 Task: Look for space in Feicheng, China from 5th June, 2023 to 16th June, 2023 for 2 adults in price range Rs.14000 to Rs.18000. Place can be entire place with 1  bedroom having 1 bed and 1 bathroom. Property type can be house, flat, guest house, hotel. Amenities needed are: wifi, washing machine. Booking option can be shelf check-in. Required host language is Chinese (Simplified).
Action: Mouse moved to (391, 184)
Screenshot: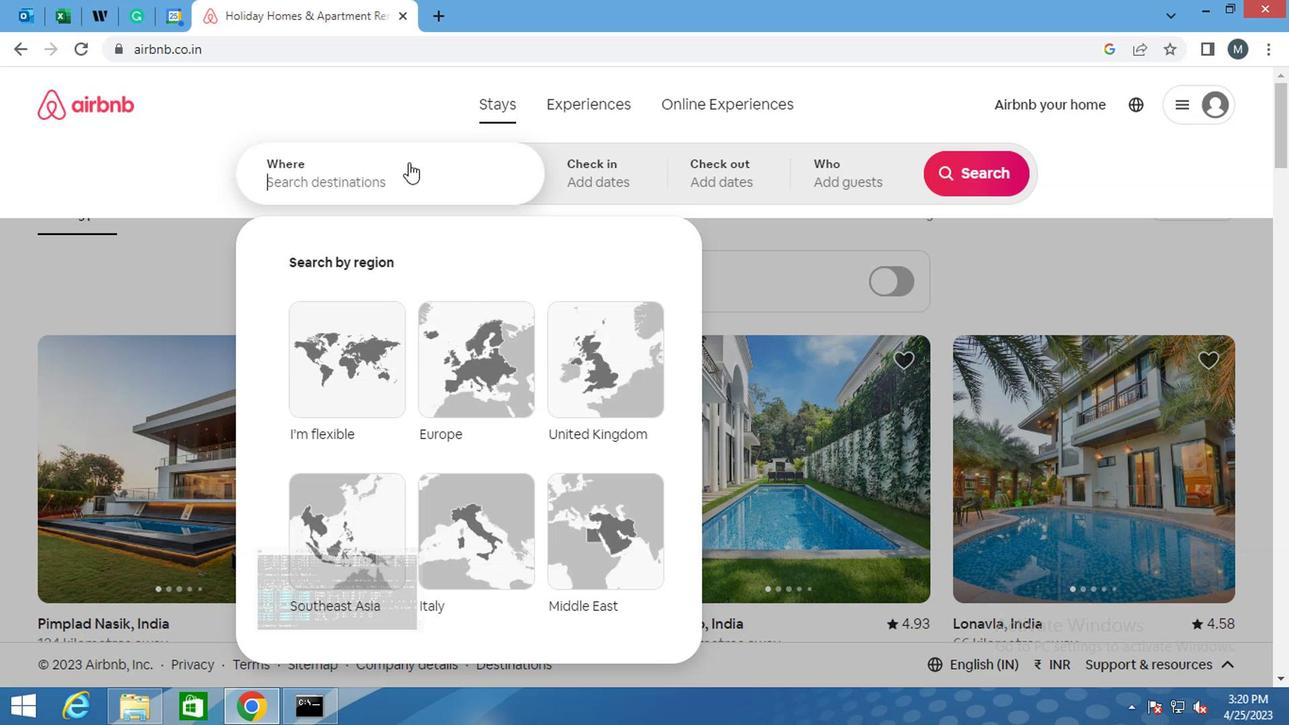 
Action: Mouse pressed left at (391, 184)
Screenshot: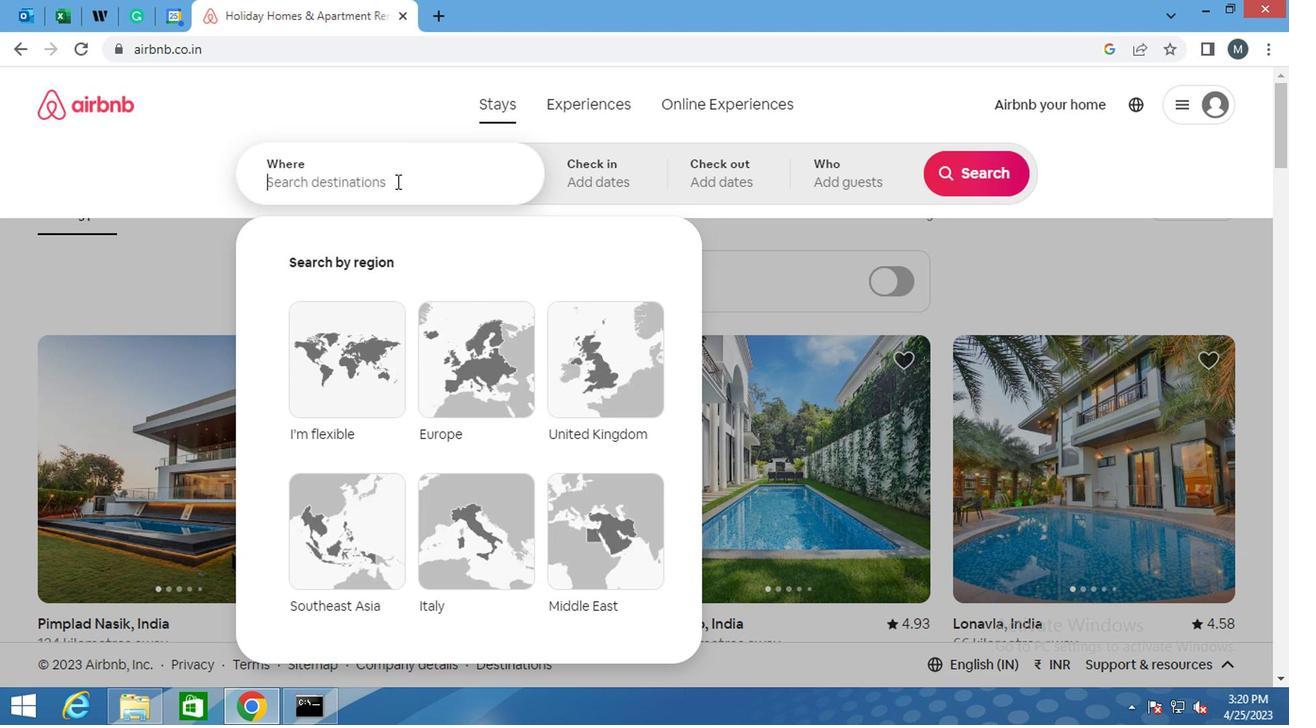 
Action: Key pressed <Key.shift><Key.shift><Key.shift><Key.shift><Key.shift>FEICHENG,<Key.shift>CHINA<Key.enter>
Screenshot: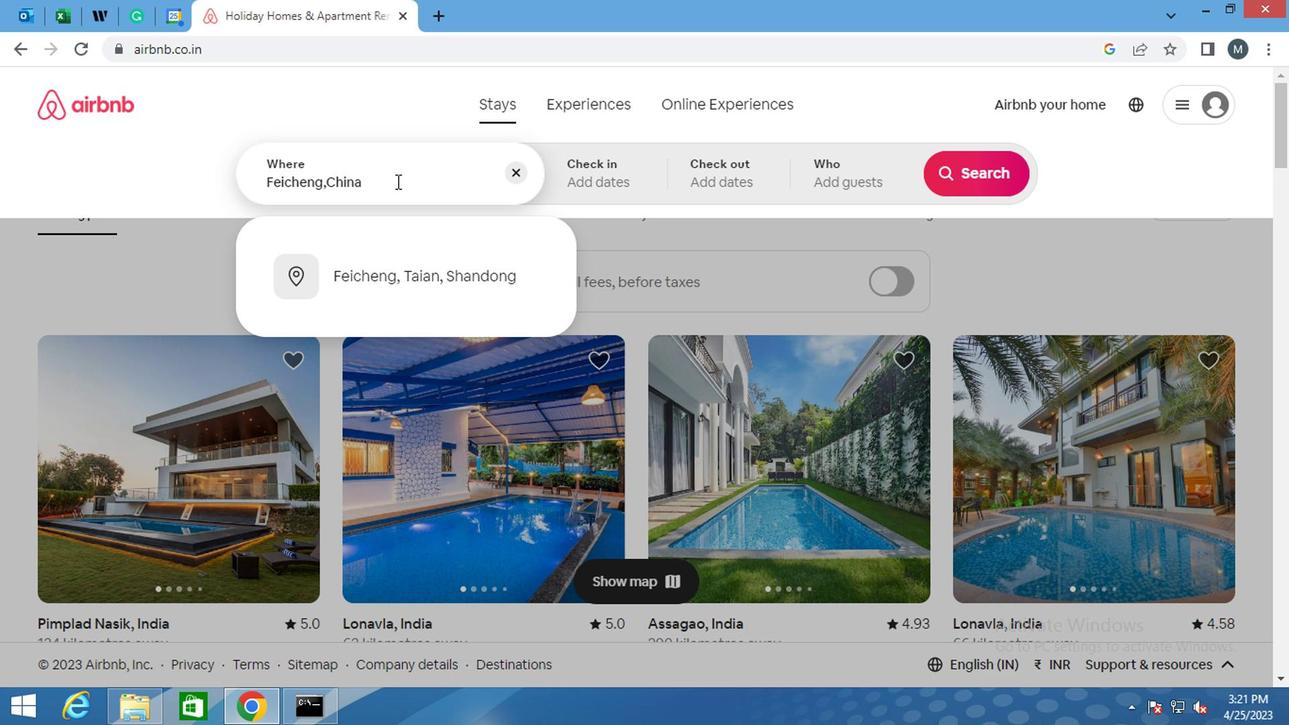 
Action: Mouse moved to (957, 329)
Screenshot: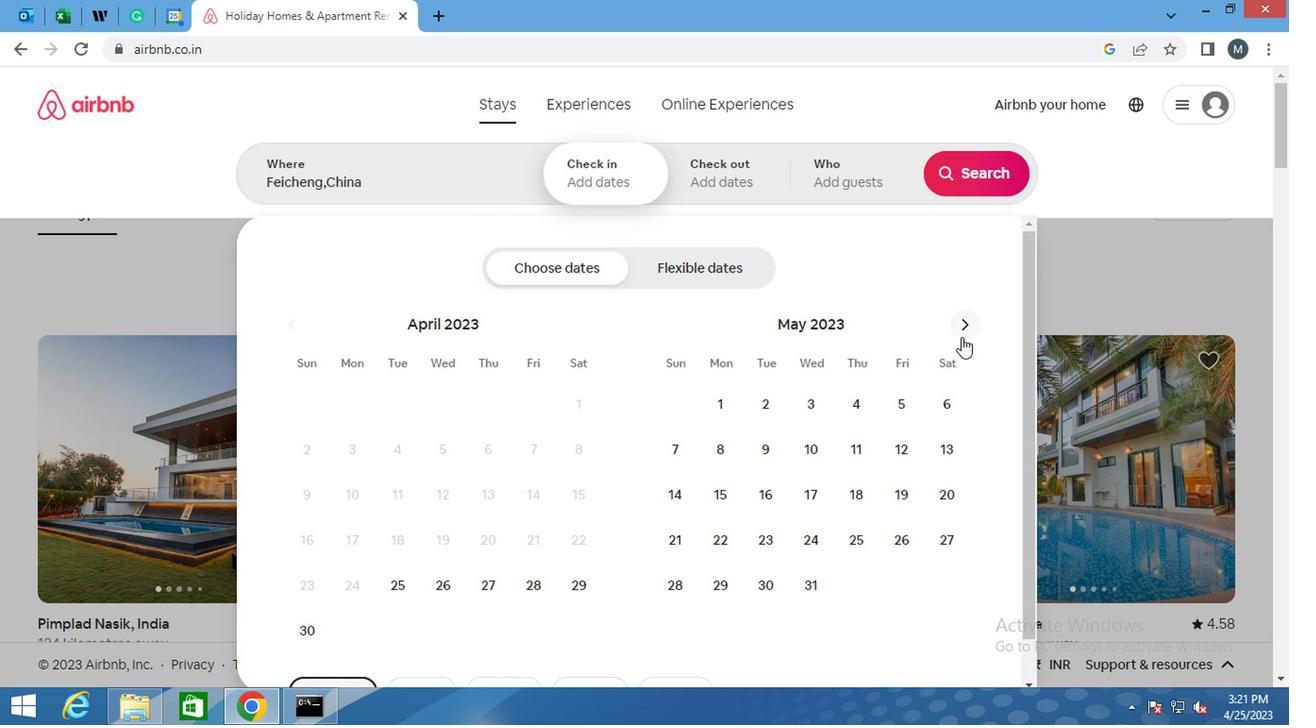 
Action: Mouse pressed left at (957, 329)
Screenshot: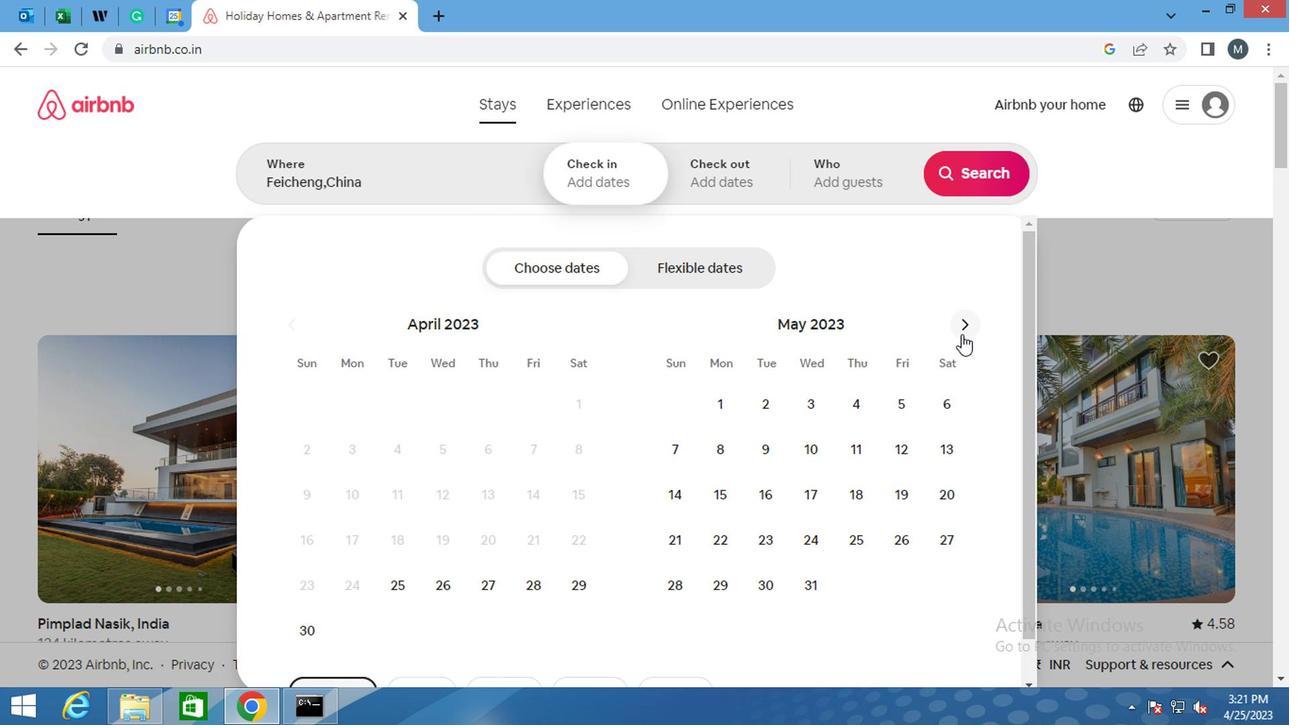 
Action: Mouse pressed left at (957, 329)
Screenshot: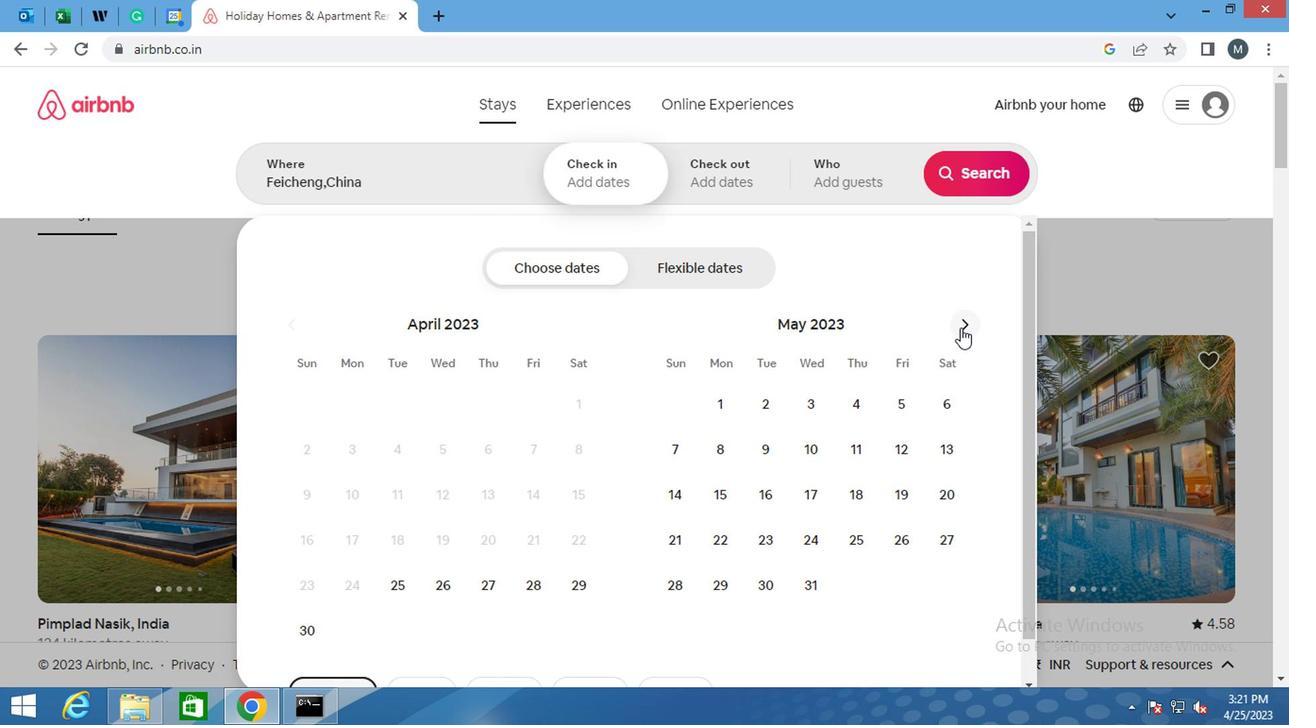 
Action: Mouse moved to (337, 446)
Screenshot: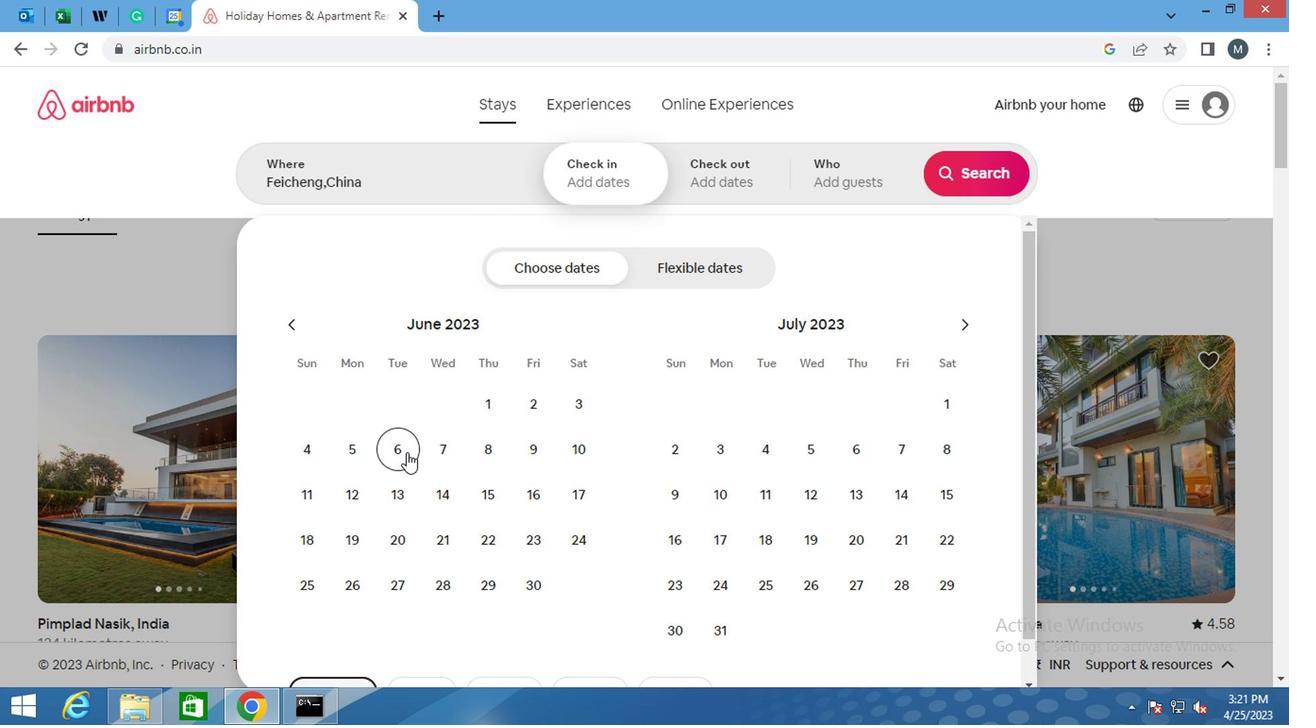 
Action: Mouse pressed left at (337, 446)
Screenshot: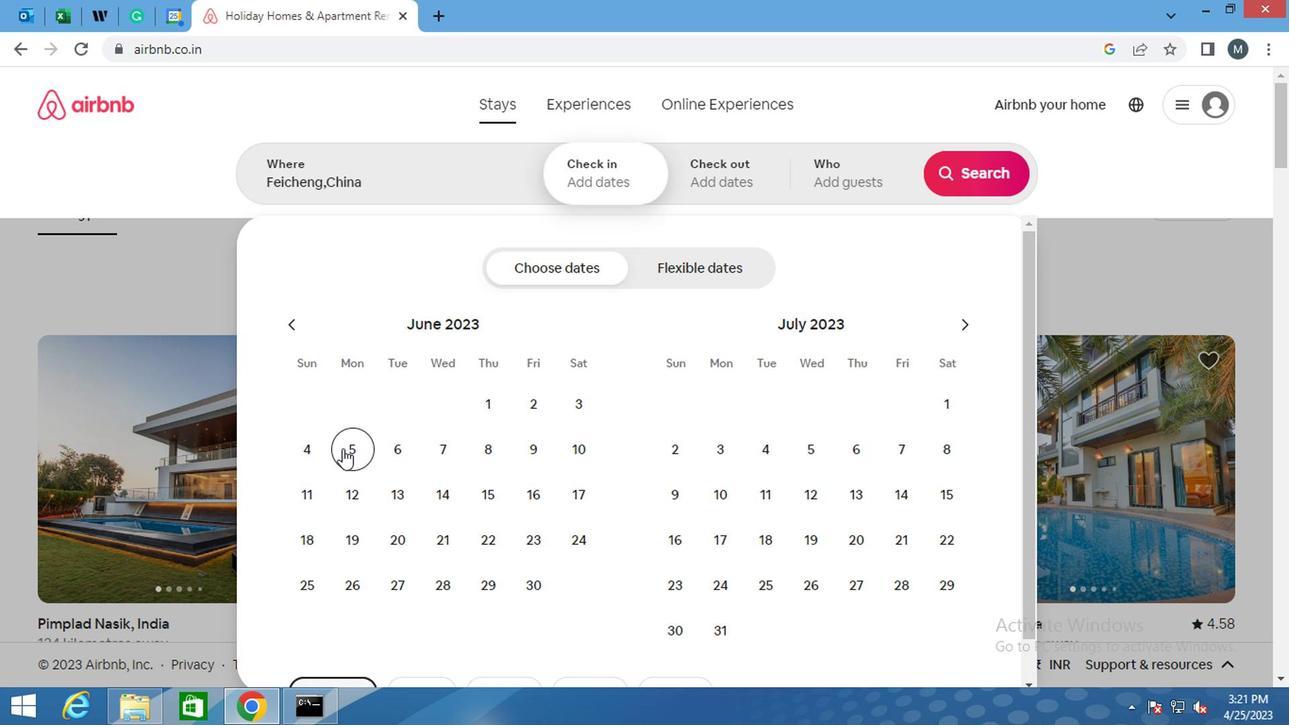 
Action: Mouse moved to (519, 487)
Screenshot: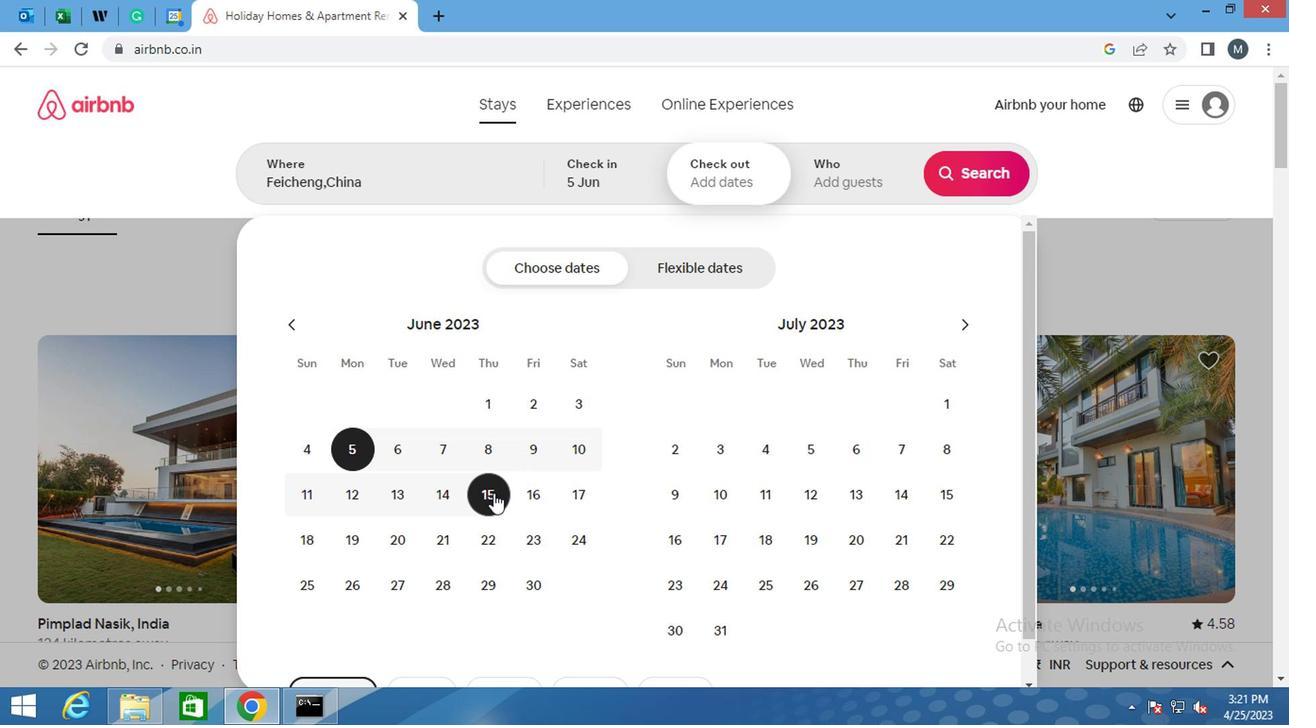 
Action: Mouse pressed left at (519, 487)
Screenshot: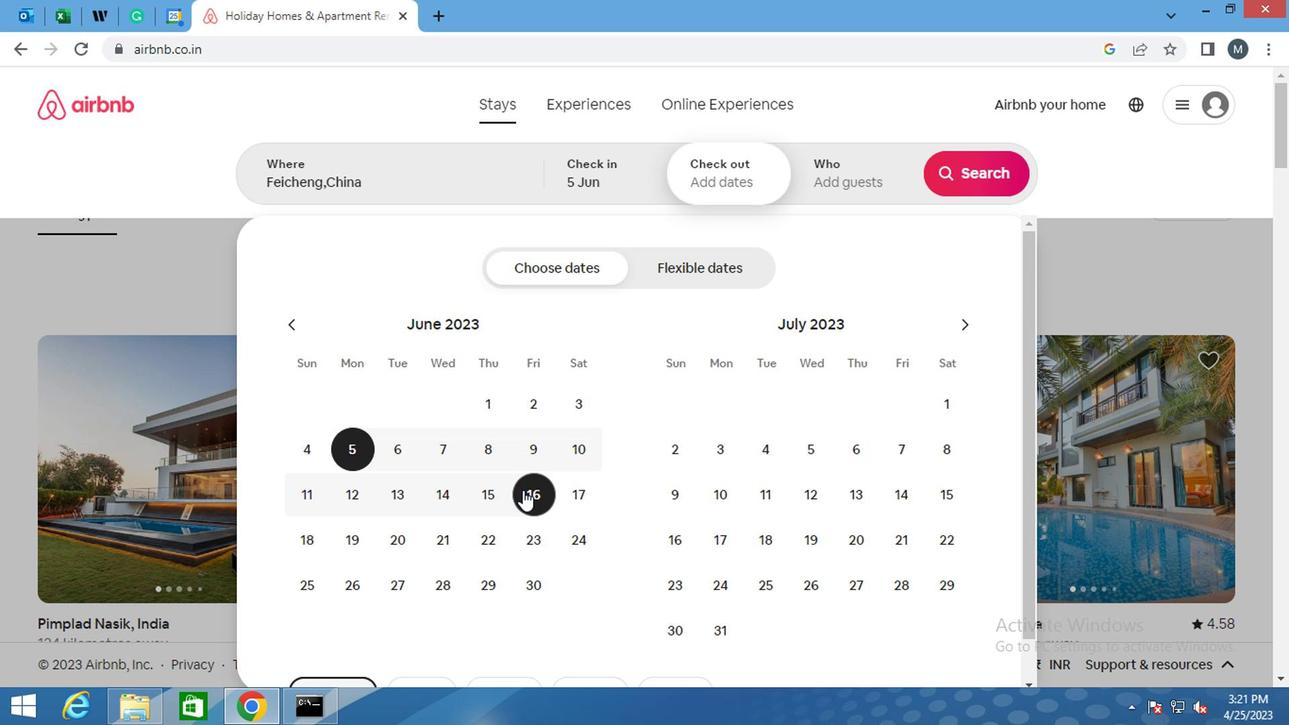 
Action: Mouse moved to (841, 169)
Screenshot: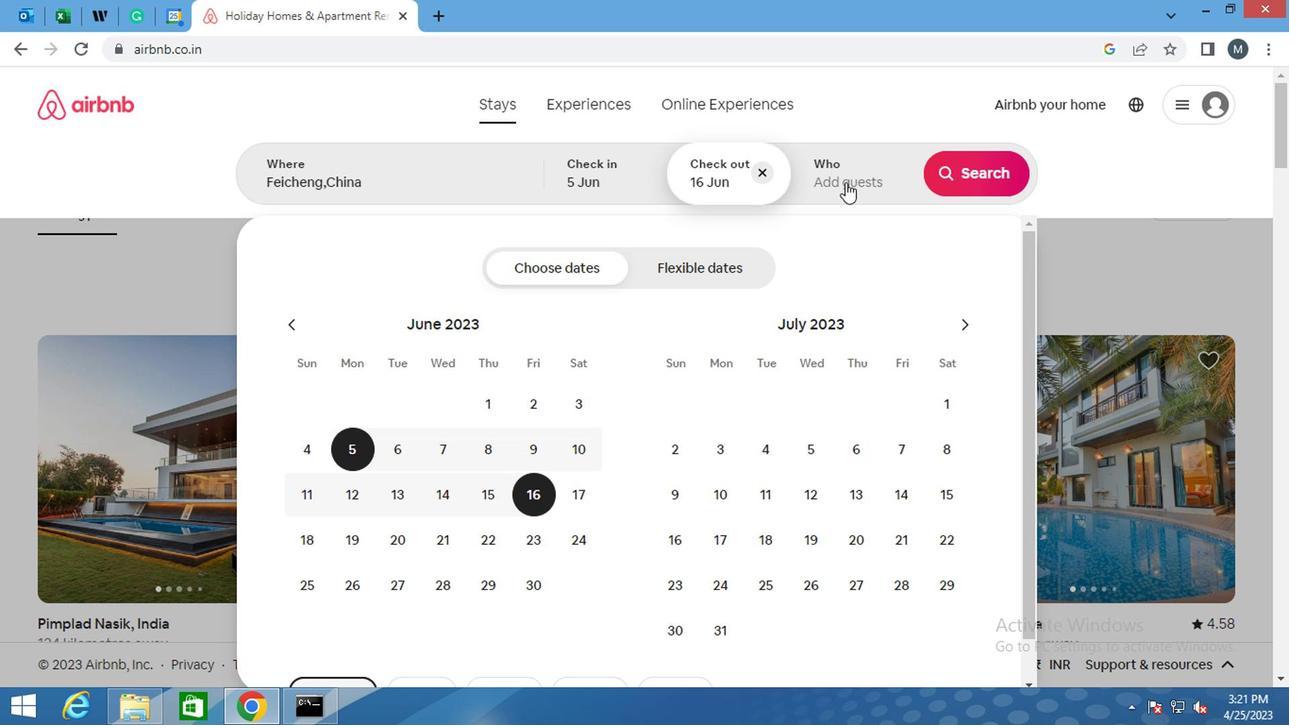 
Action: Mouse pressed left at (841, 169)
Screenshot: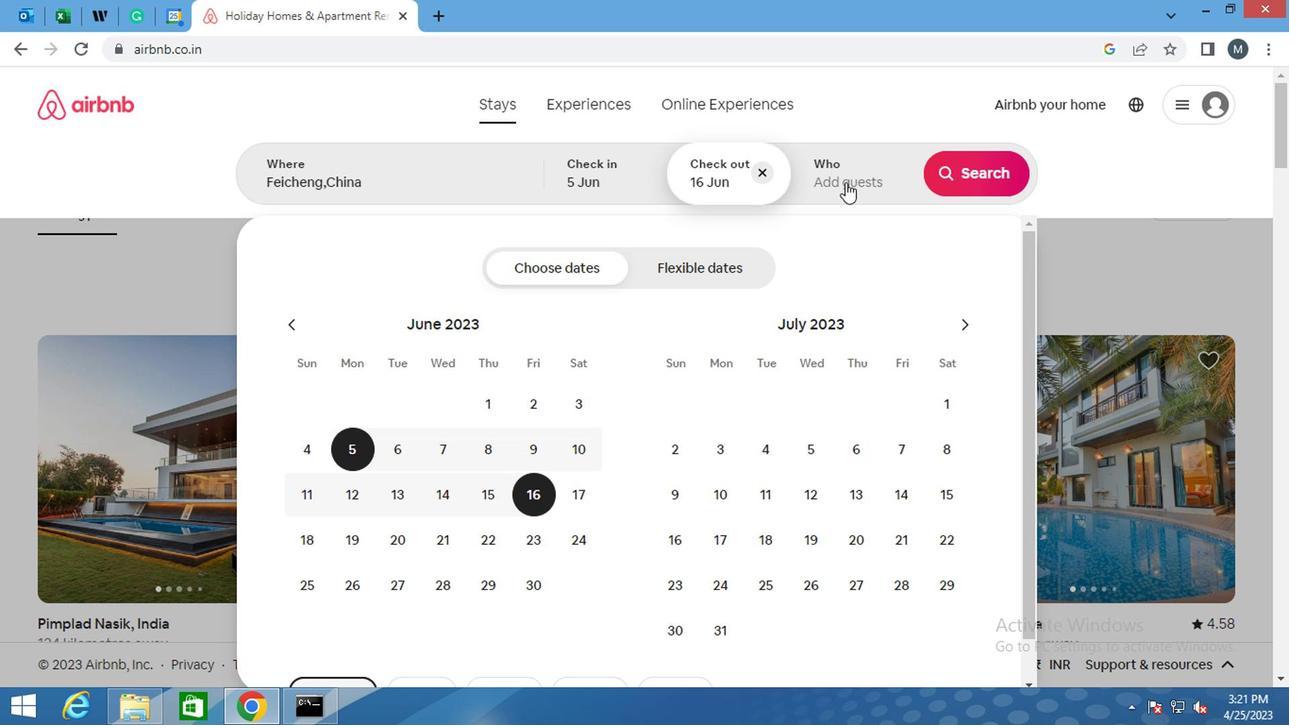 
Action: Mouse moved to (964, 276)
Screenshot: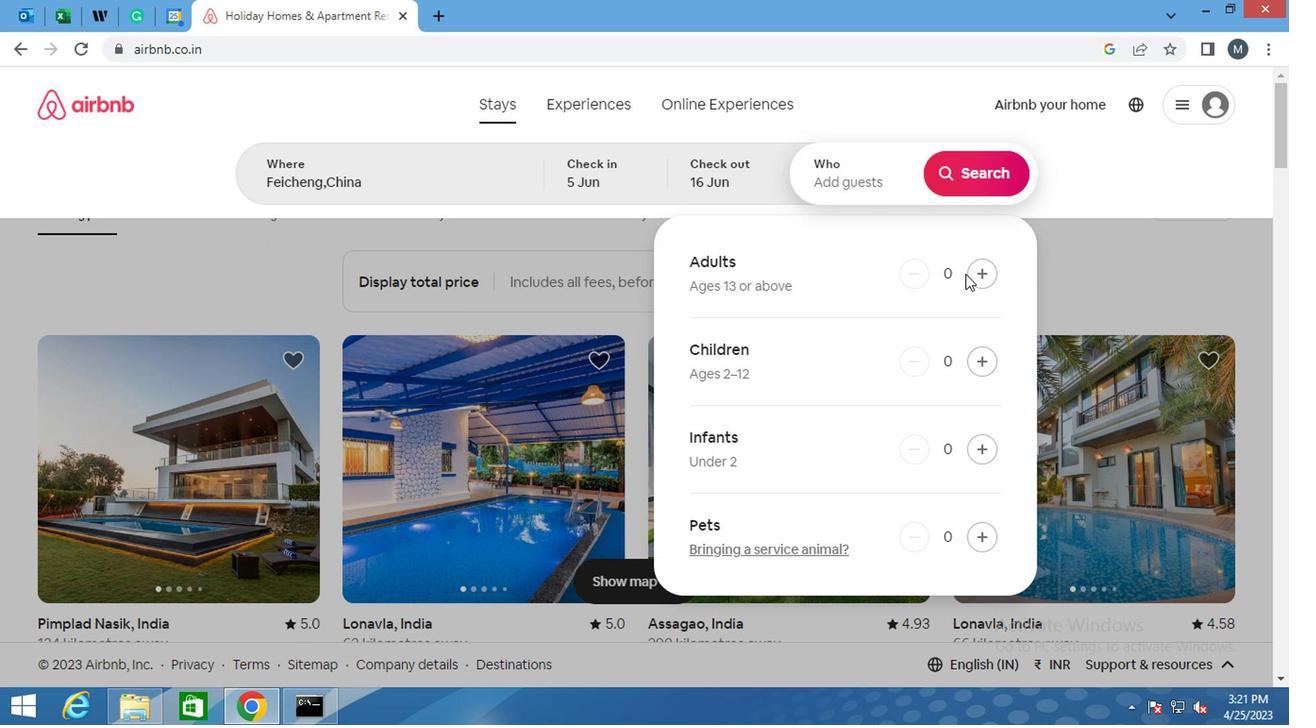 
Action: Mouse pressed left at (964, 276)
Screenshot: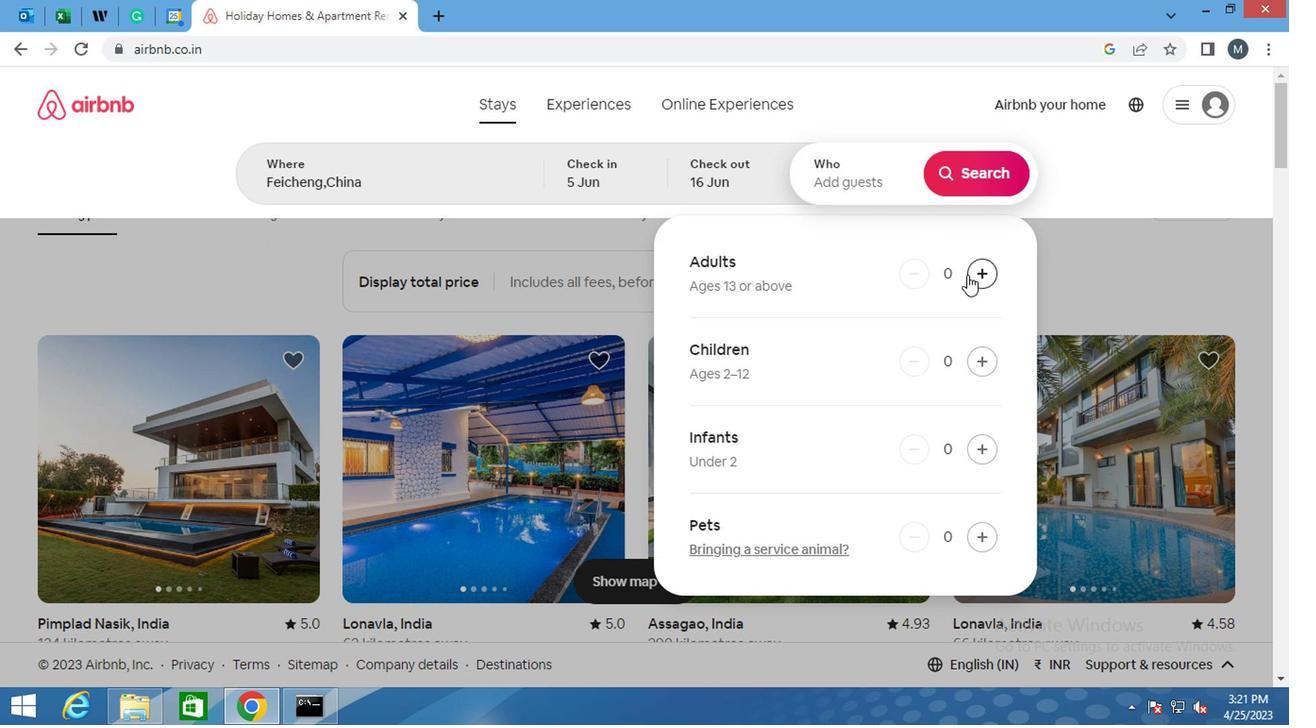
Action: Mouse moved to (964, 274)
Screenshot: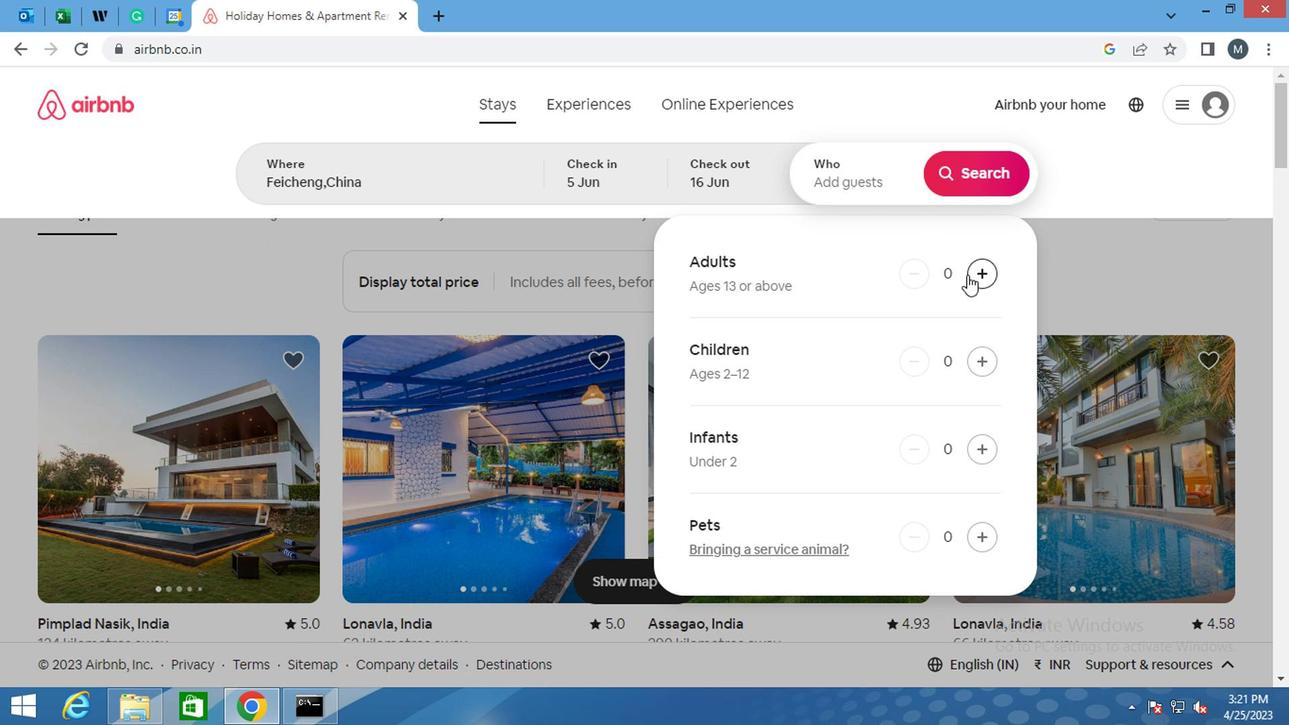 
Action: Mouse pressed left at (964, 274)
Screenshot: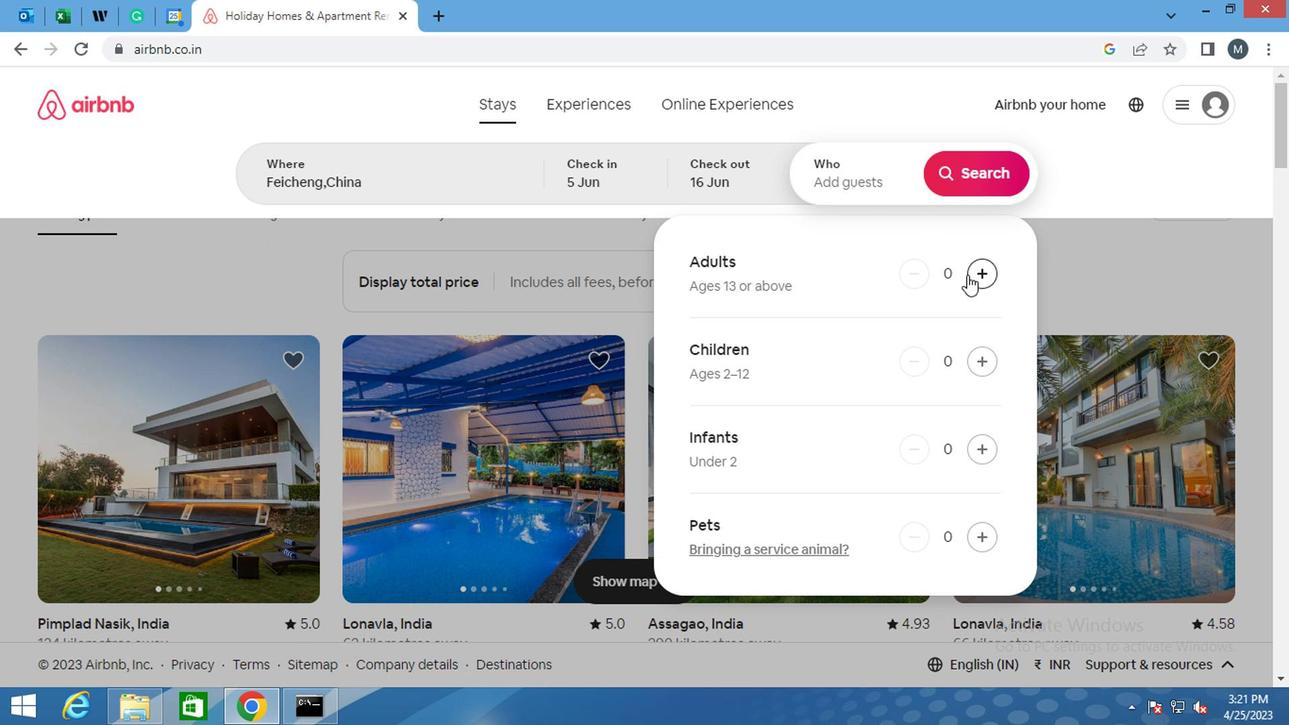 
Action: Mouse moved to (967, 184)
Screenshot: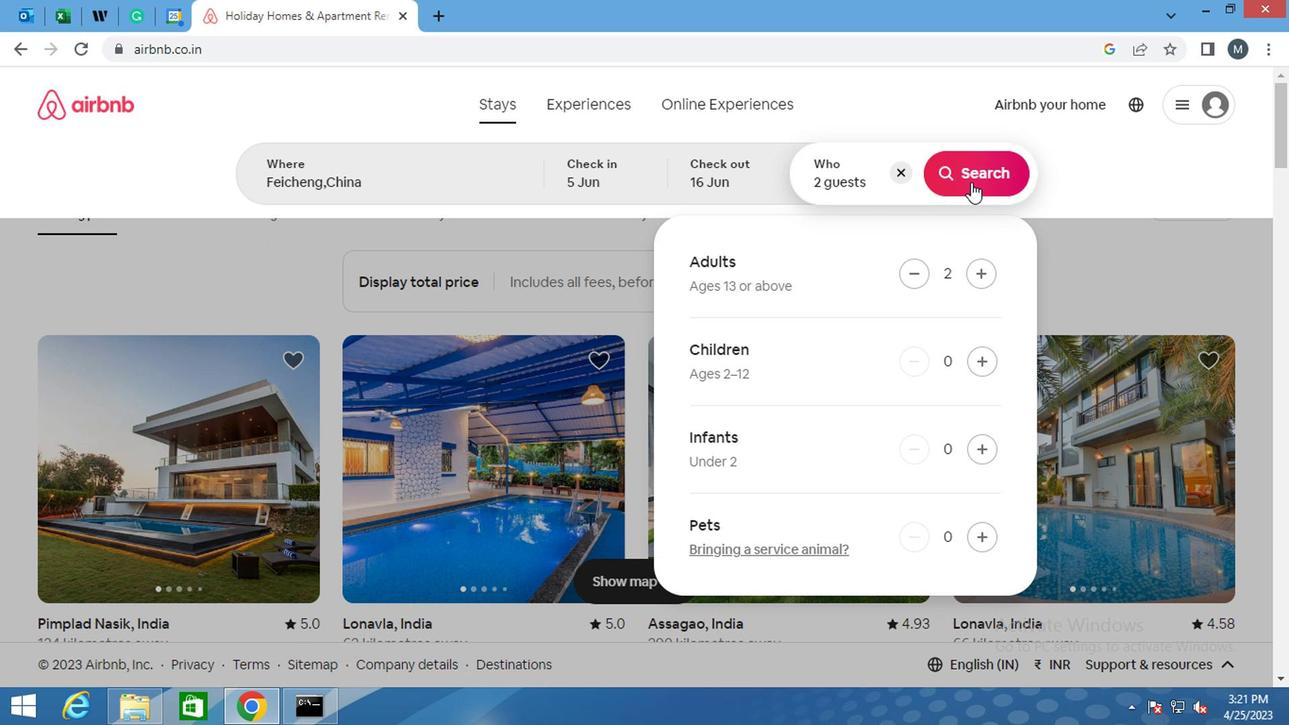 
Action: Mouse pressed left at (967, 184)
Screenshot: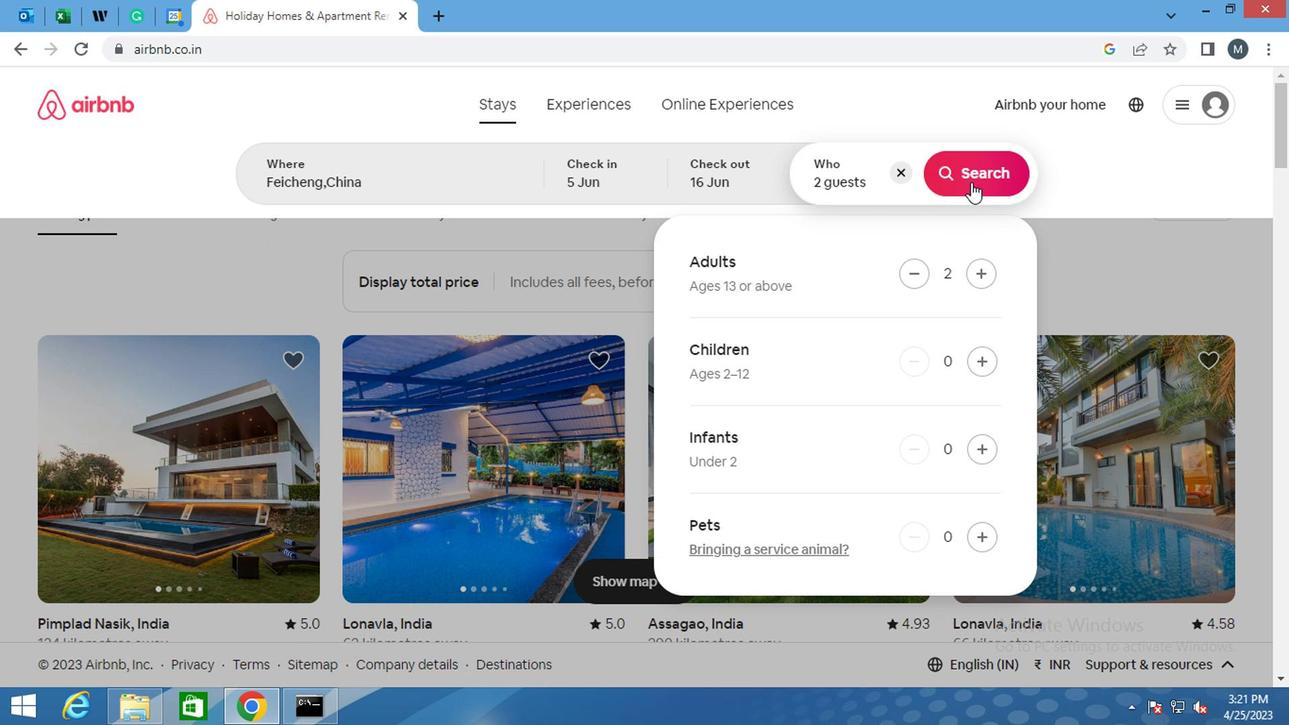 
Action: Mouse moved to (1195, 183)
Screenshot: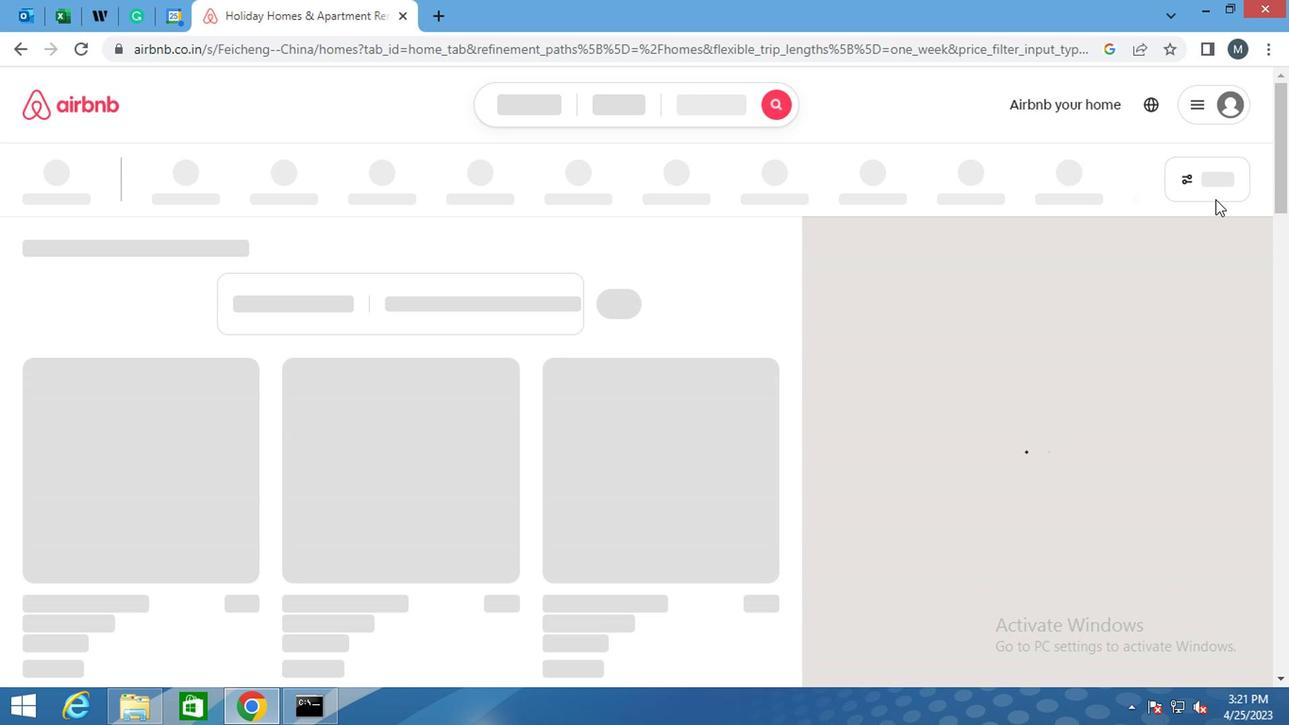 
Action: Mouse pressed left at (1195, 183)
Screenshot: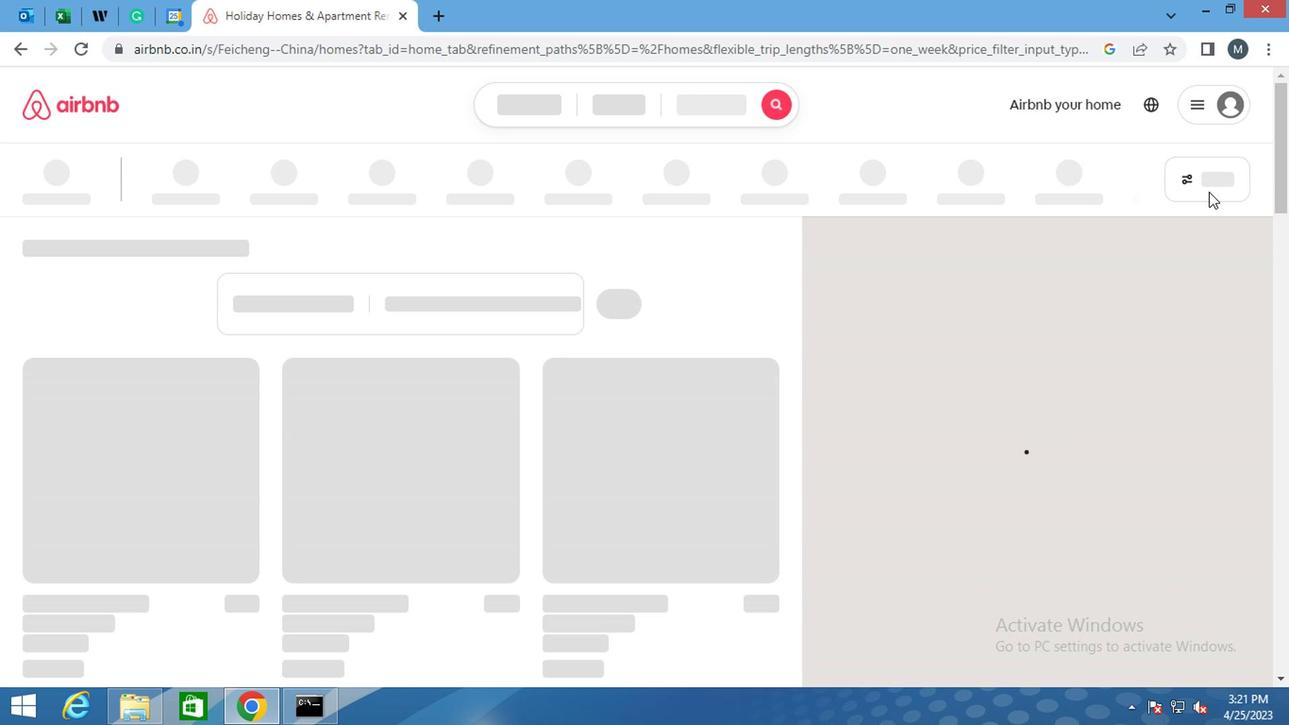 
Action: Mouse moved to (412, 301)
Screenshot: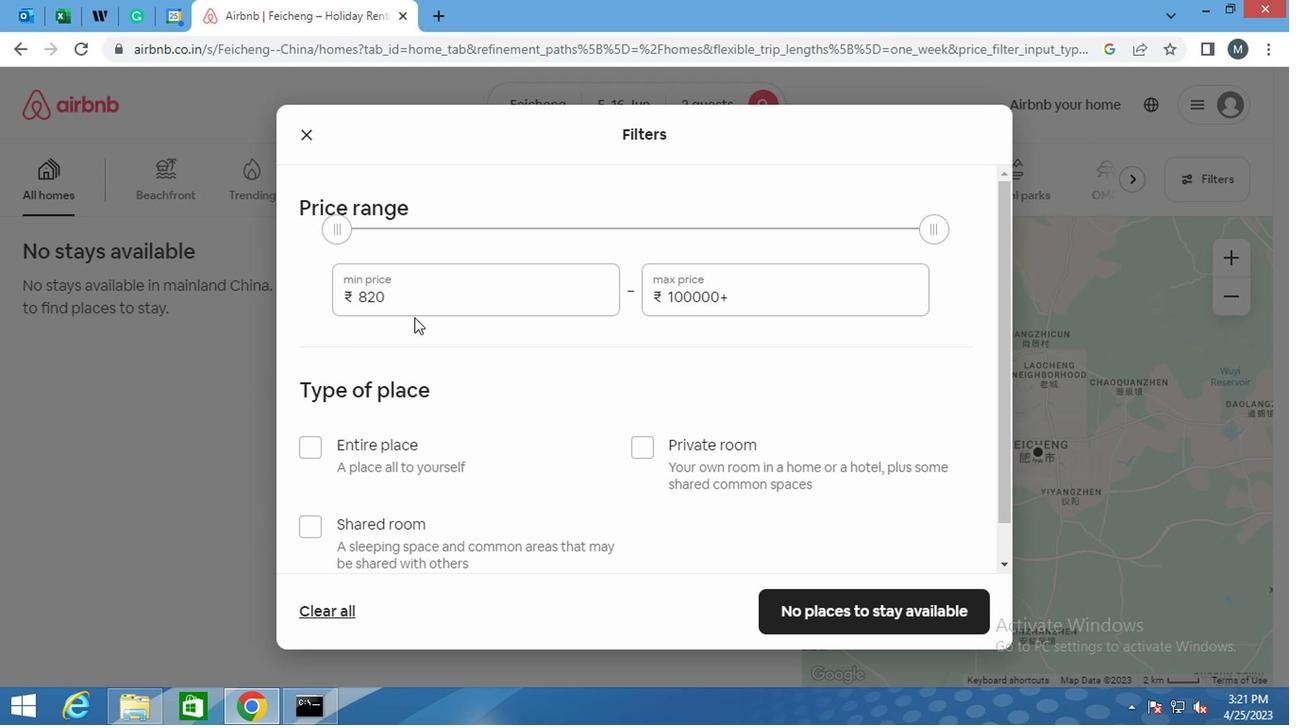 
Action: Mouse pressed left at (412, 301)
Screenshot: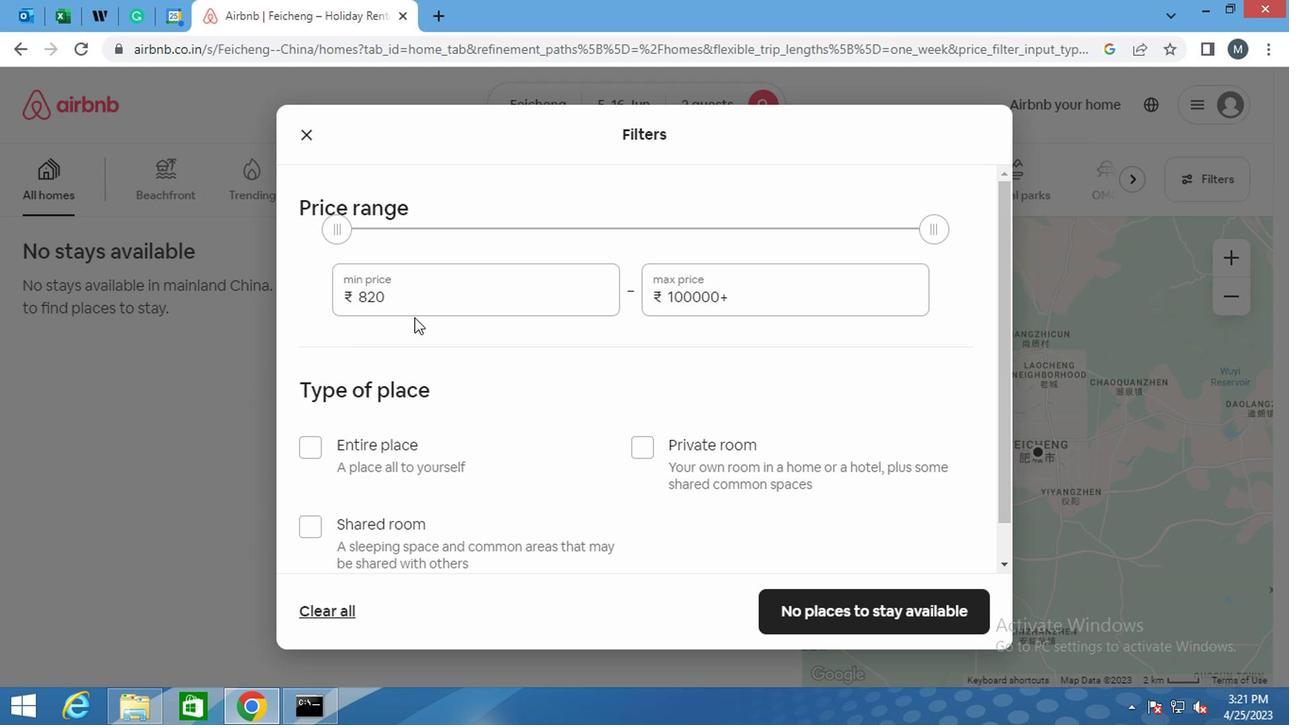 
Action: Key pressed <Key.backspace>
Screenshot: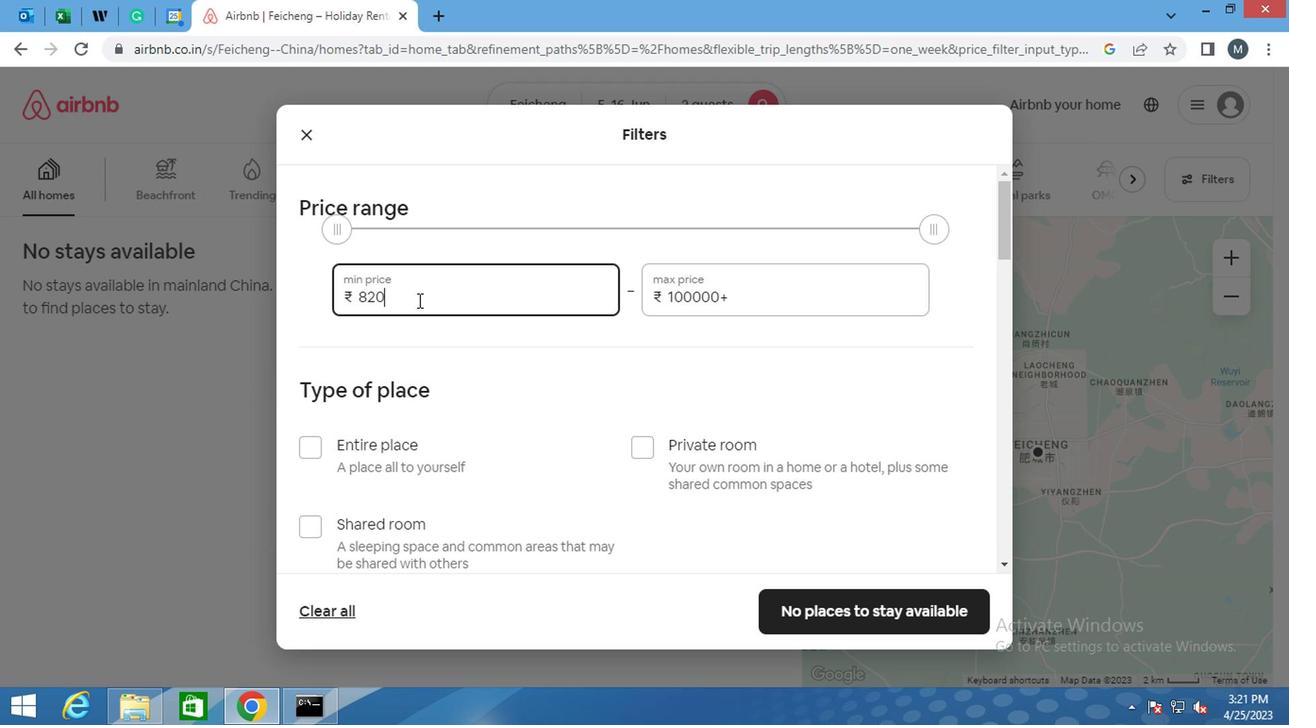 
Action: Mouse moved to (412, 301)
Screenshot: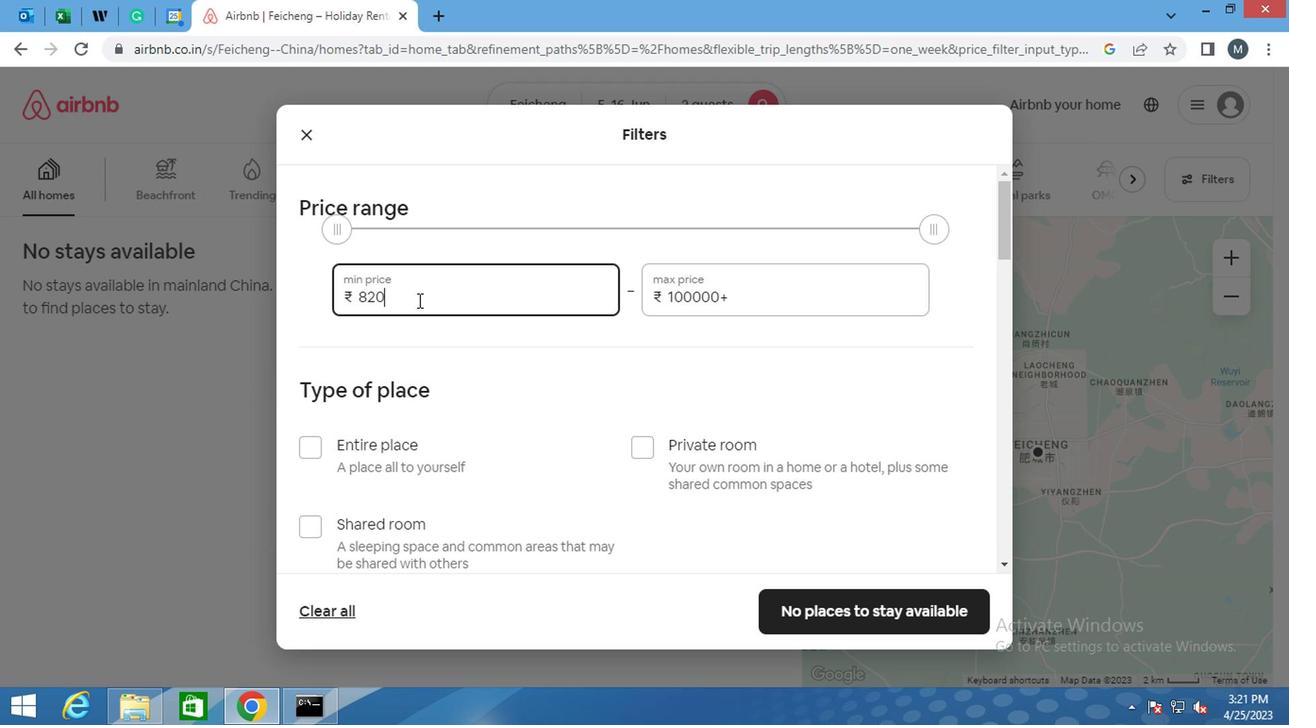 
Action: Key pressed <Key.backspace>
Screenshot: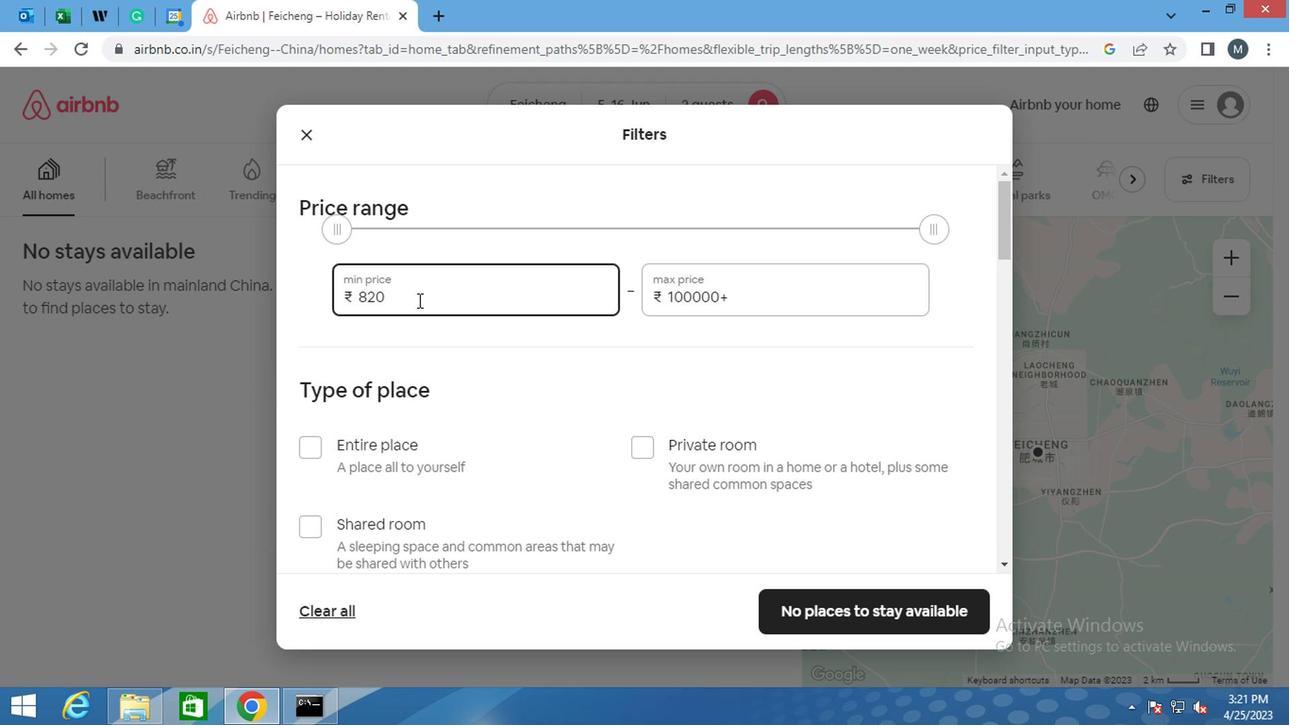 
Action: Mouse moved to (412, 301)
Screenshot: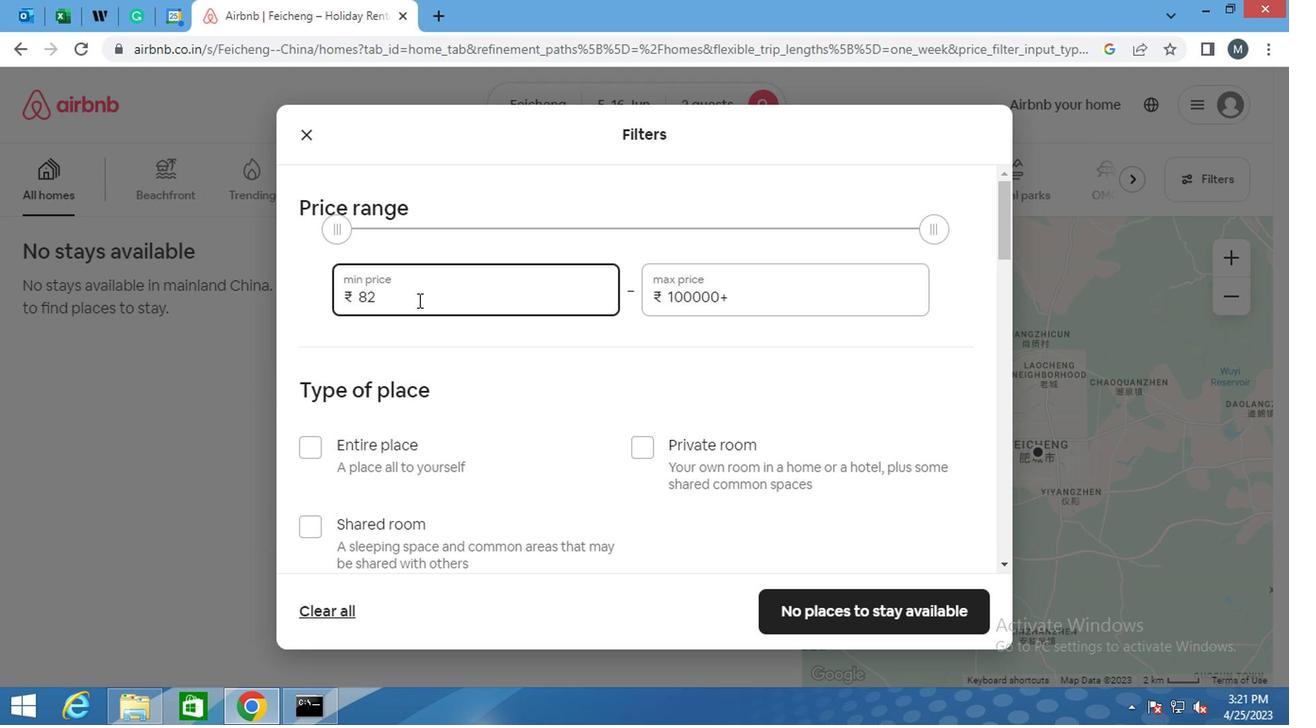 
Action: Key pressed <Key.backspace>
Screenshot: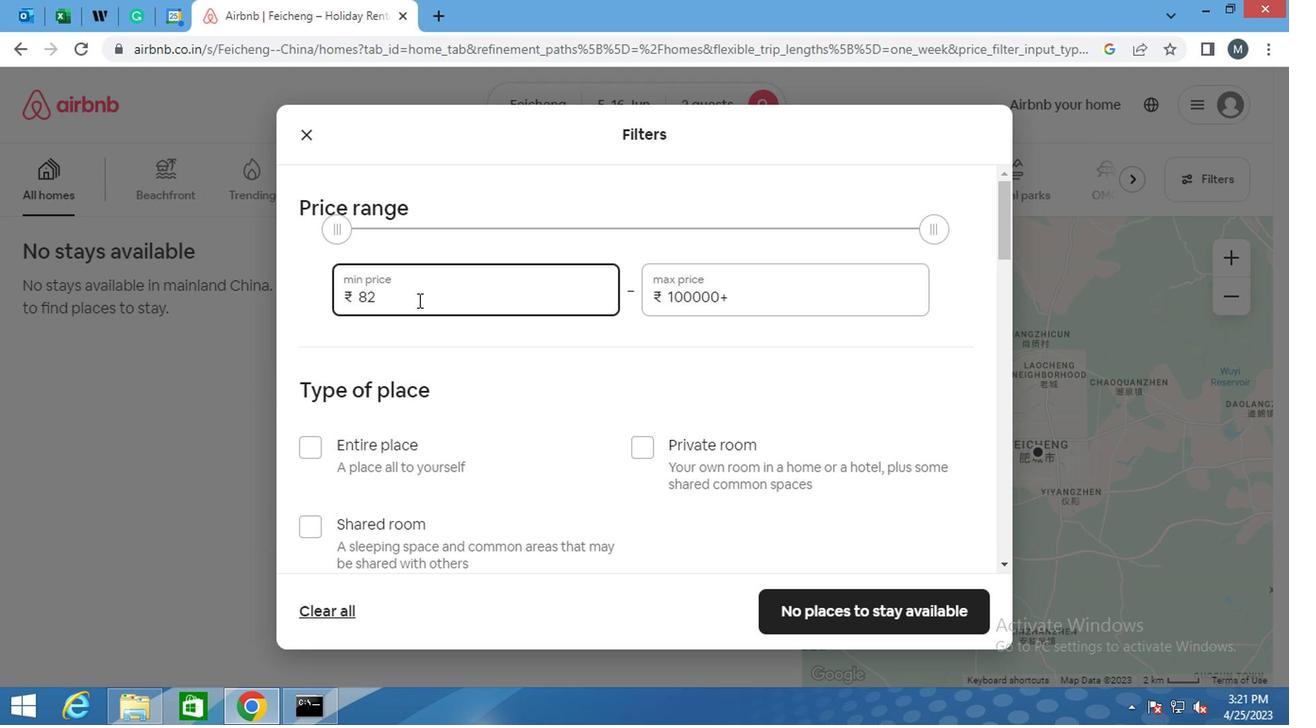 
Action: Mouse moved to (412, 302)
Screenshot: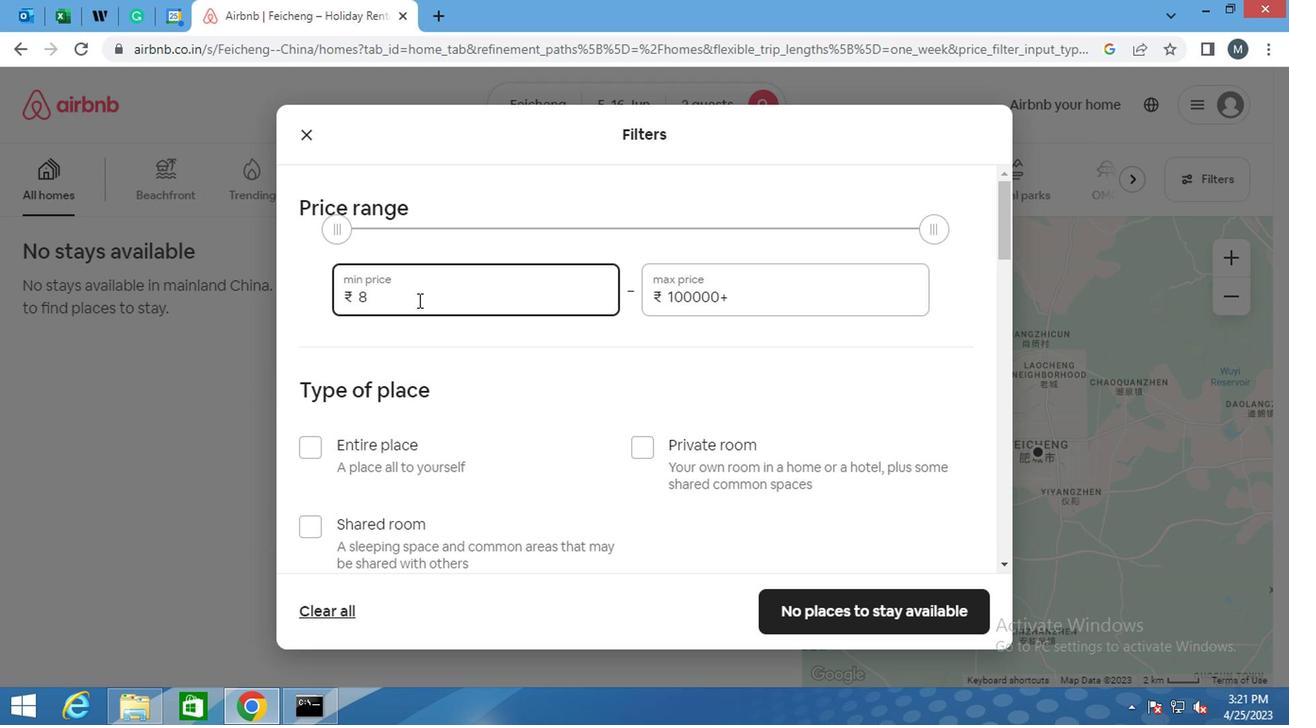 
Action: Key pressed 140
Screenshot: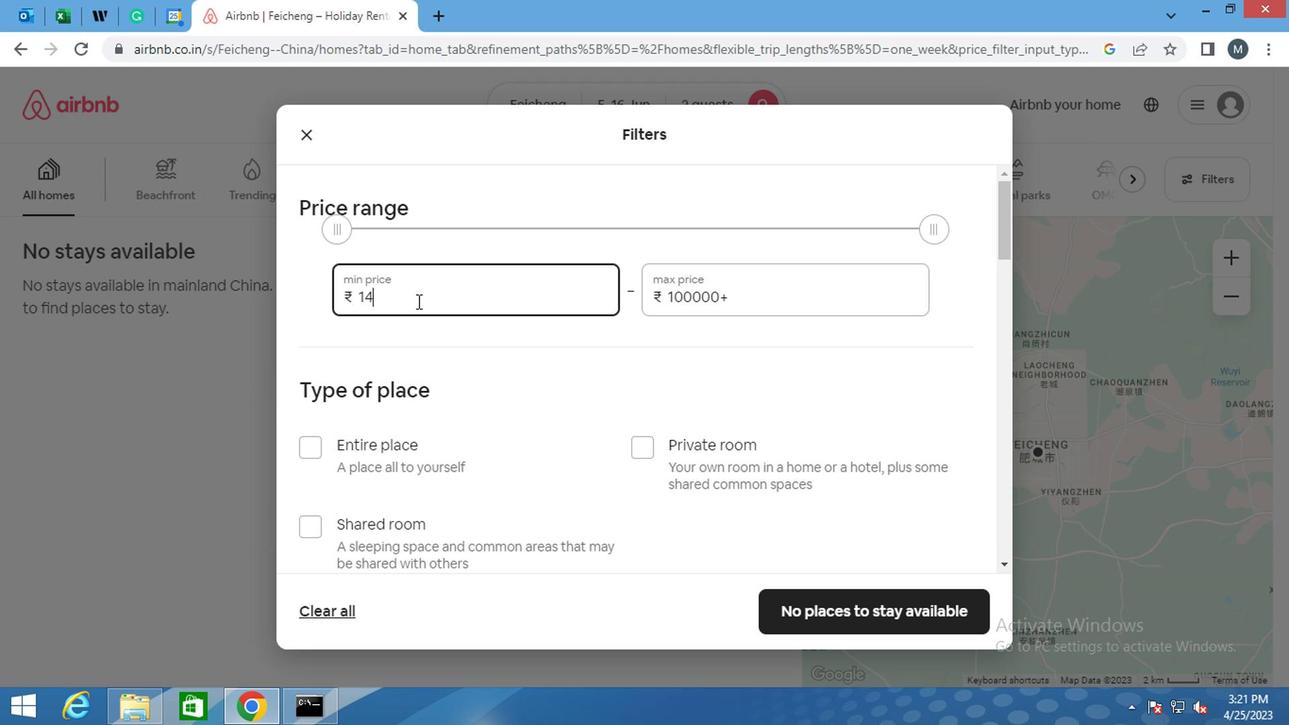 
Action: Mouse moved to (410, 303)
Screenshot: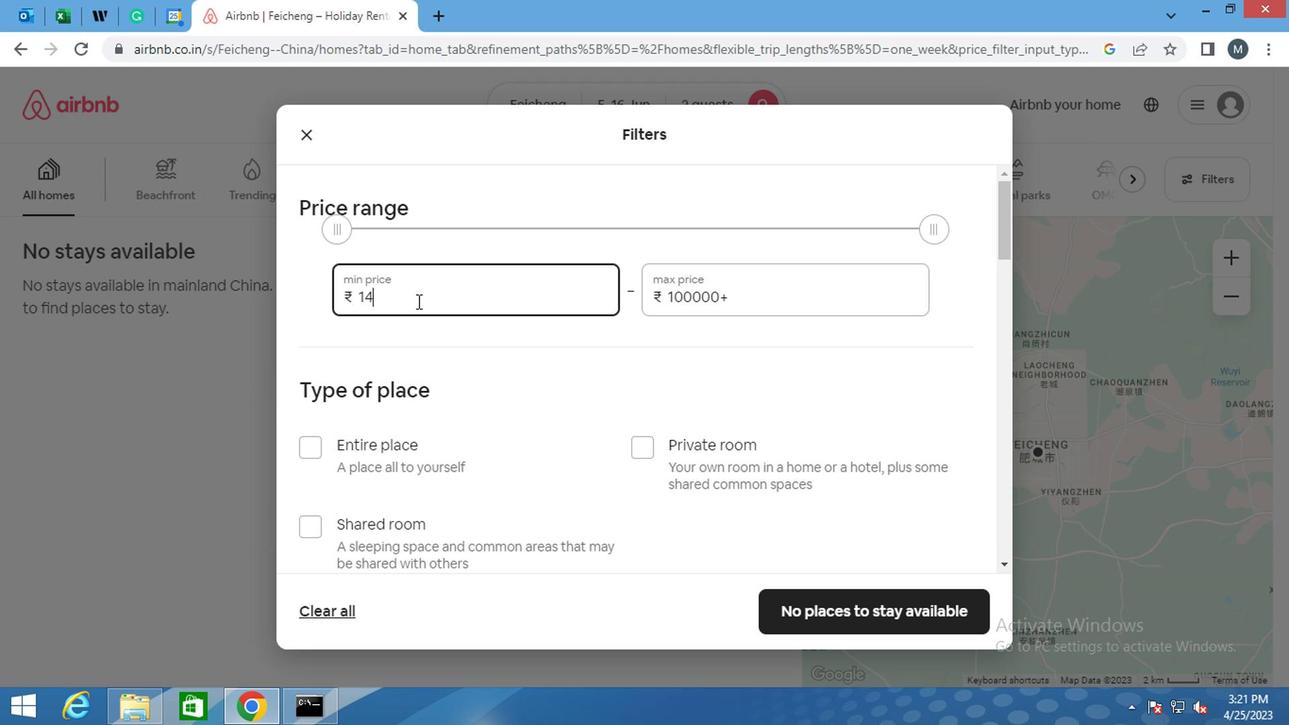 
Action: Key pressed 00
Screenshot: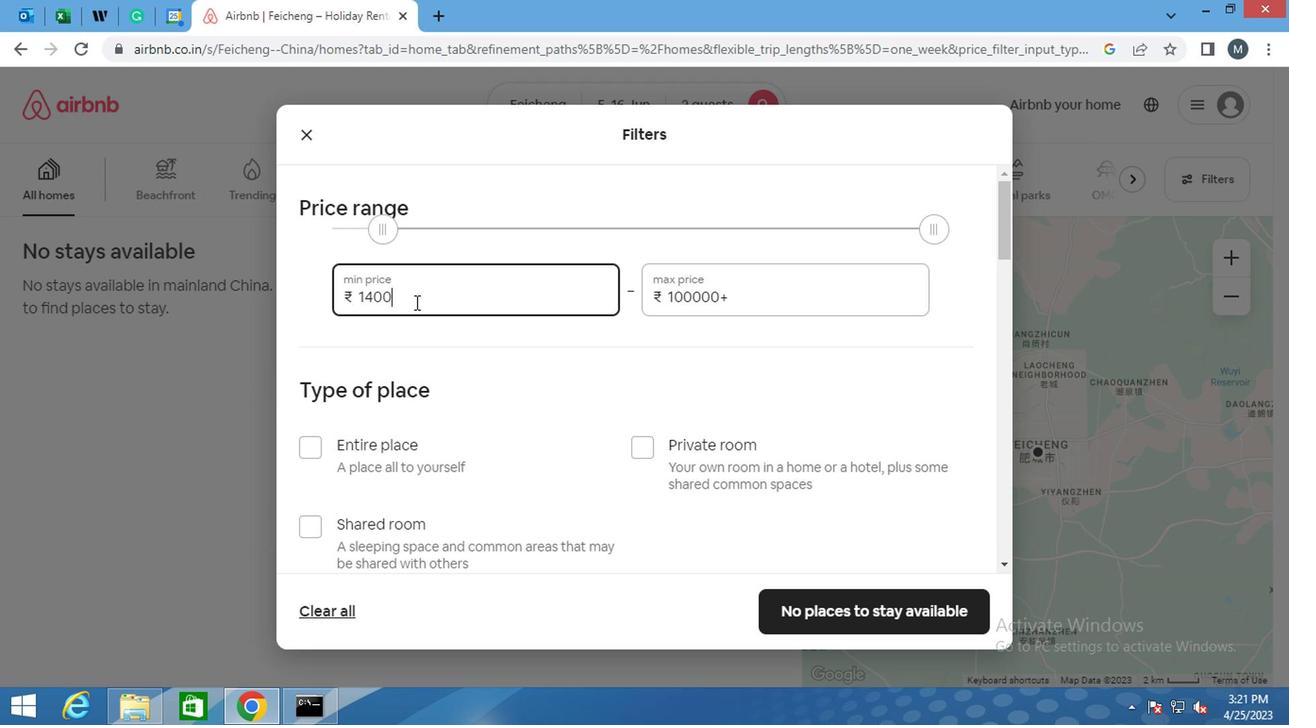 
Action: Mouse moved to (754, 310)
Screenshot: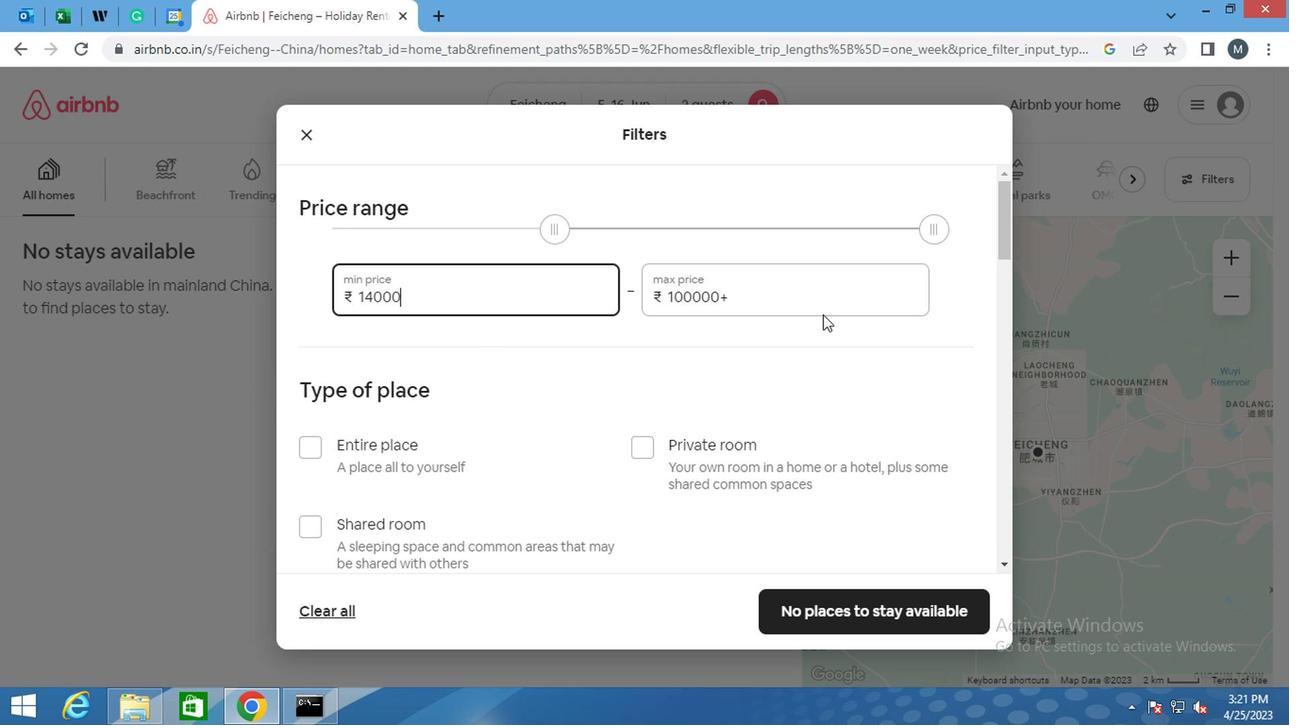 
Action: Mouse pressed left at (754, 310)
Screenshot: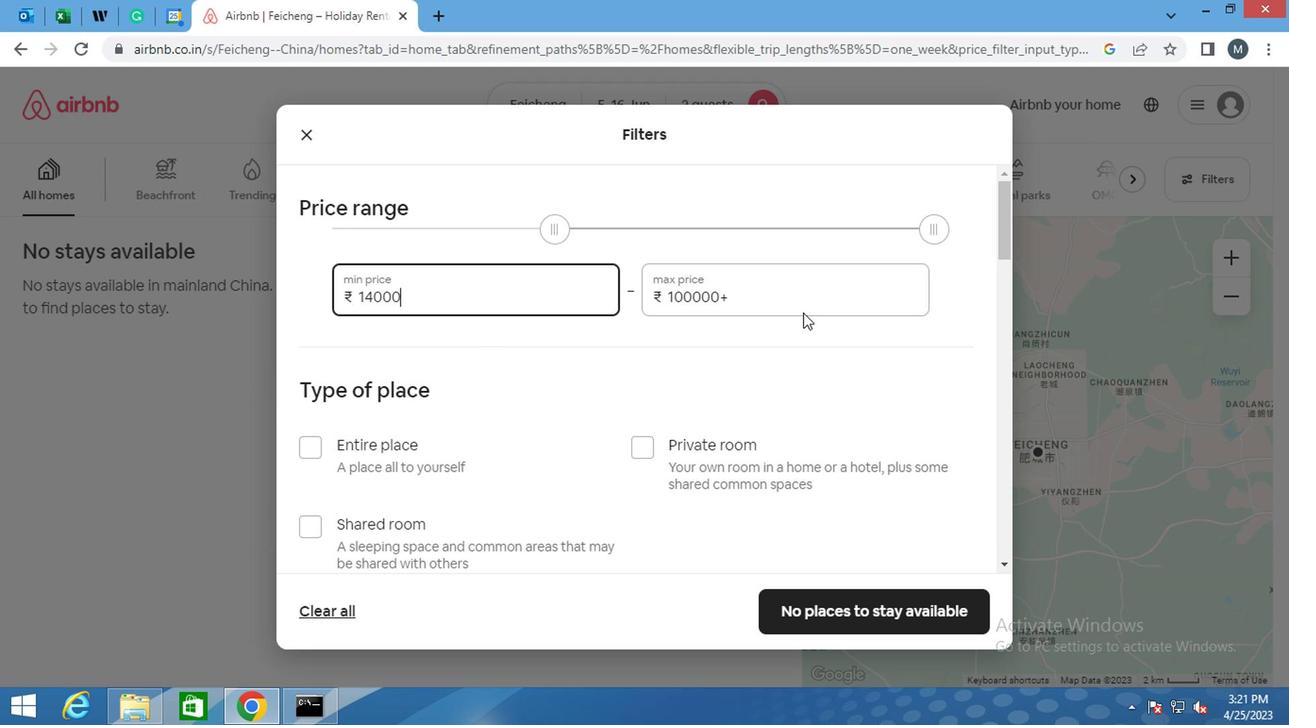 
Action: Mouse moved to (752, 309)
Screenshot: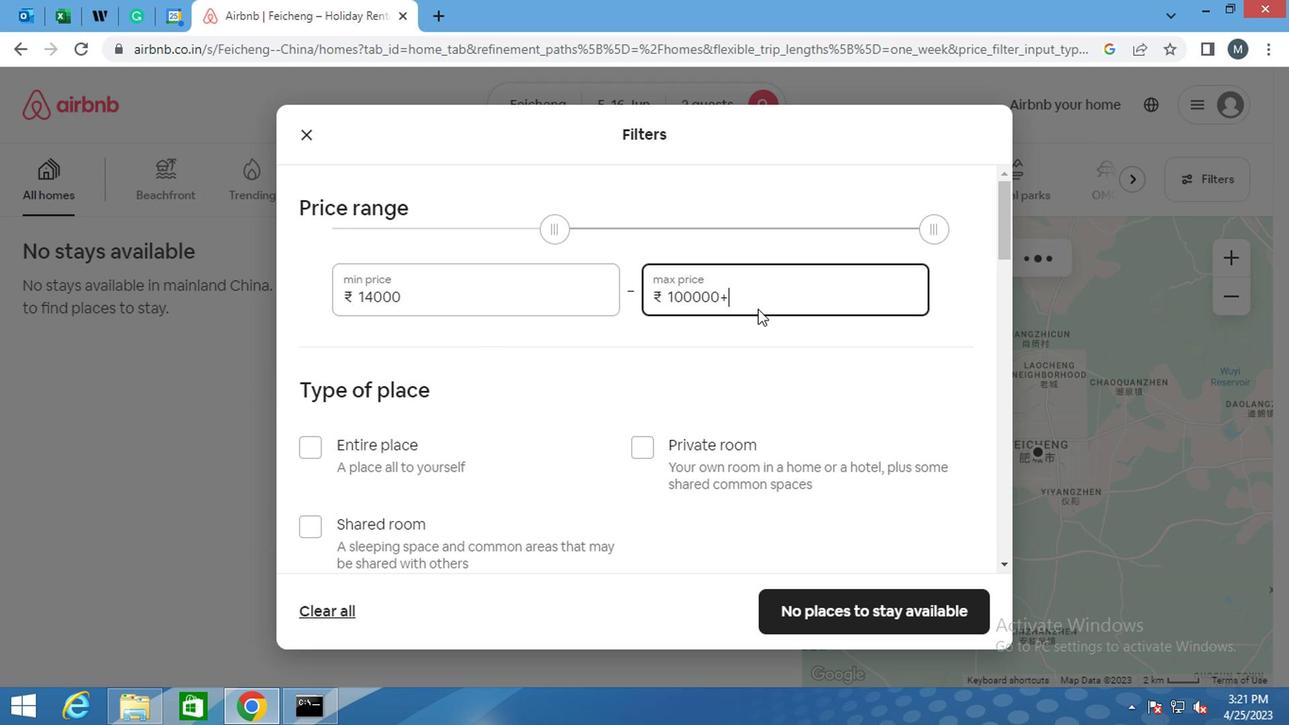
Action: Key pressed <Key.backspace><Key.backspace>
Screenshot: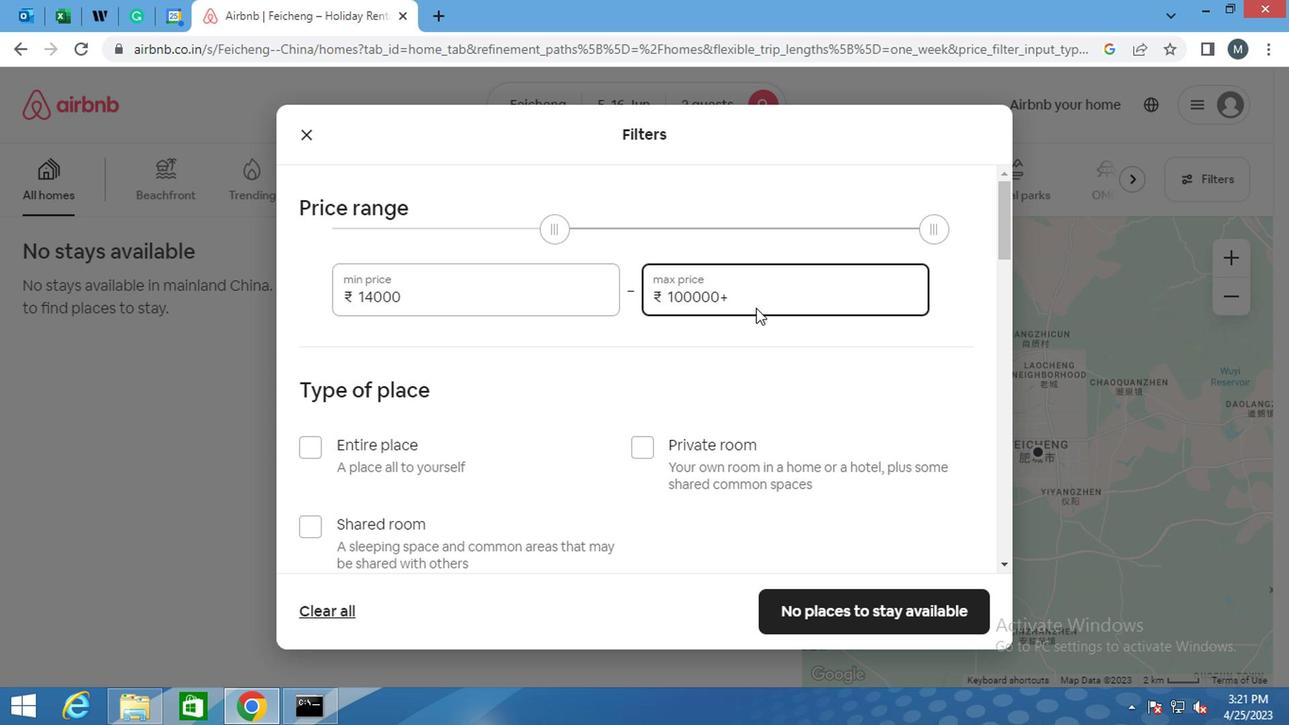 
Action: Mouse moved to (750, 309)
Screenshot: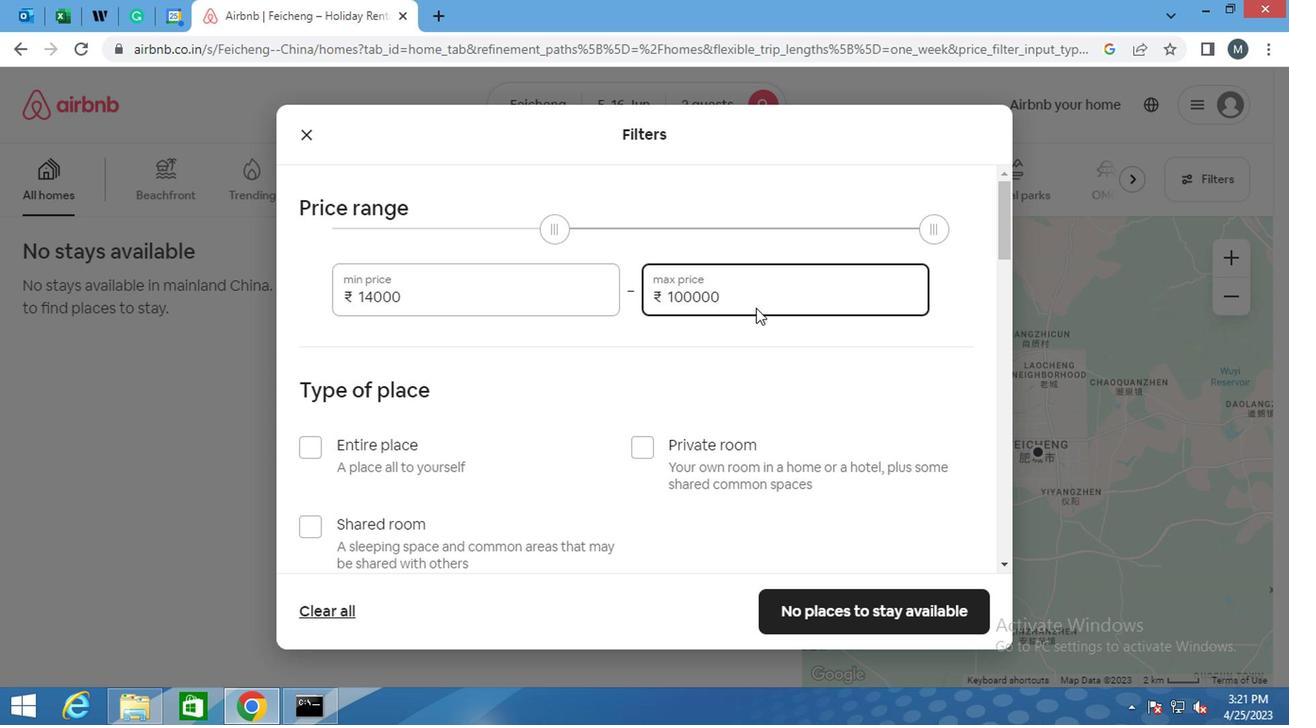 
Action: Key pressed <Key.backspace>
Screenshot: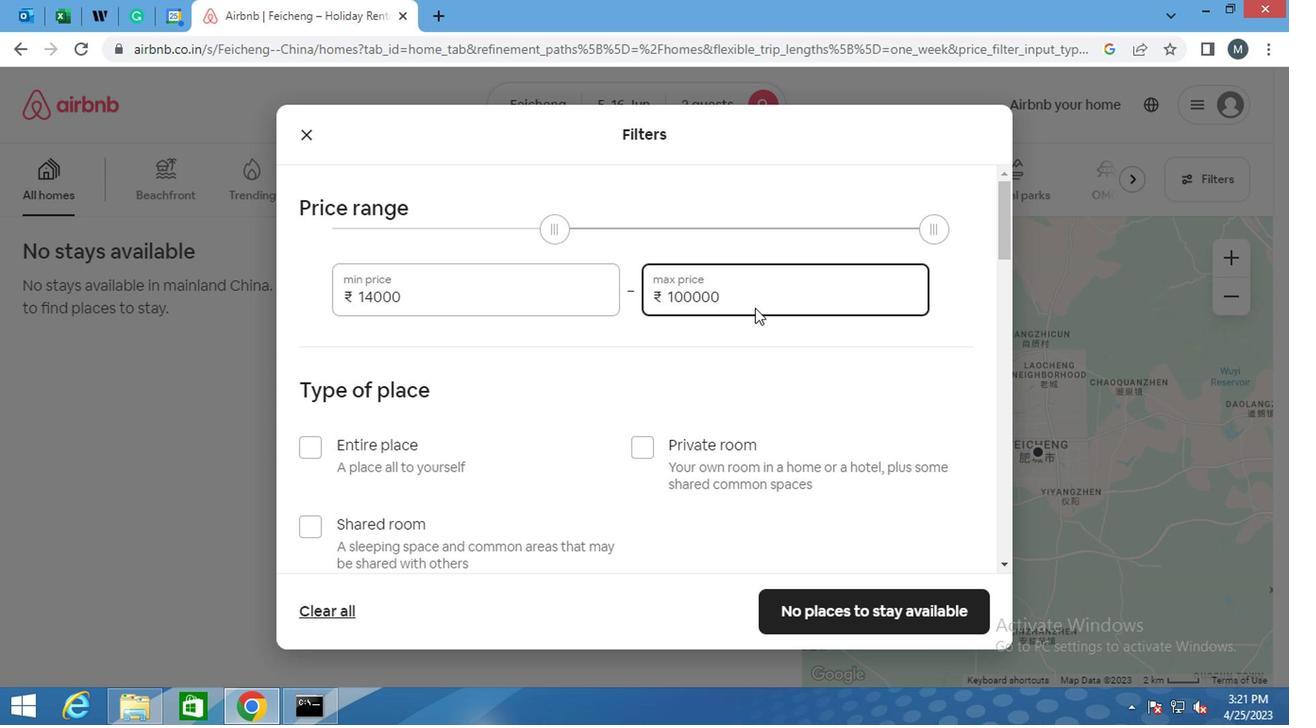 
Action: Mouse moved to (749, 309)
Screenshot: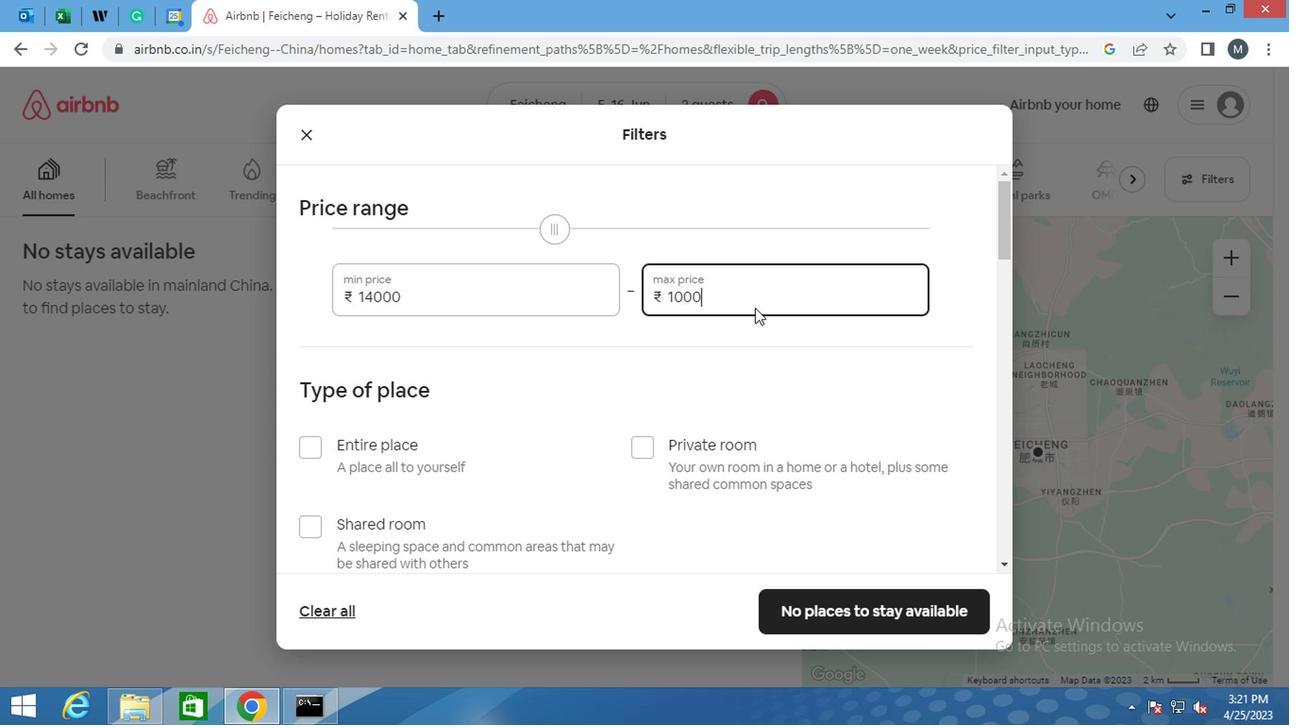 
Action: Key pressed <Key.backspace>
Screenshot: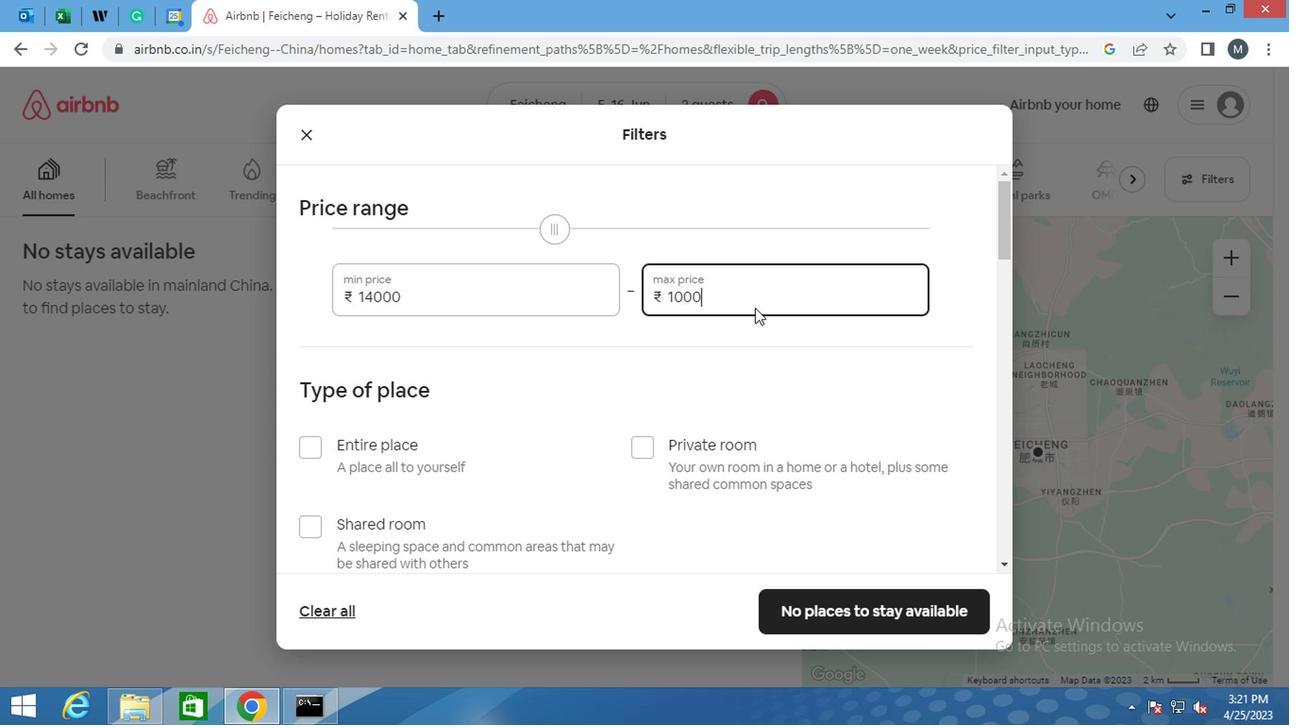 
Action: Mouse moved to (747, 309)
Screenshot: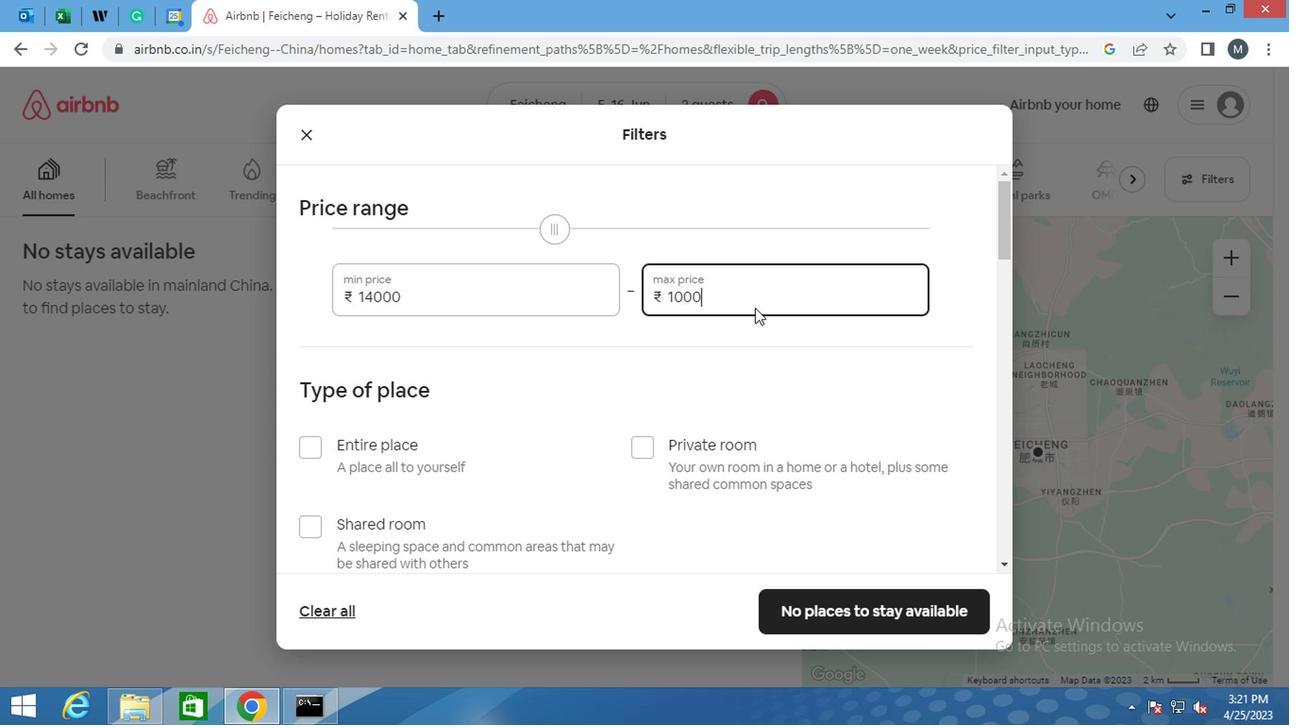 
Action: Key pressed <Key.backspace>
Screenshot: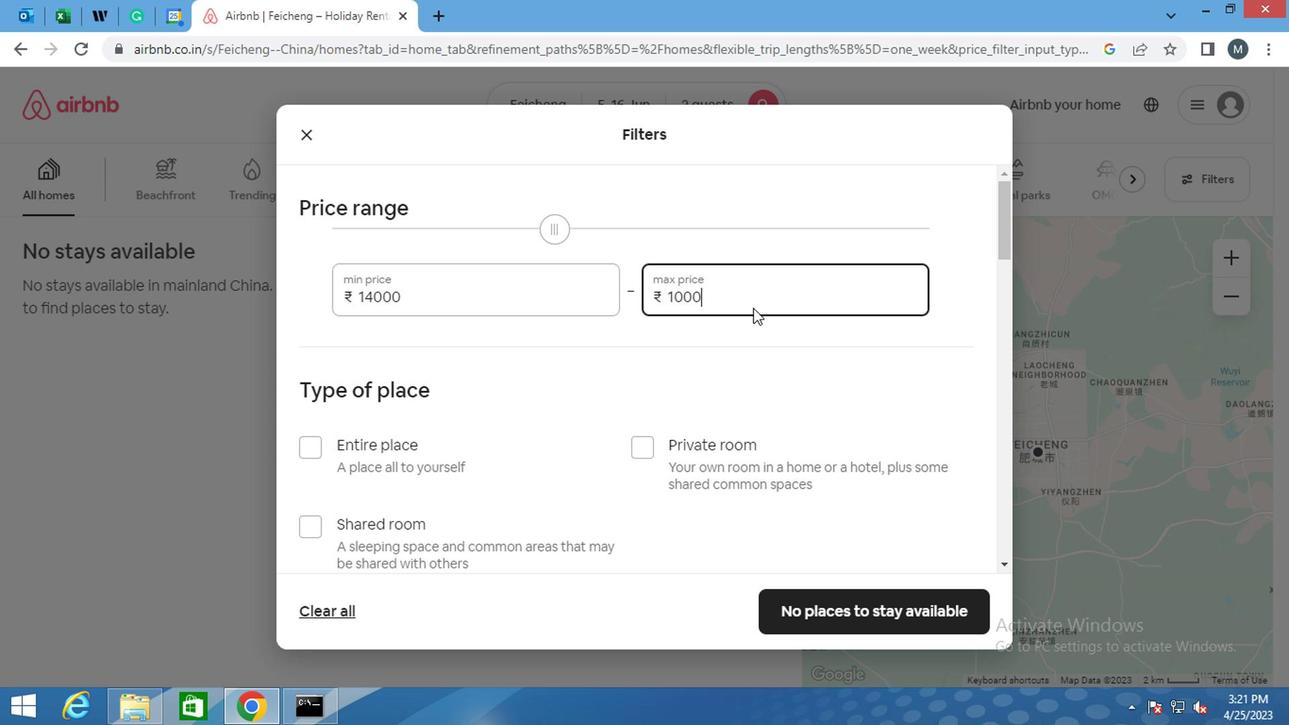 
Action: Mouse moved to (747, 310)
Screenshot: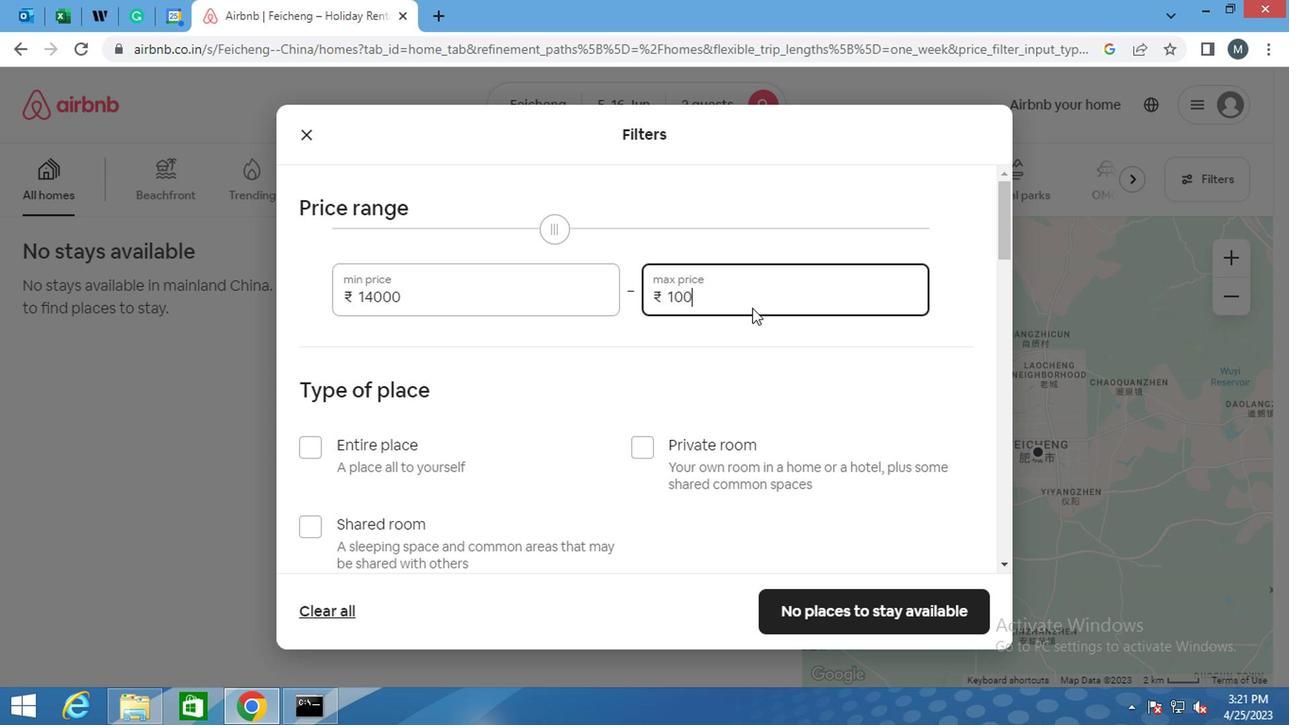 
Action: Key pressed <Key.backspace>
Screenshot: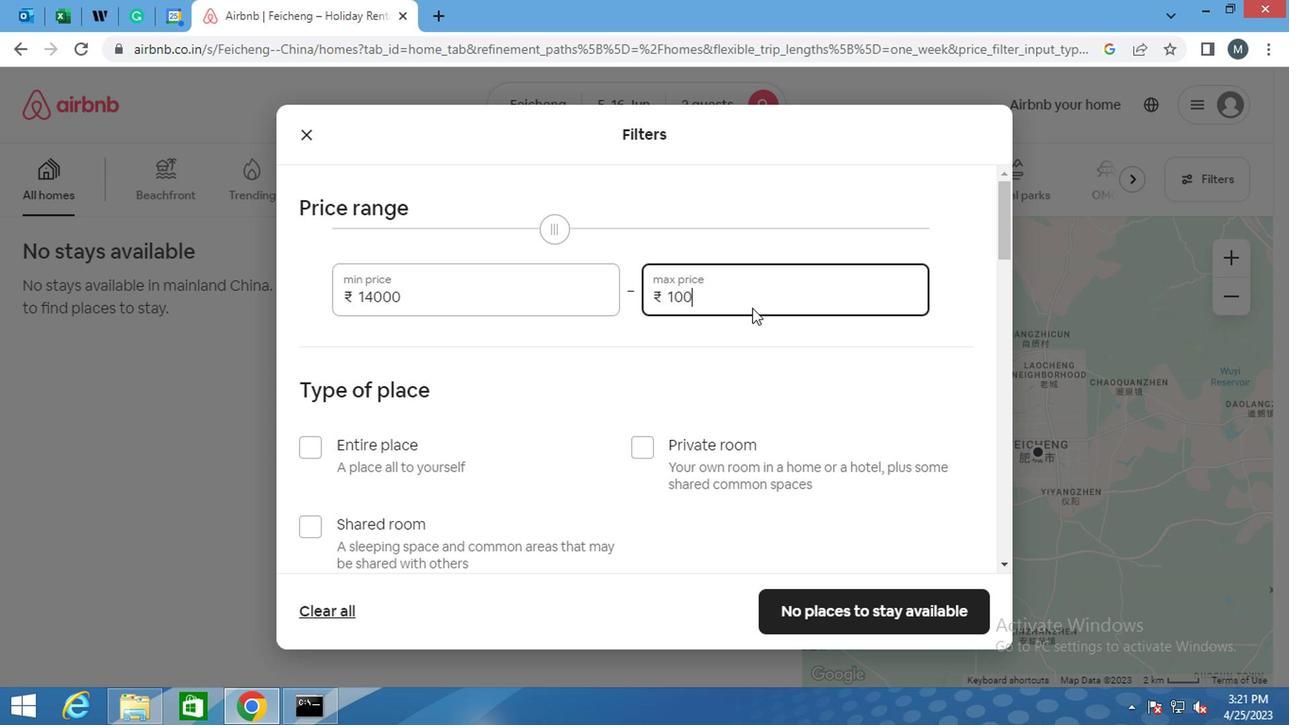 
Action: Mouse moved to (744, 312)
Screenshot: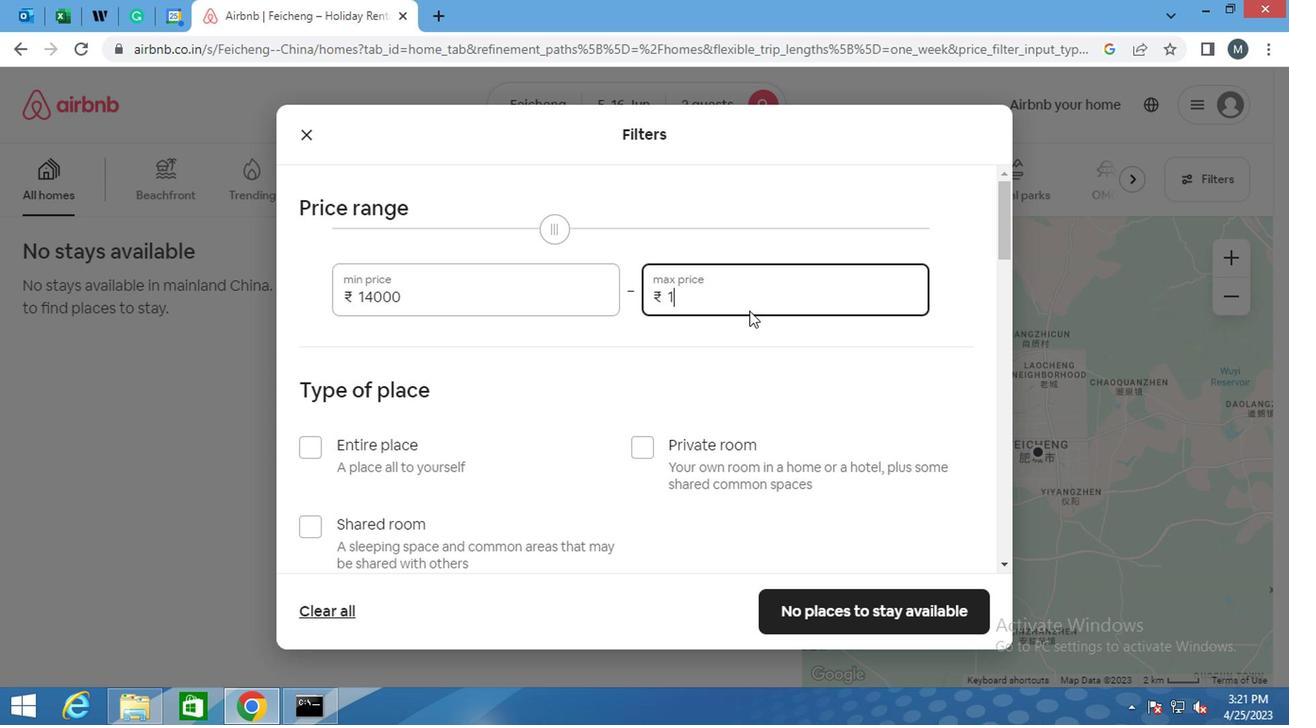 
Action: Key pressed 8000
Screenshot: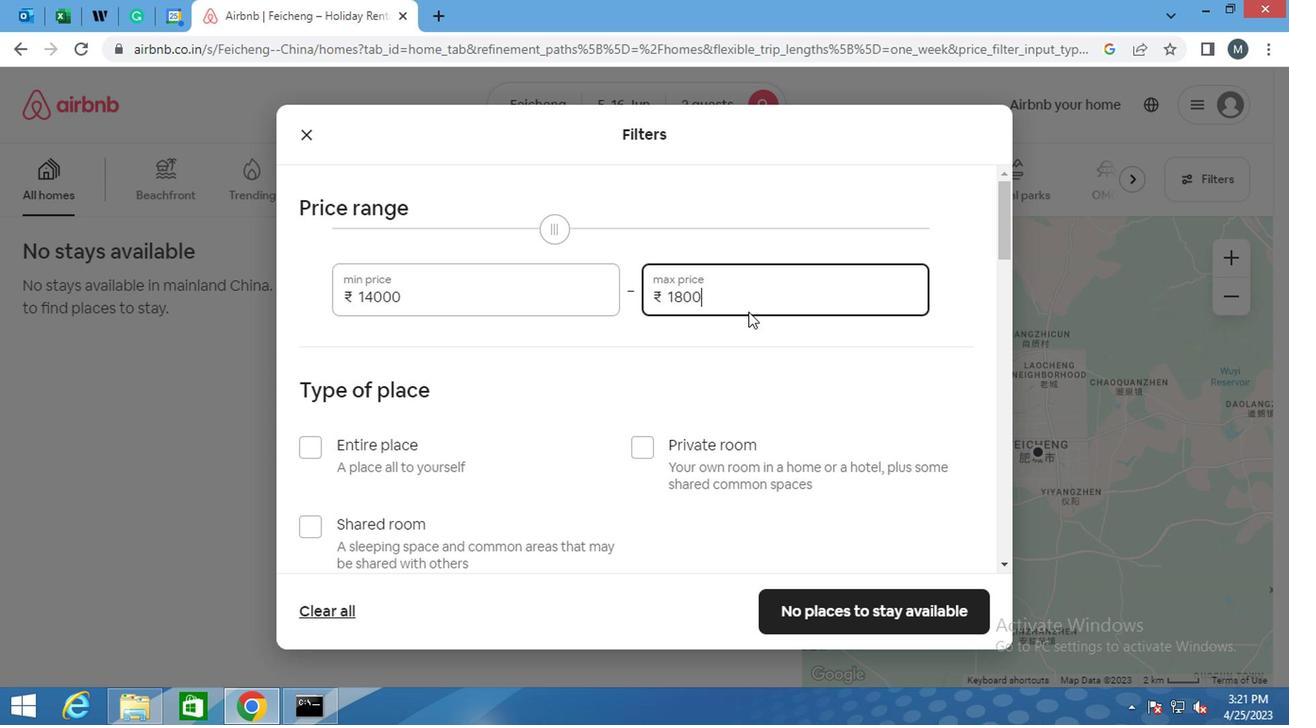 
Action: Mouse moved to (654, 319)
Screenshot: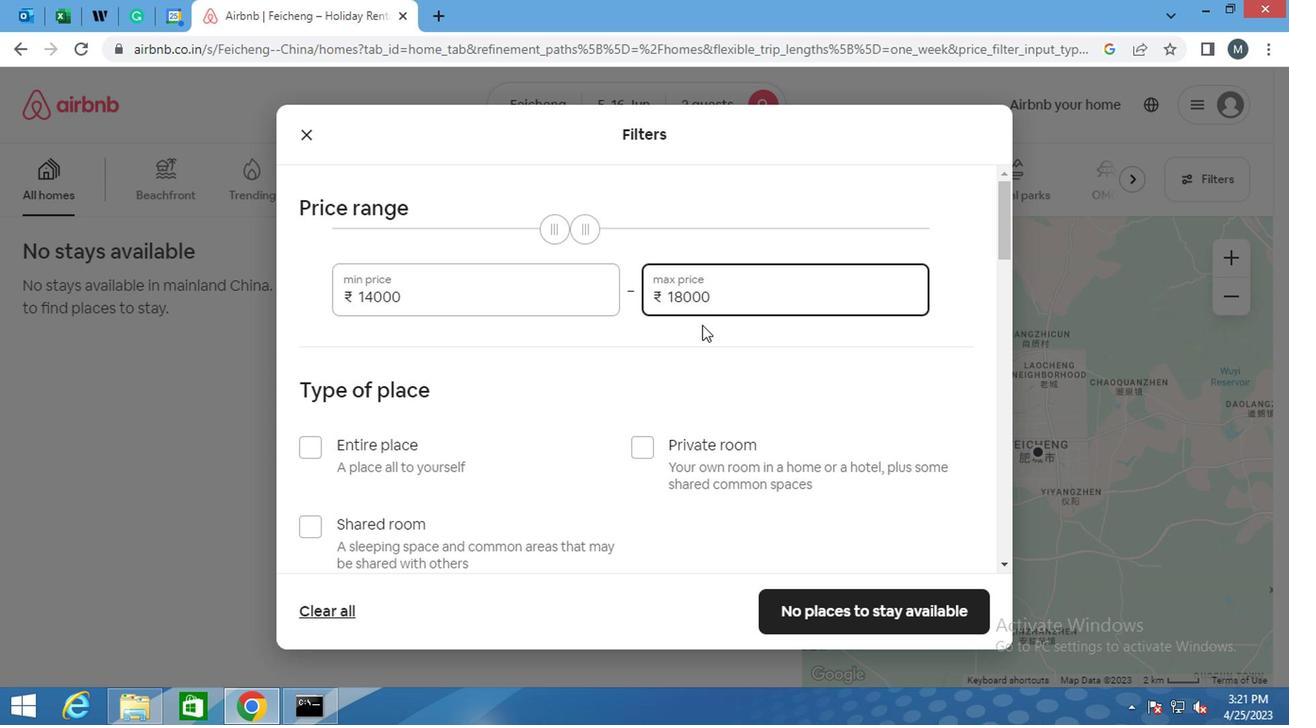 
Action: Mouse scrolled (654, 318) with delta (0, -1)
Screenshot: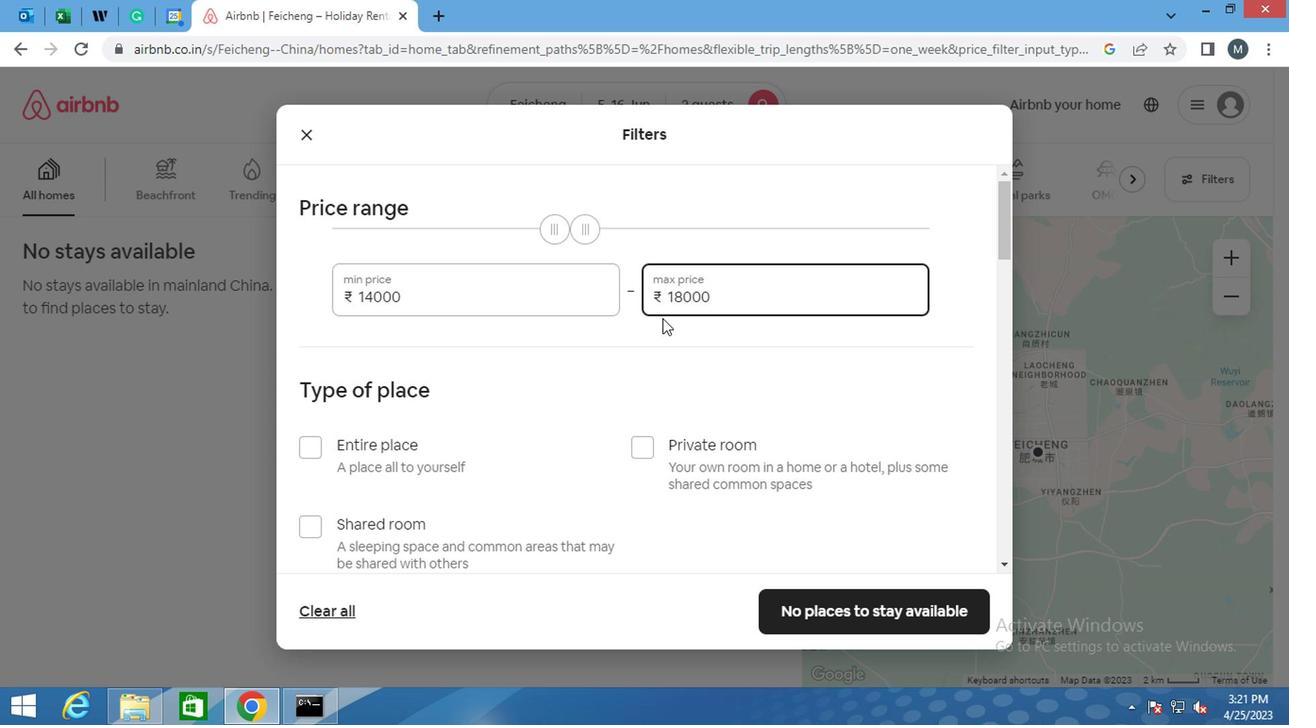 
Action: Mouse moved to (648, 322)
Screenshot: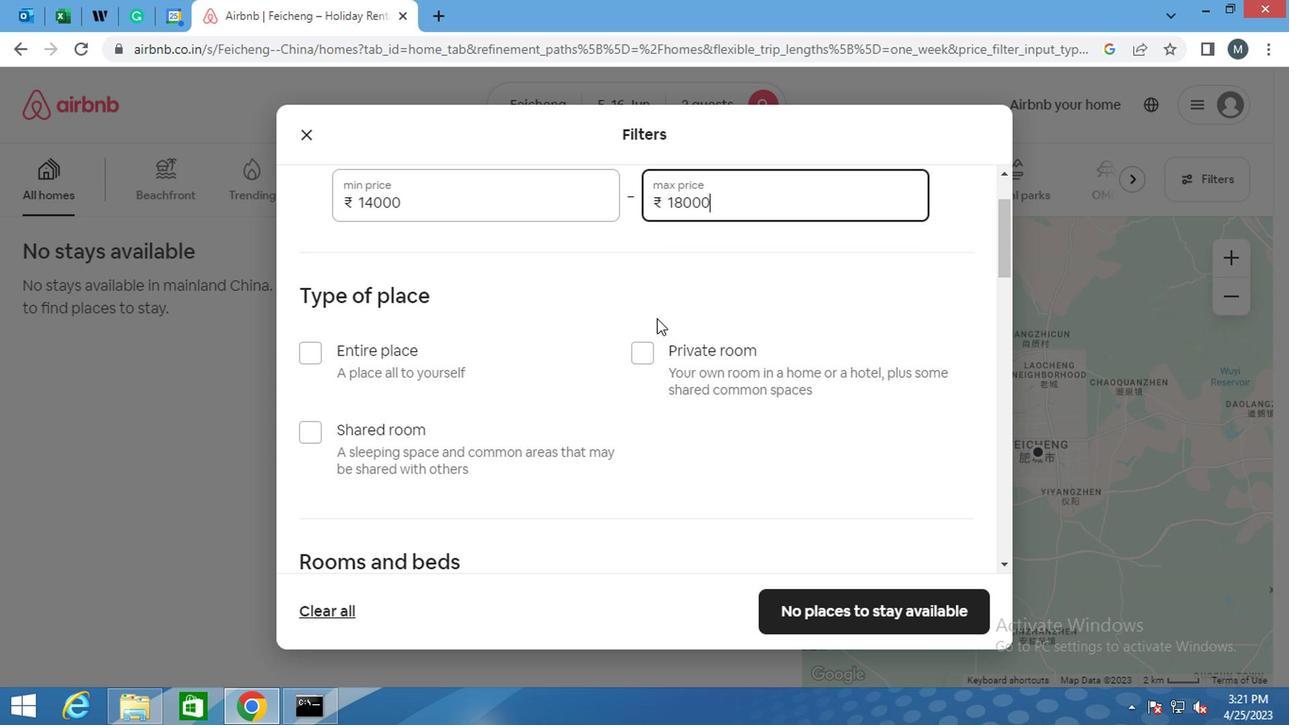 
Action: Mouse scrolled (648, 321) with delta (0, 0)
Screenshot: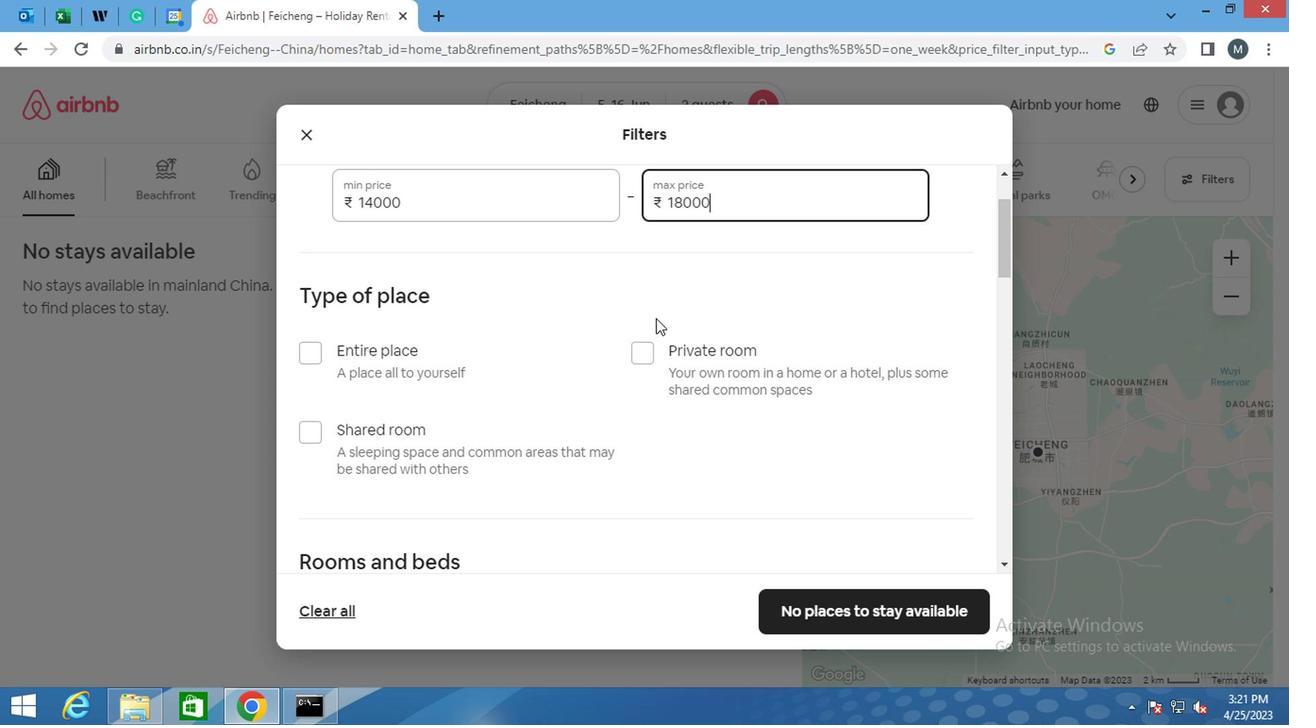 
Action: Mouse moved to (304, 263)
Screenshot: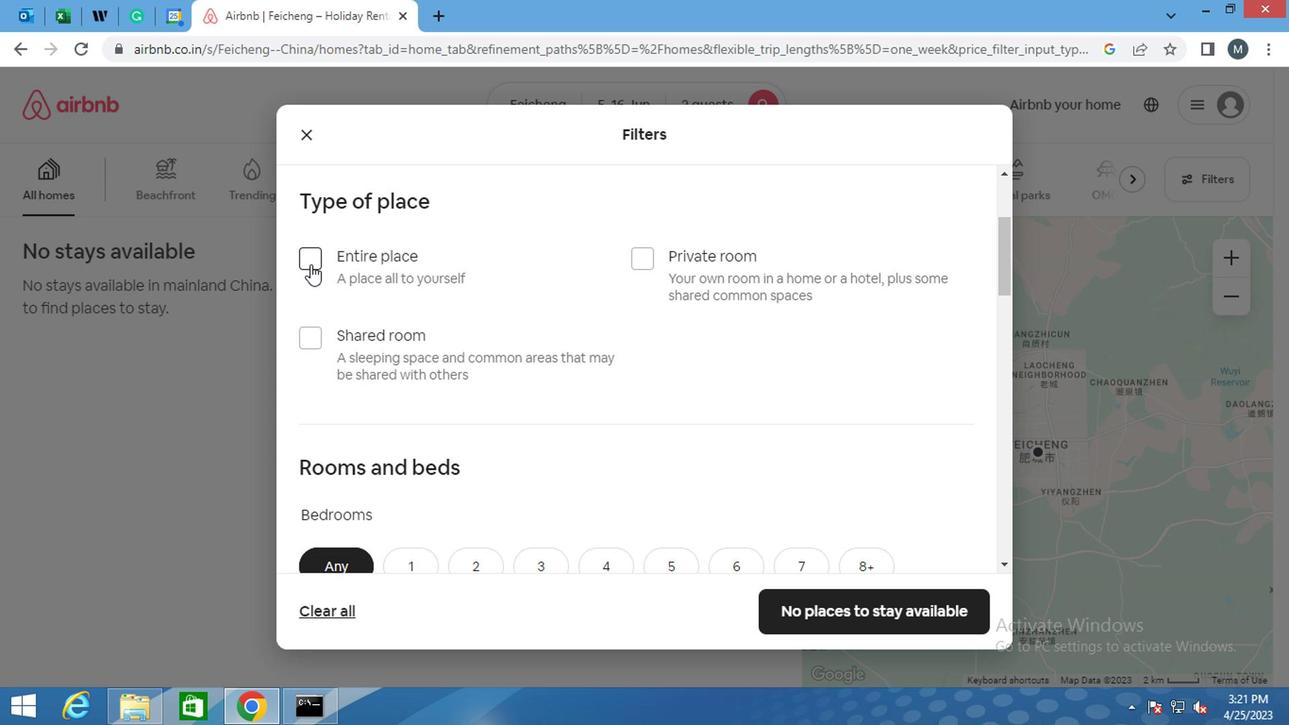 
Action: Mouse pressed left at (304, 263)
Screenshot: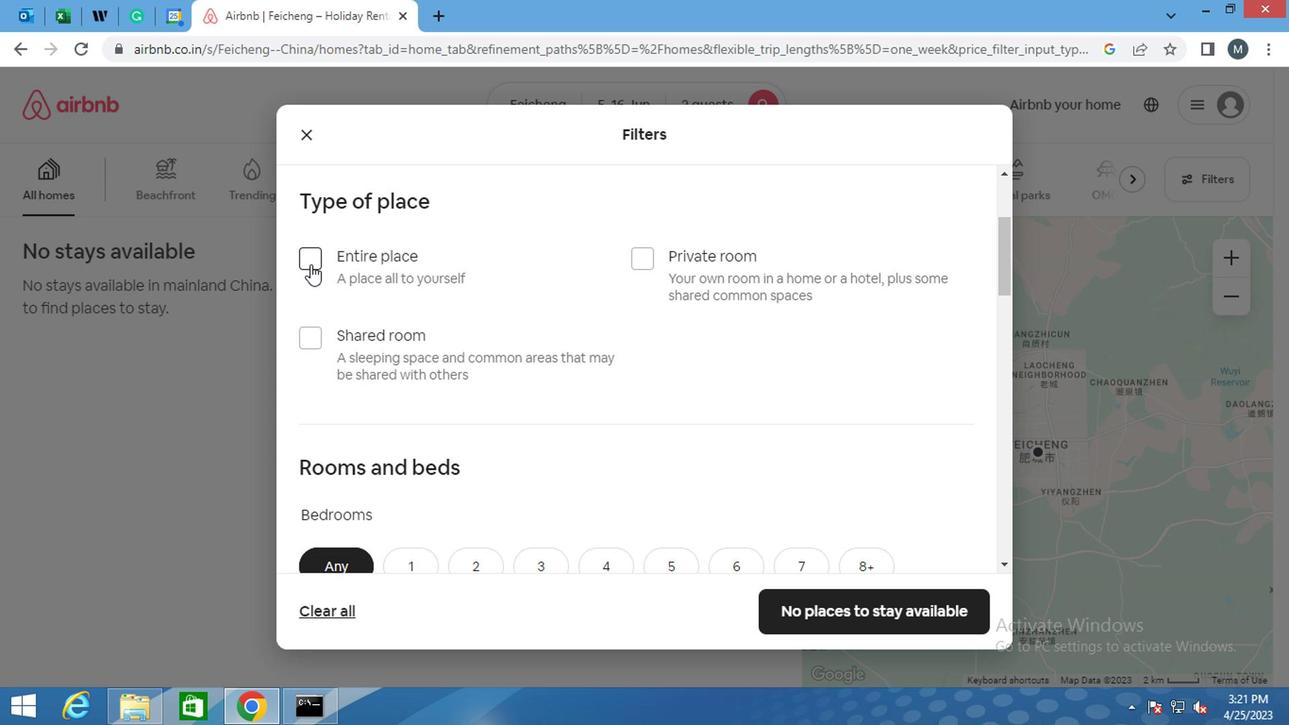 
Action: Mouse moved to (516, 278)
Screenshot: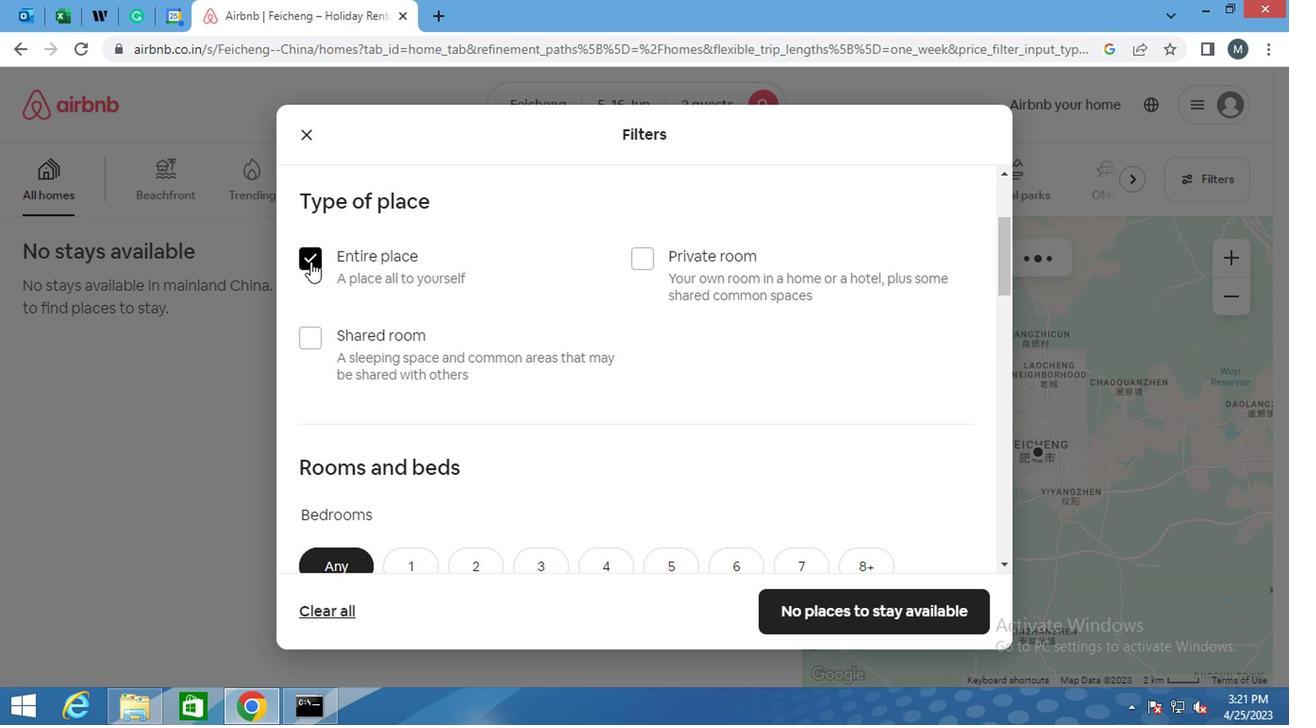 
Action: Mouse scrolled (516, 277) with delta (0, 0)
Screenshot: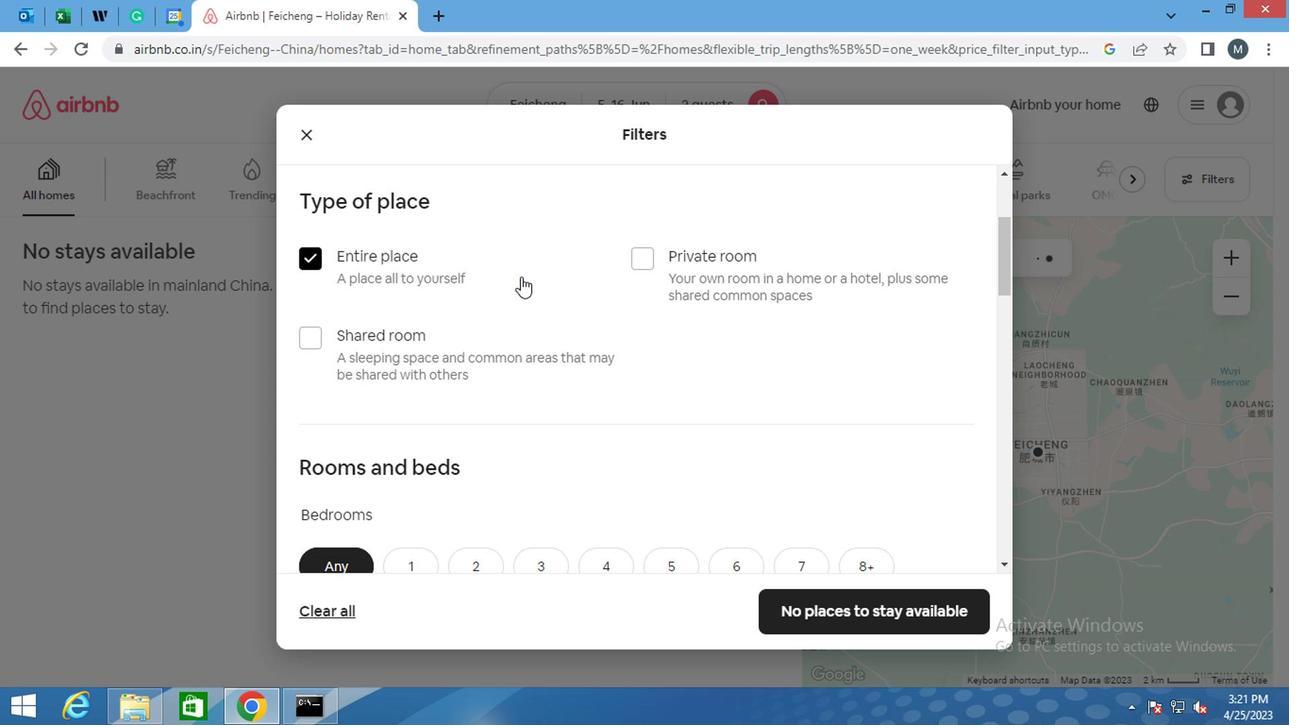 
Action: Mouse moved to (517, 282)
Screenshot: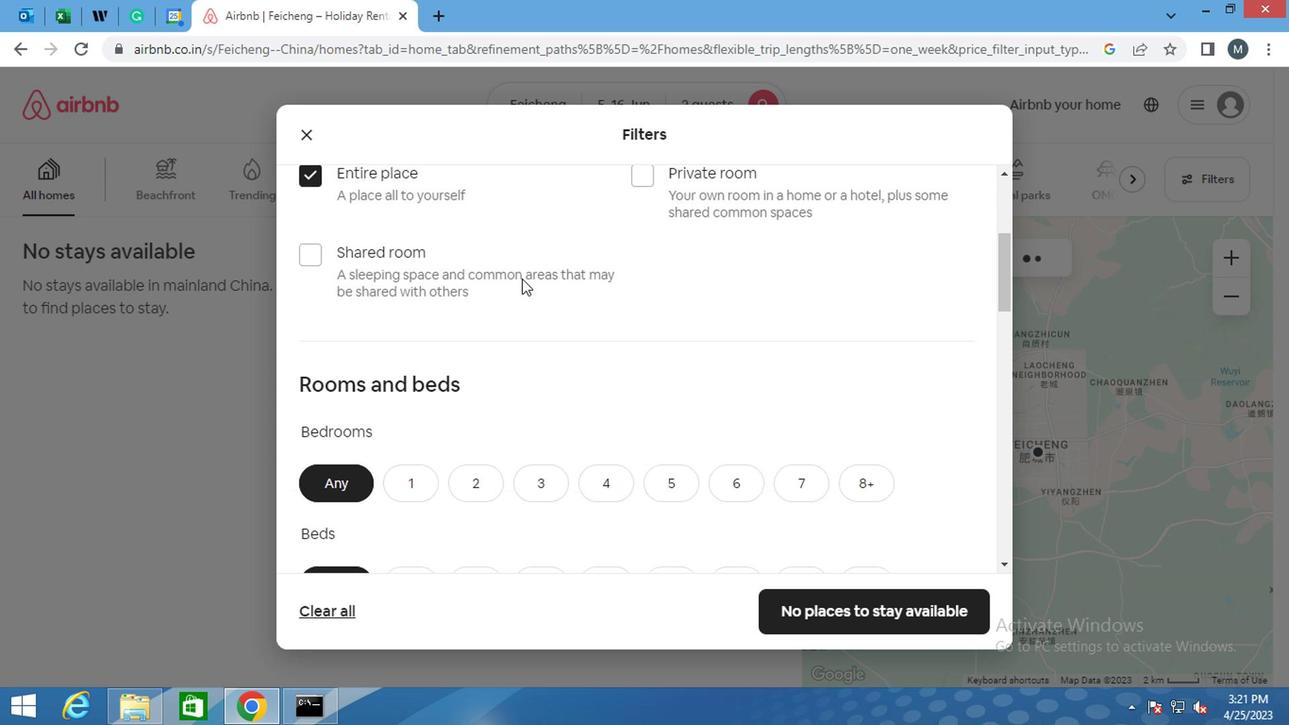 
Action: Mouse scrolled (517, 281) with delta (0, 0)
Screenshot: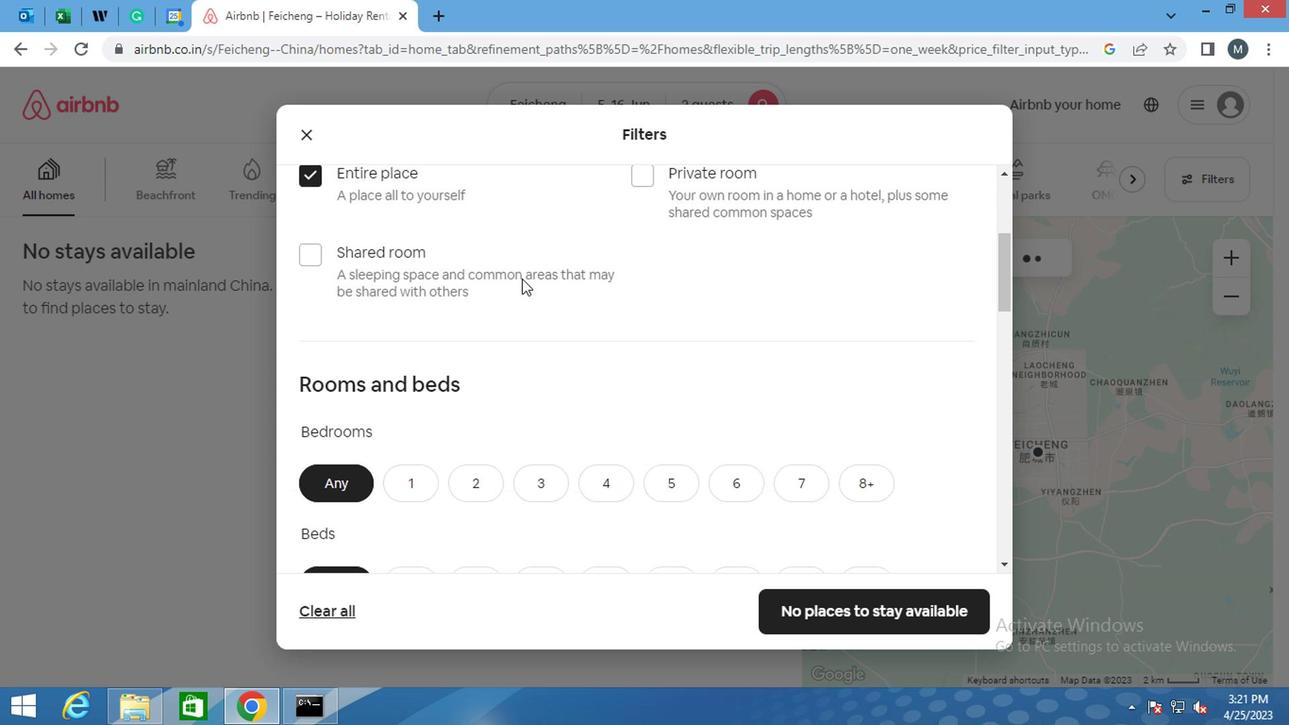 
Action: Mouse moved to (517, 285)
Screenshot: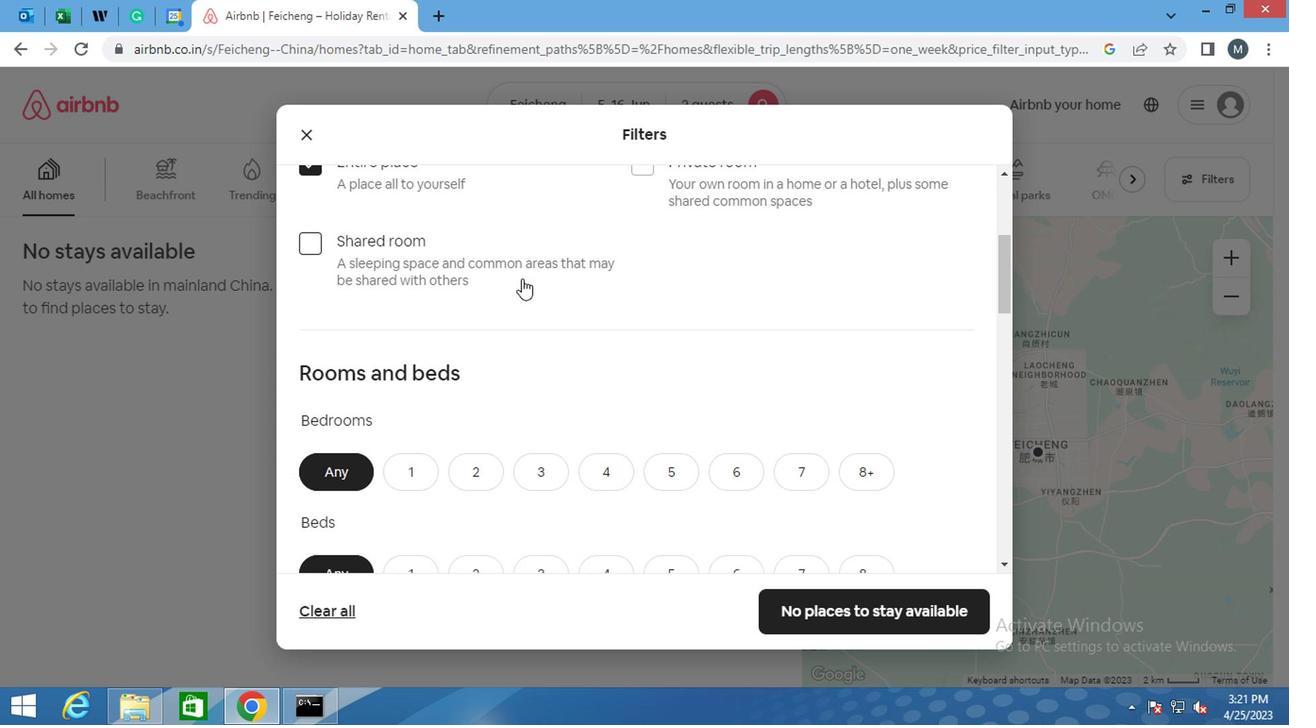 
Action: Mouse scrolled (517, 284) with delta (0, -1)
Screenshot: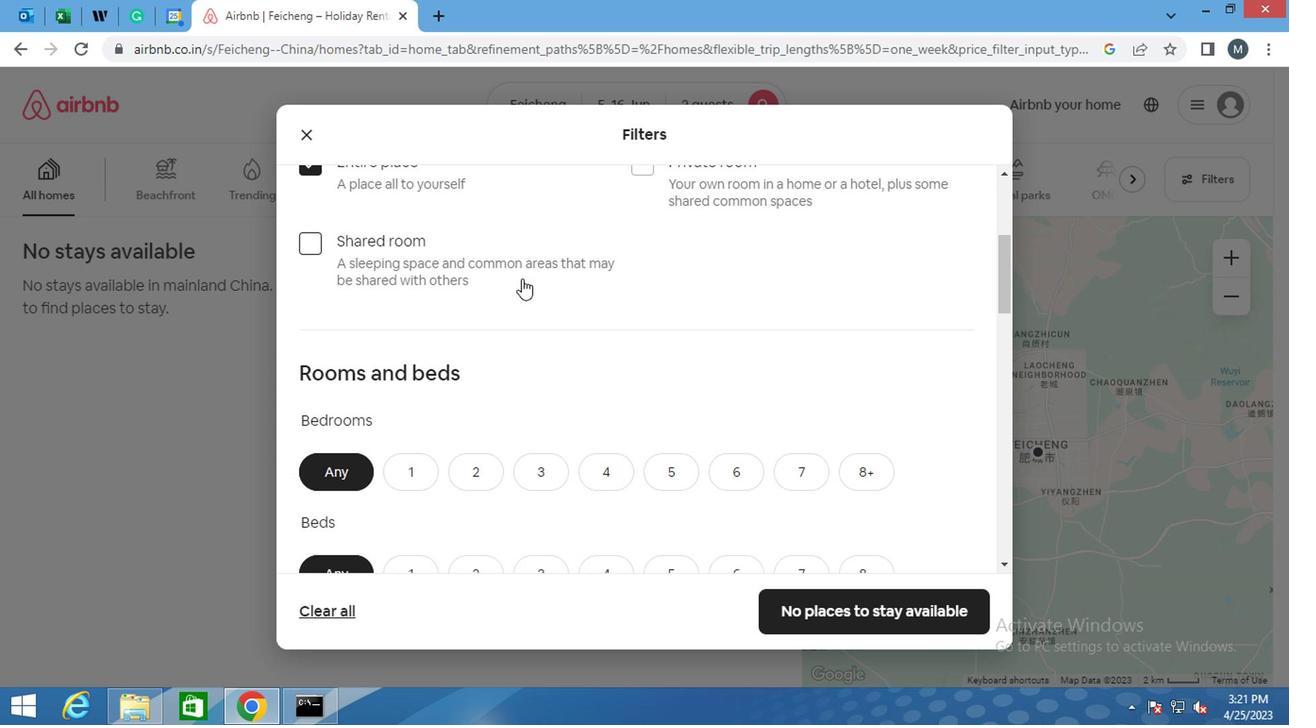
Action: Mouse moved to (514, 286)
Screenshot: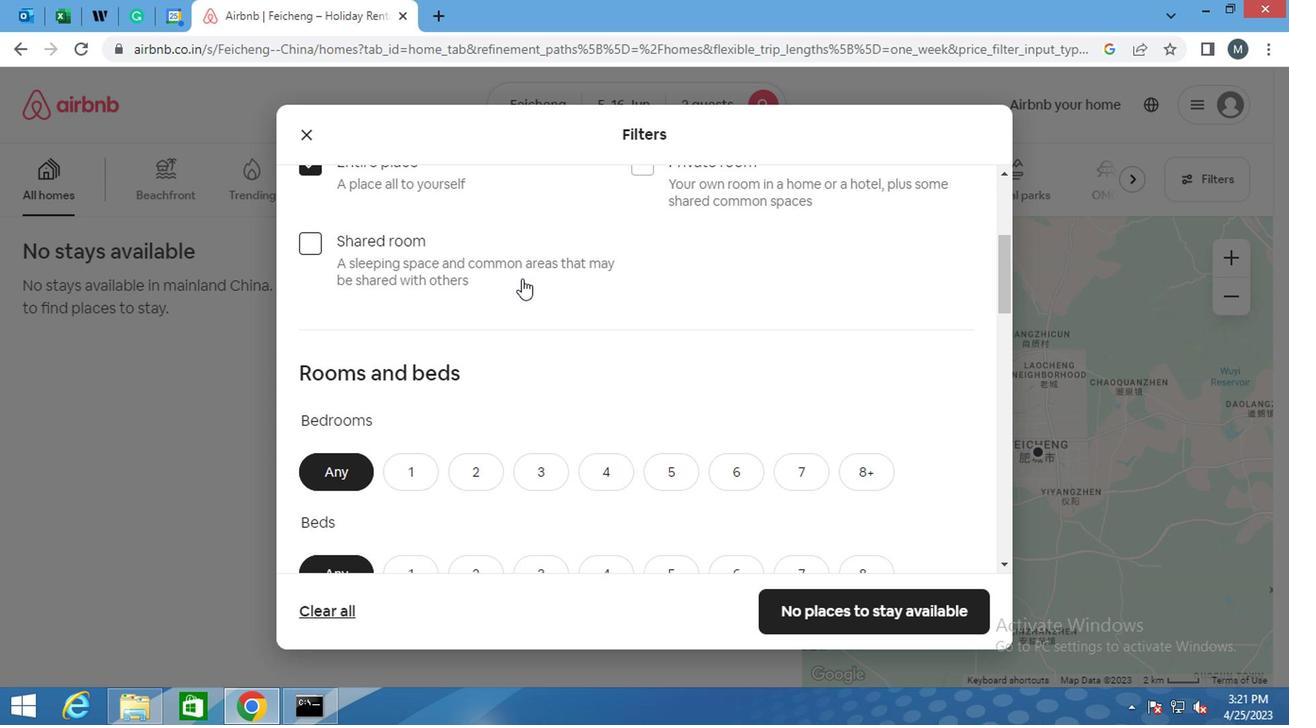 
Action: Mouse scrolled (514, 286) with delta (0, 0)
Screenshot: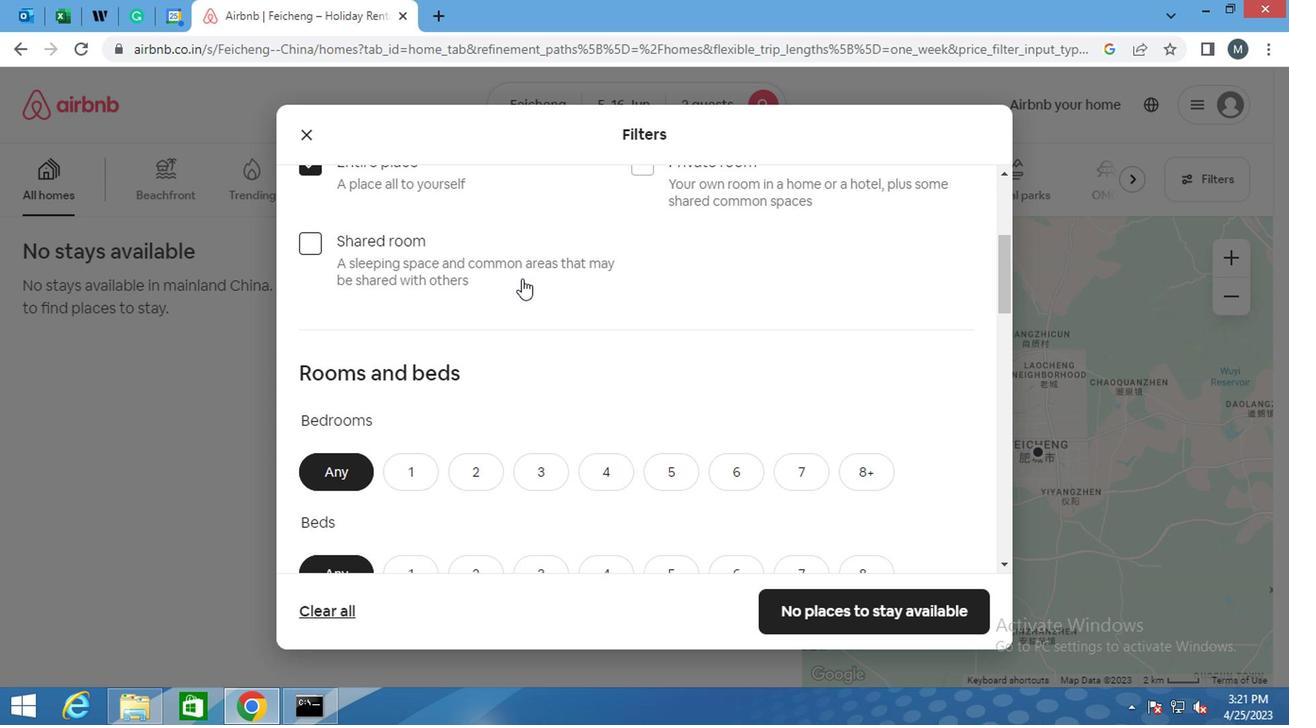 
Action: Mouse moved to (408, 388)
Screenshot: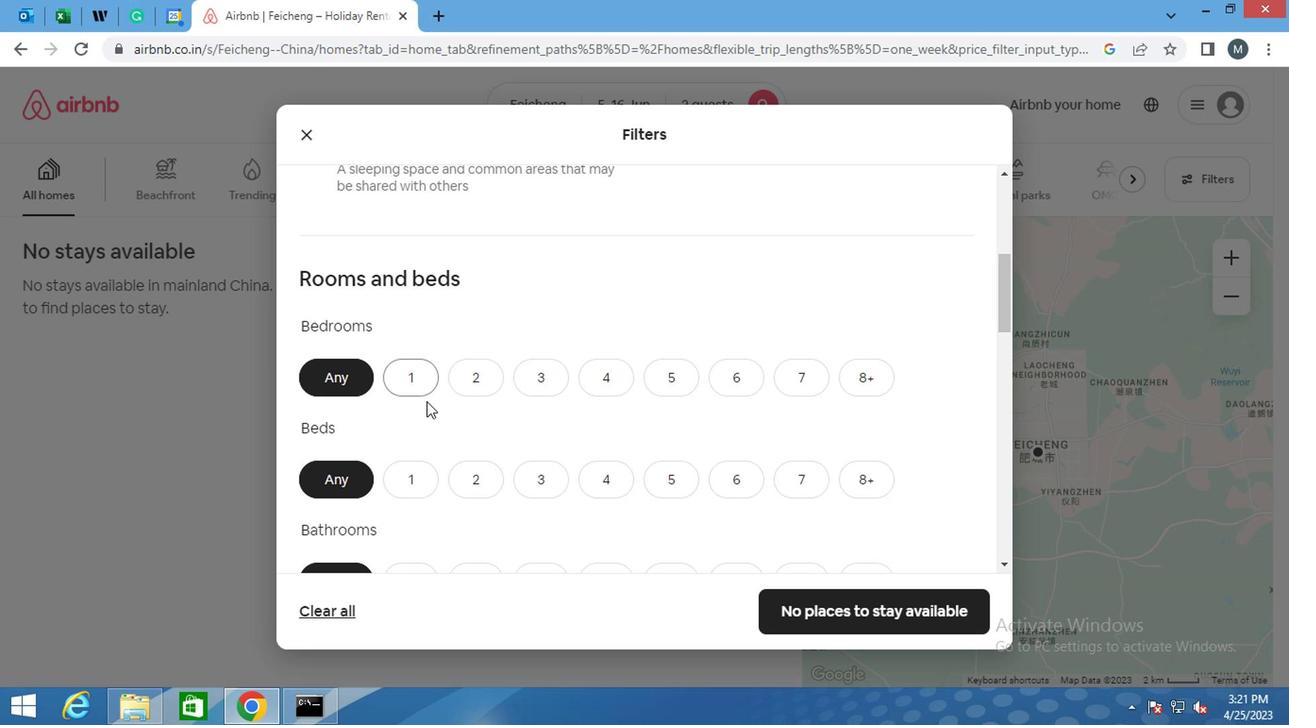 
Action: Mouse pressed left at (408, 388)
Screenshot: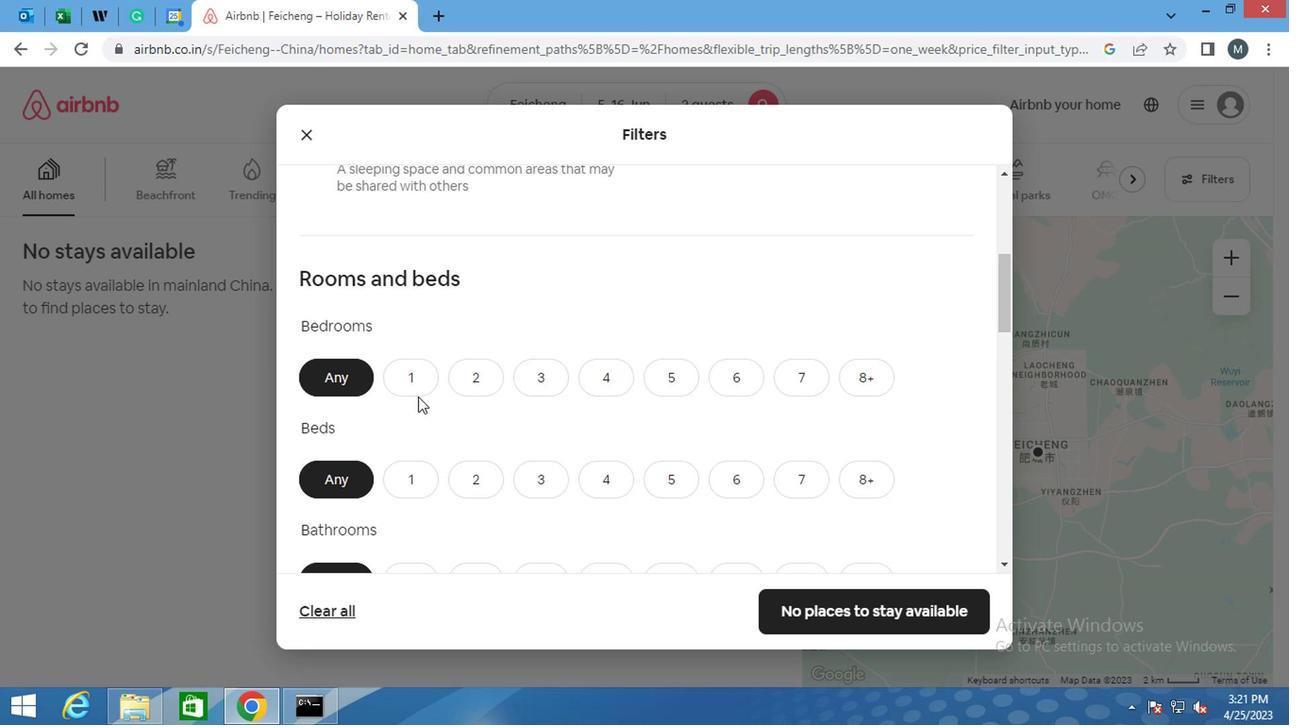 
Action: Mouse moved to (416, 468)
Screenshot: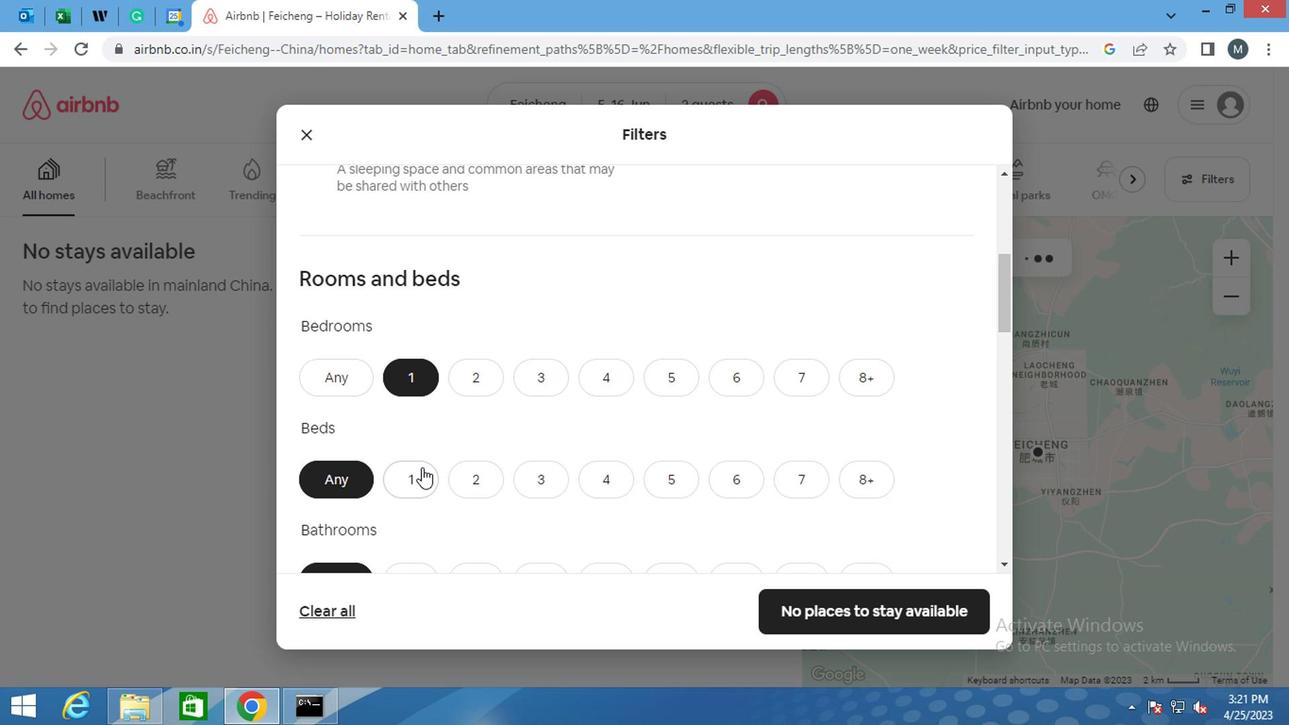 
Action: Mouse pressed left at (416, 468)
Screenshot: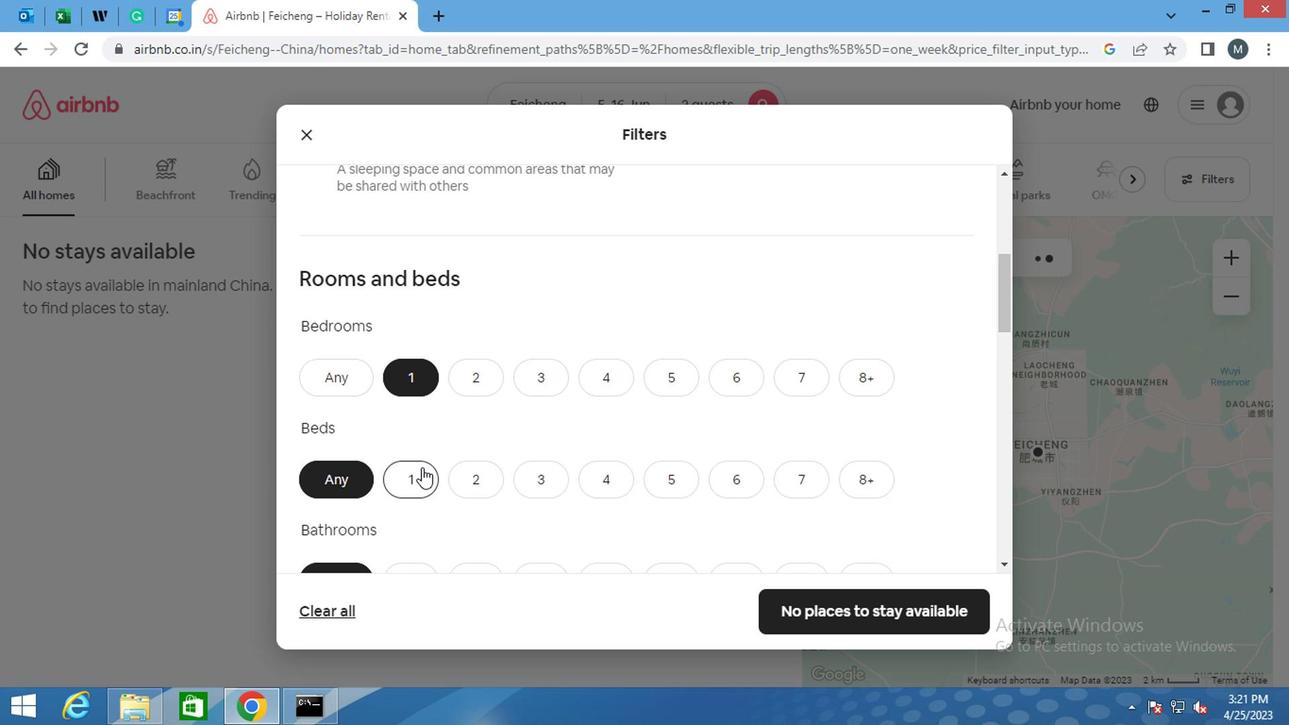 
Action: Mouse moved to (412, 426)
Screenshot: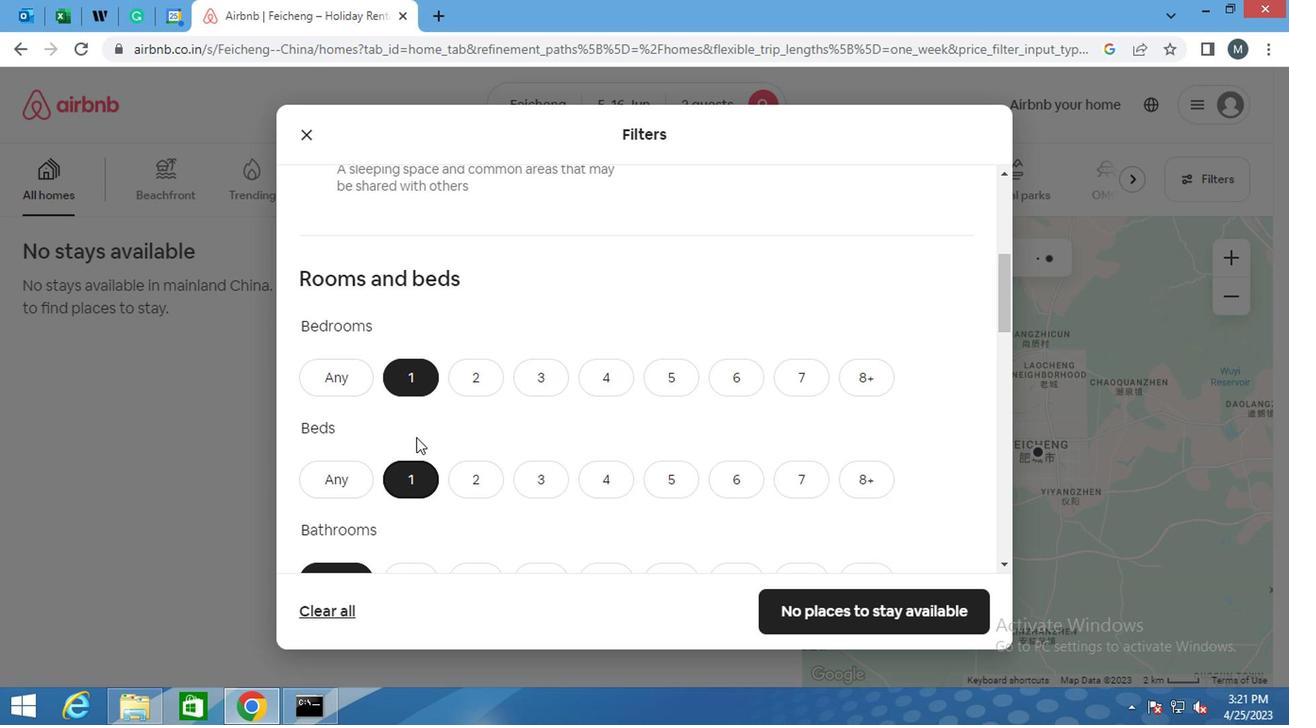 
Action: Mouse scrolled (412, 425) with delta (0, -1)
Screenshot: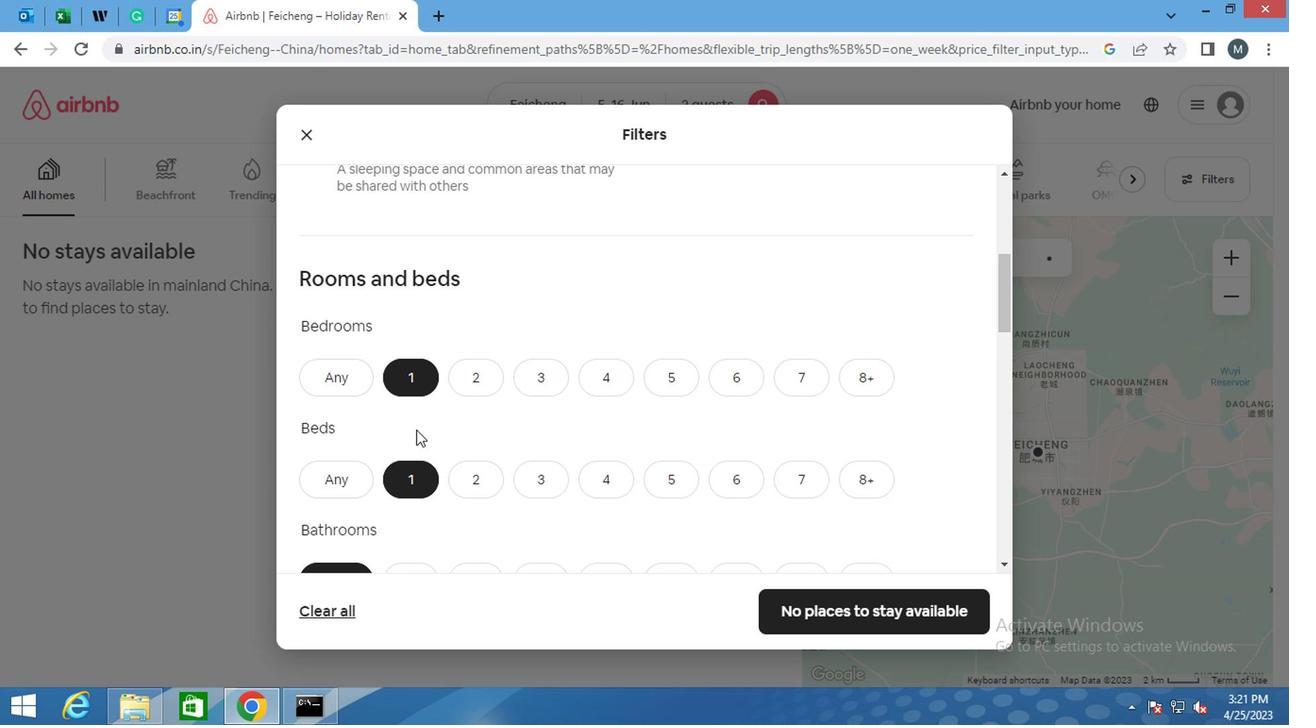 
Action: Mouse scrolled (412, 425) with delta (0, -1)
Screenshot: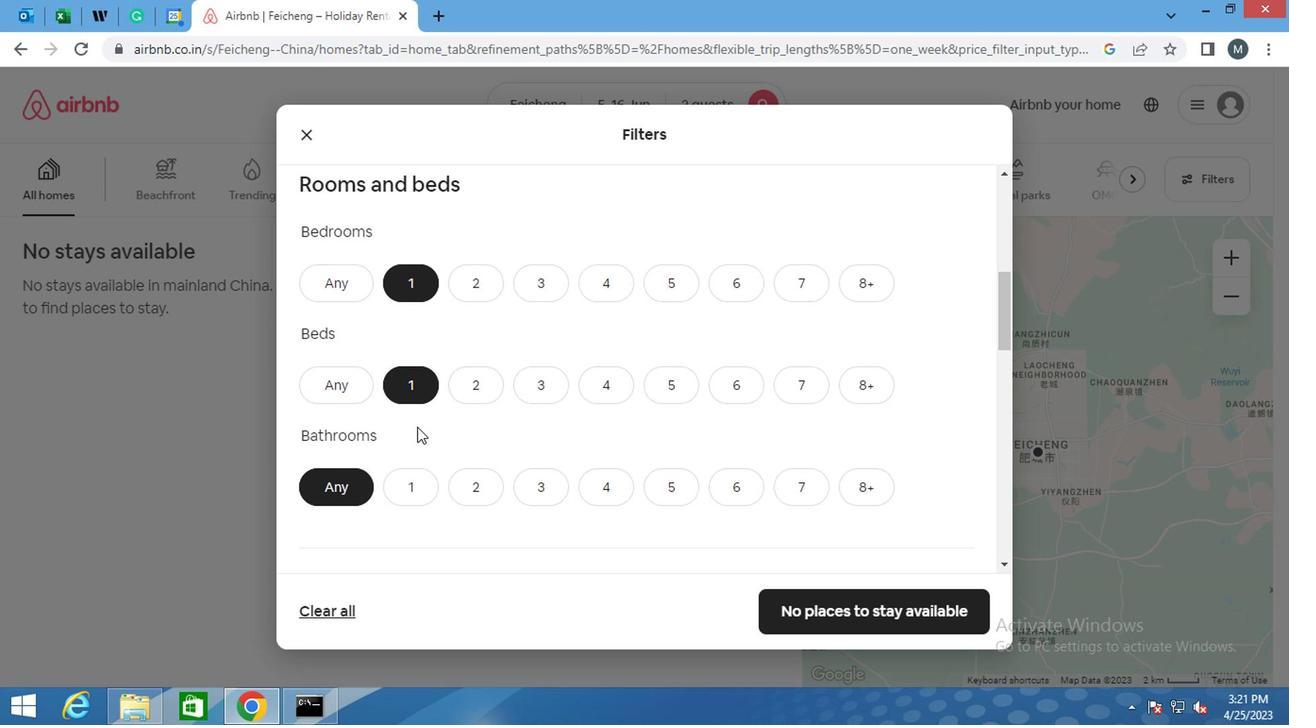 
Action: Mouse moved to (413, 404)
Screenshot: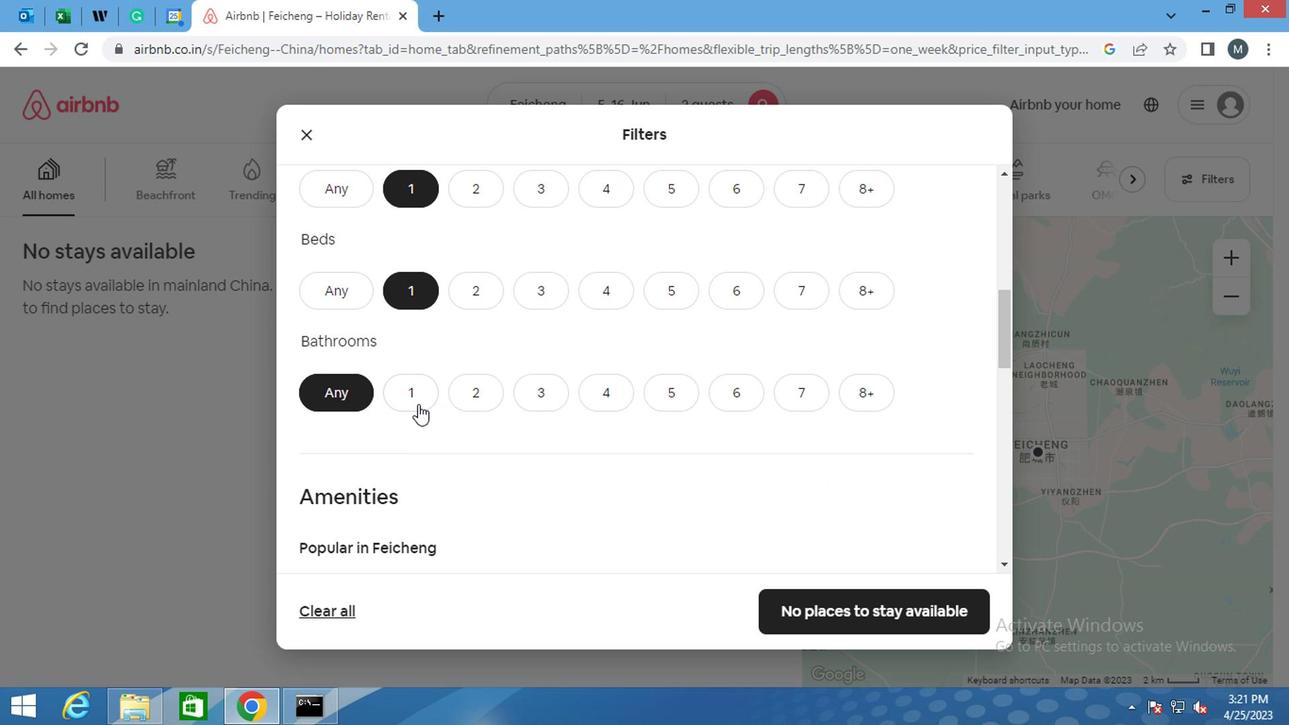 
Action: Mouse pressed left at (413, 404)
Screenshot: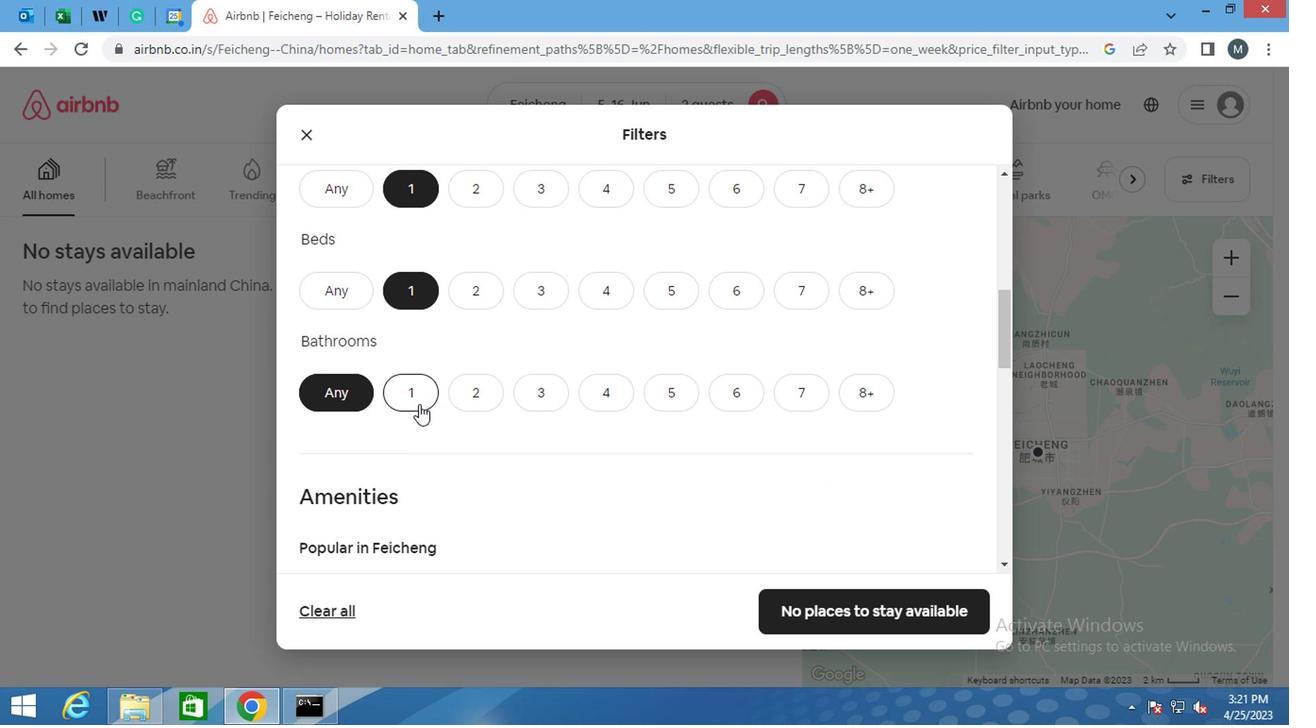 
Action: Mouse moved to (423, 346)
Screenshot: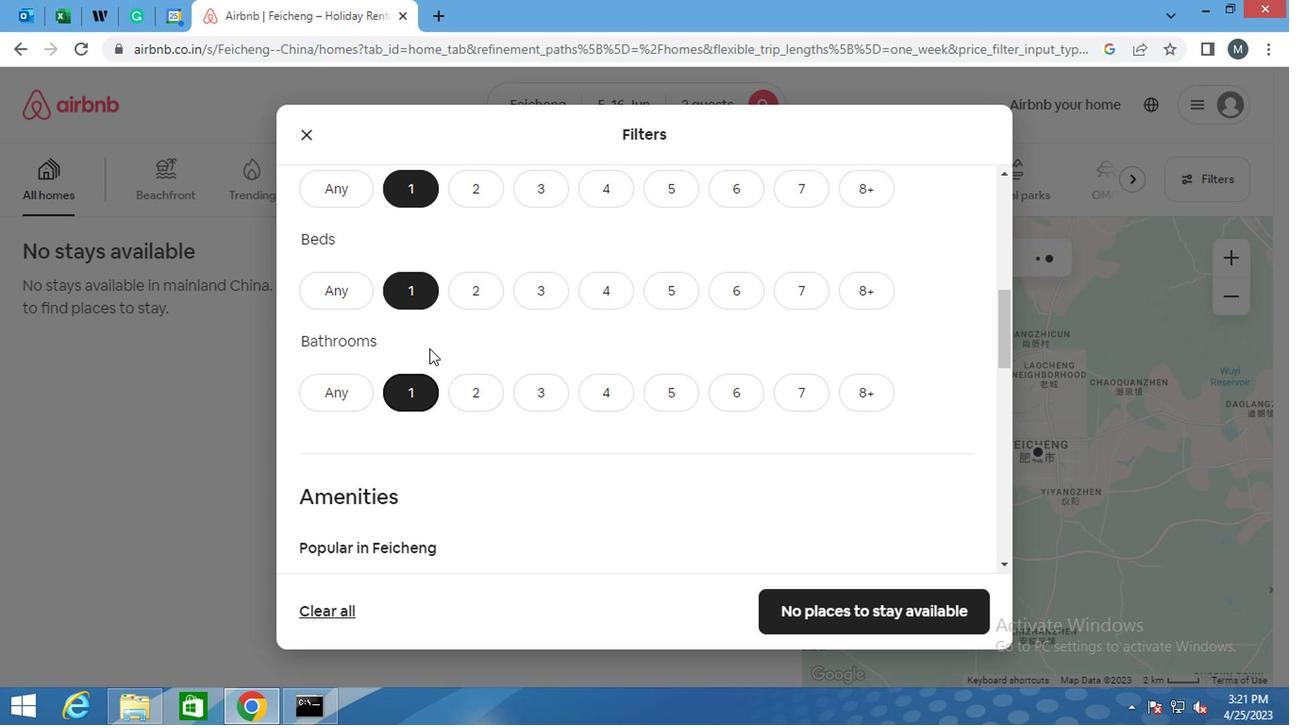 
Action: Mouse scrolled (423, 345) with delta (0, -1)
Screenshot: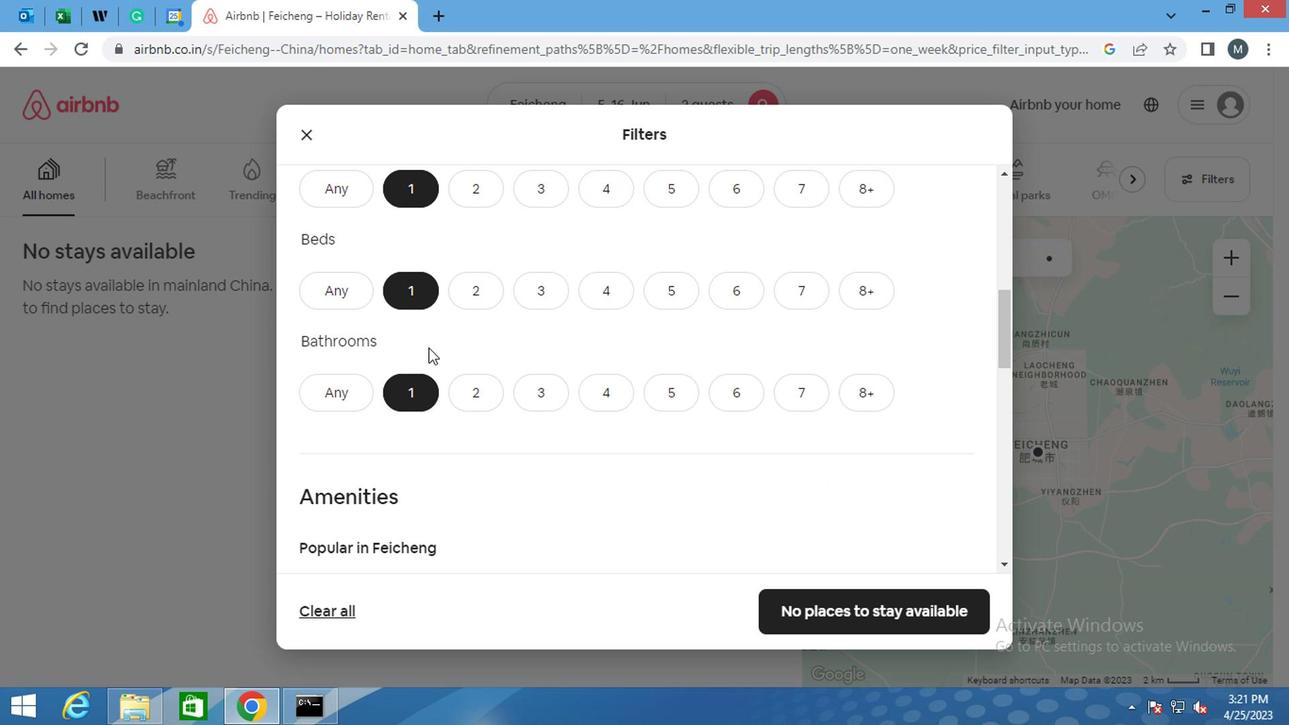 
Action: Mouse moved to (422, 346)
Screenshot: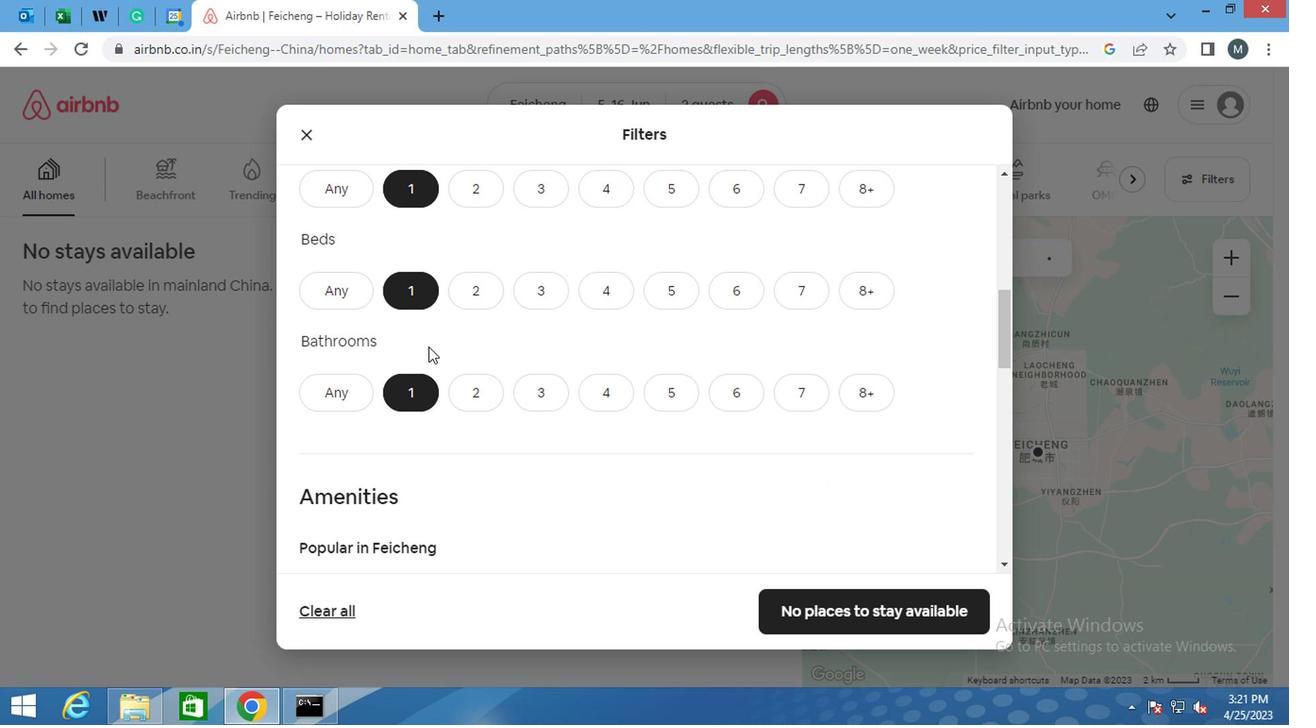 
Action: Mouse scrolled (422, 345) with delta (0, -1)
Screenshot: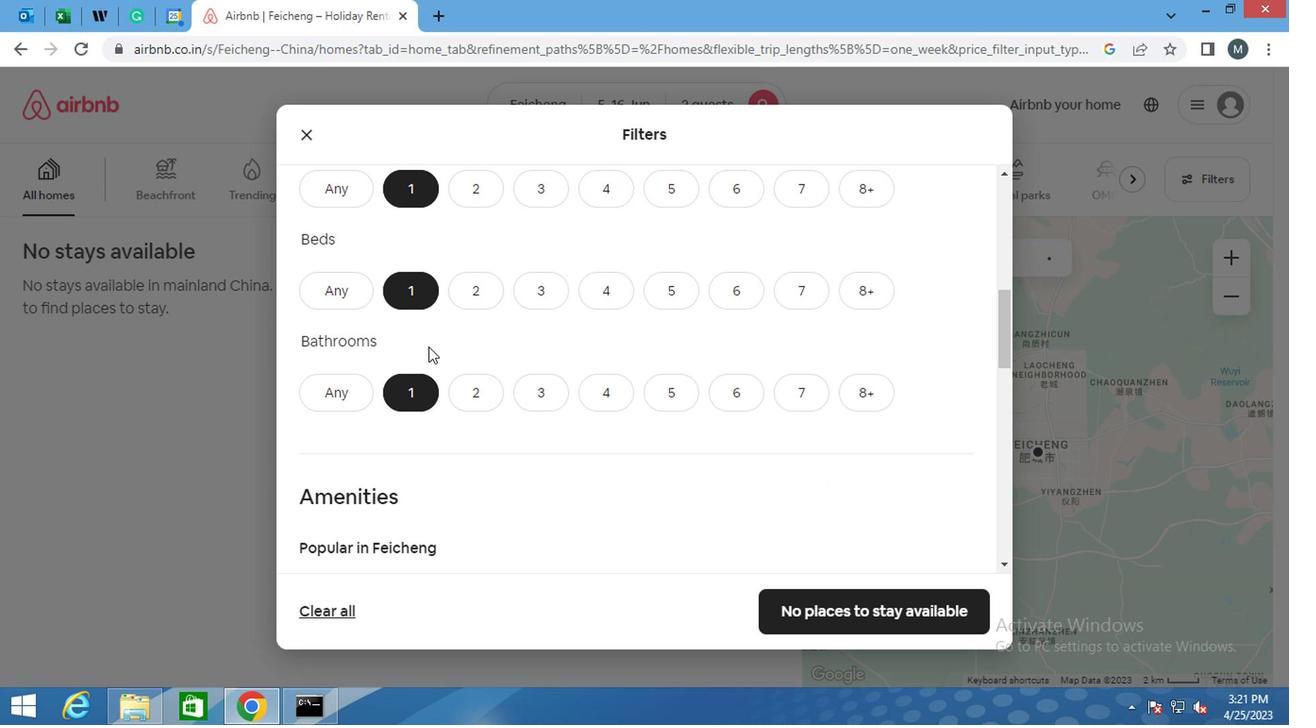
Action: Mouse moved to (416, 346)
Screenshot: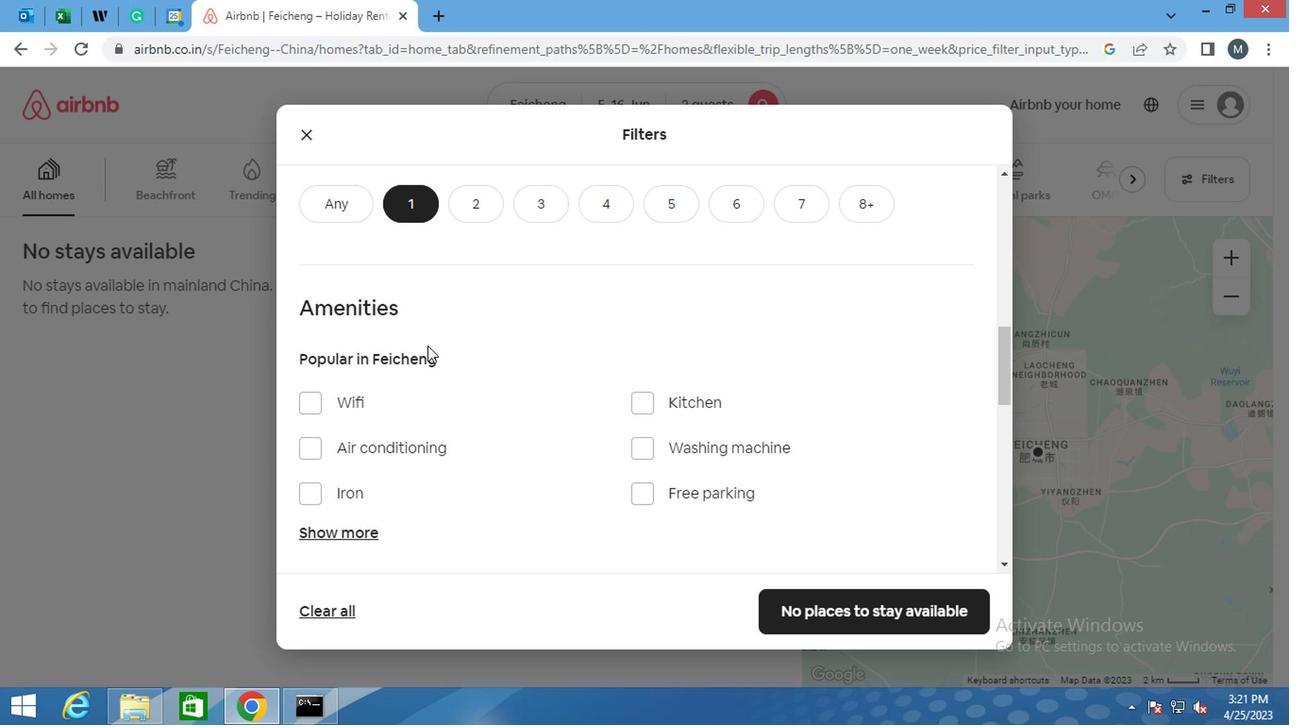 
Action: Mouse scrolled (416, 345) with delta (0, -1)
Screenshot: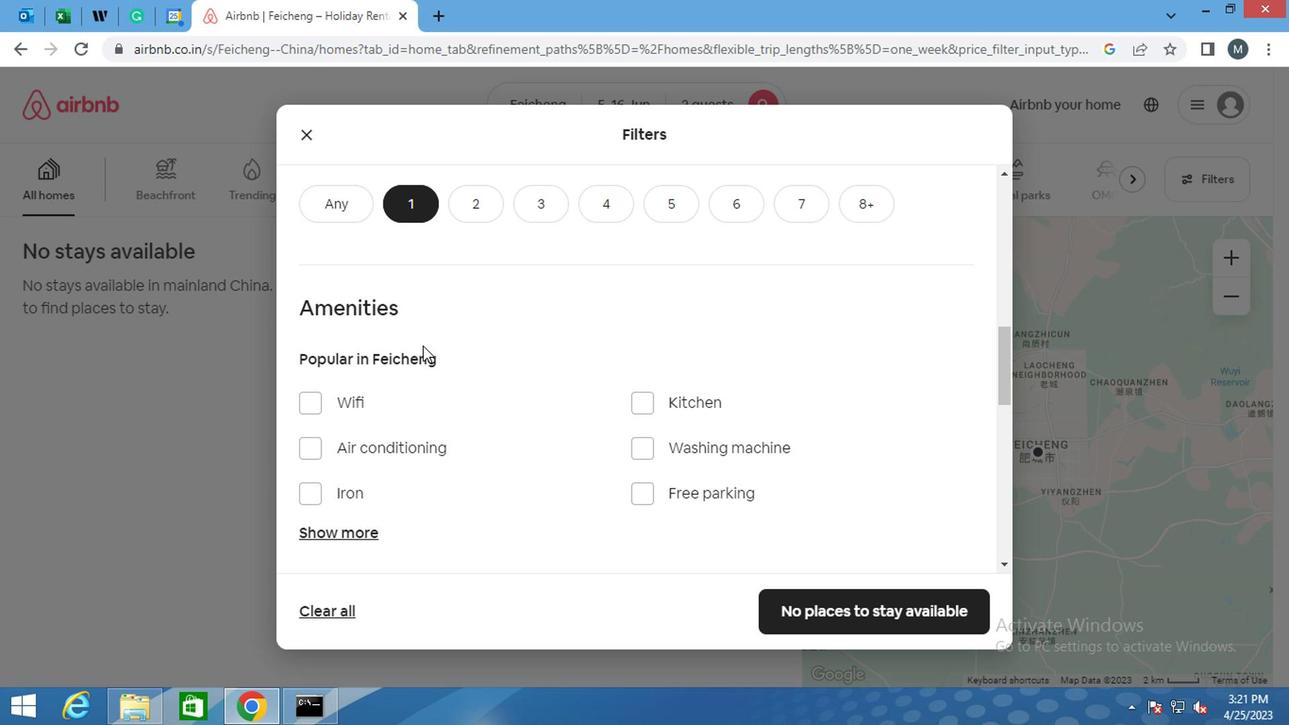 
Action: Mouse moved to (320, 302)
Screenshot: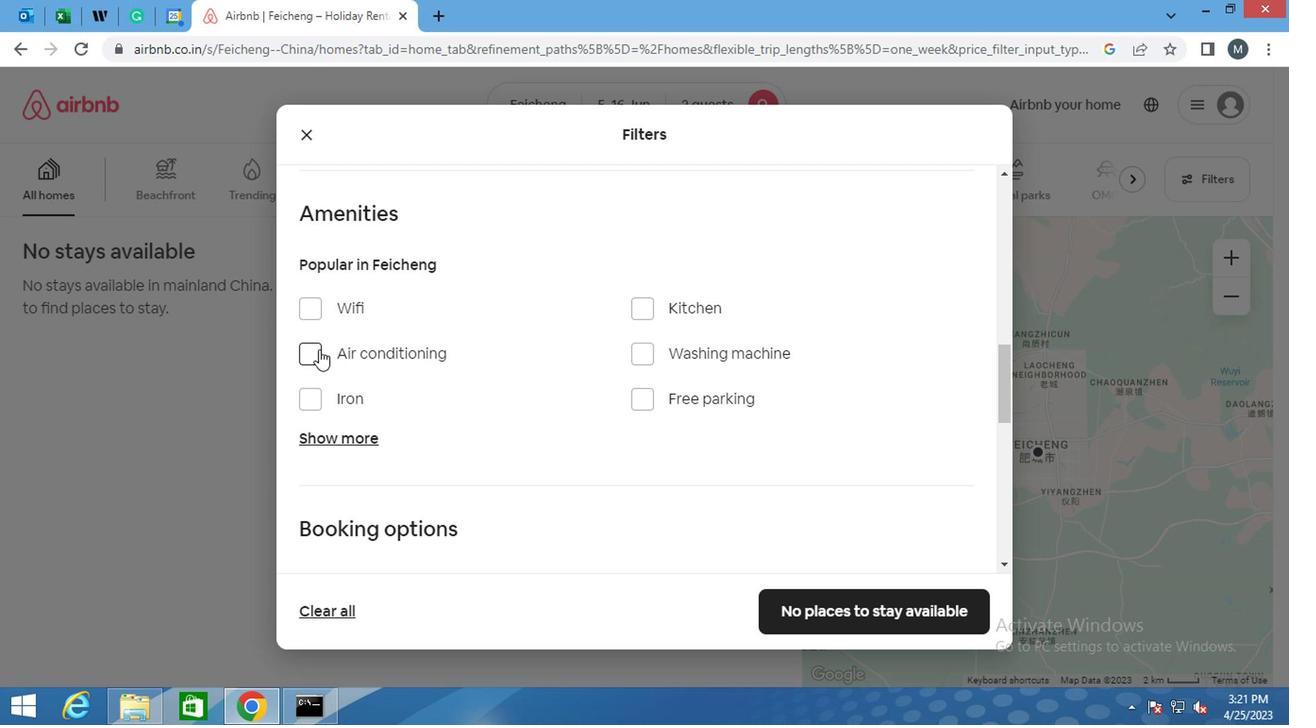 
Action: Mouse pressed left at (320, 302)
Screenshot: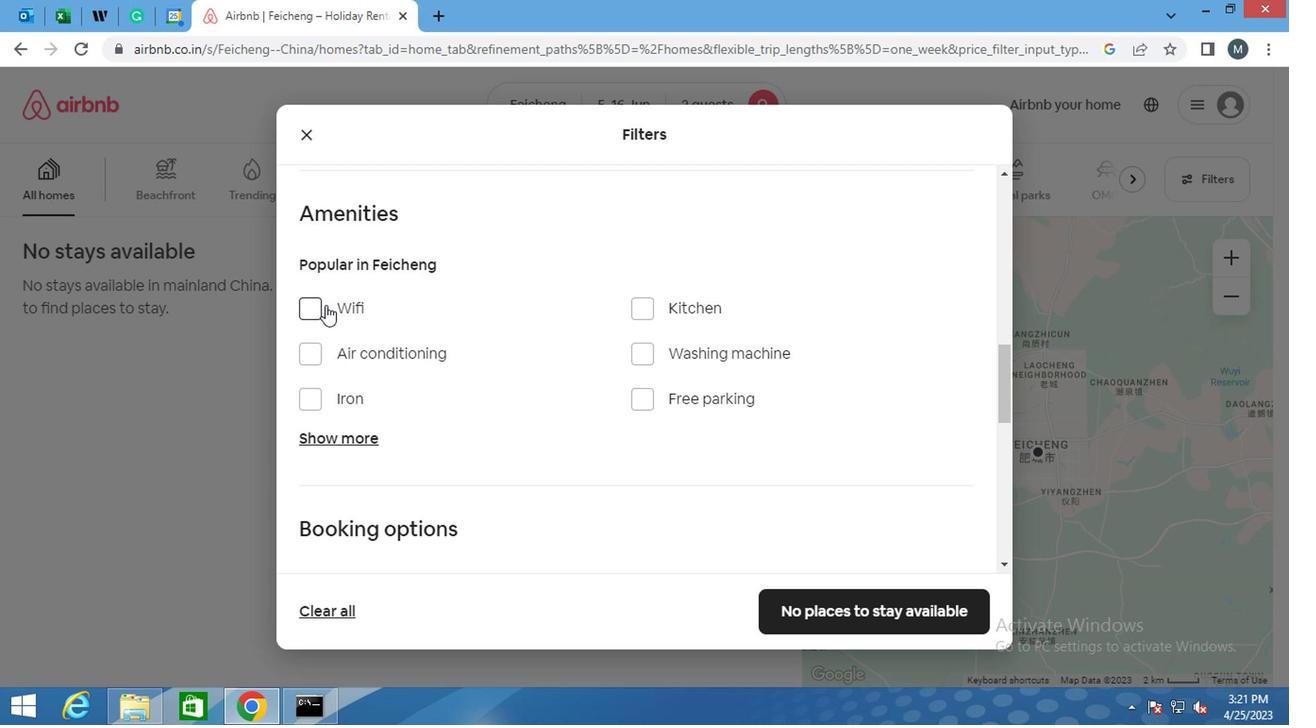 
Action: Mouse moved to (631, 358)
Screenshot: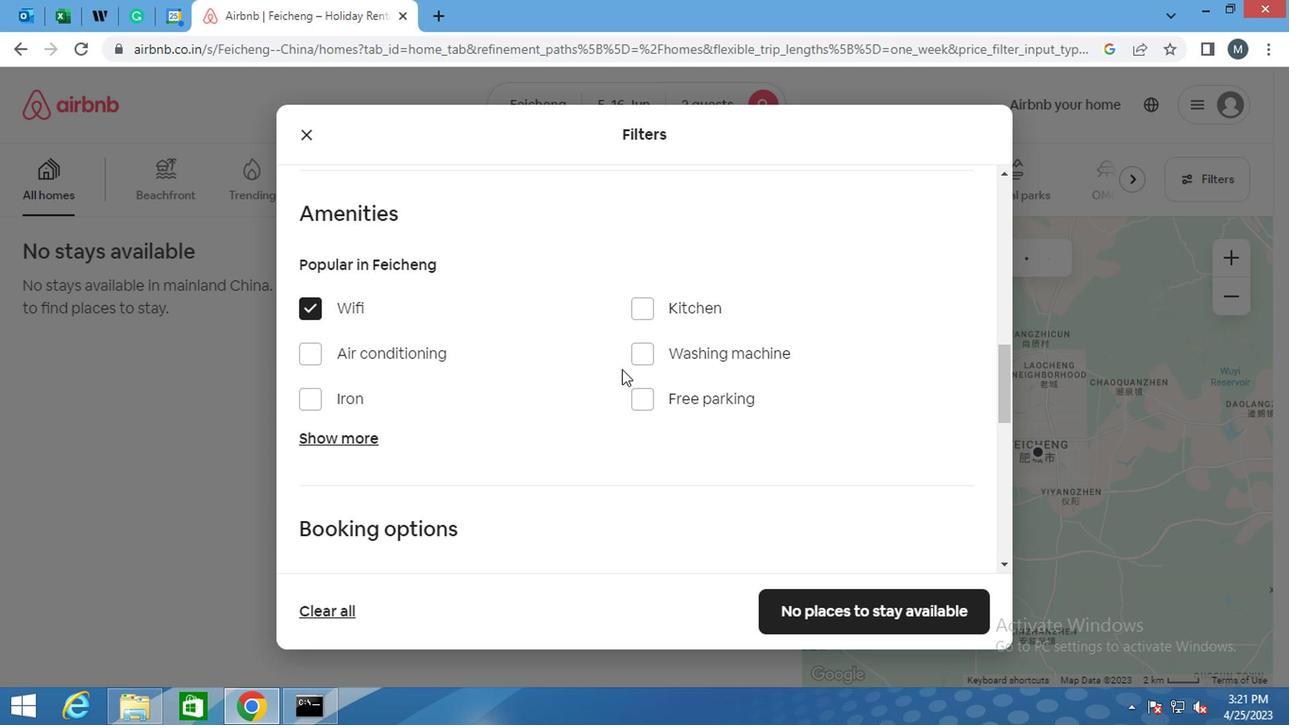 
Action: Mouse pressed left at (631, 358)
Screenshot: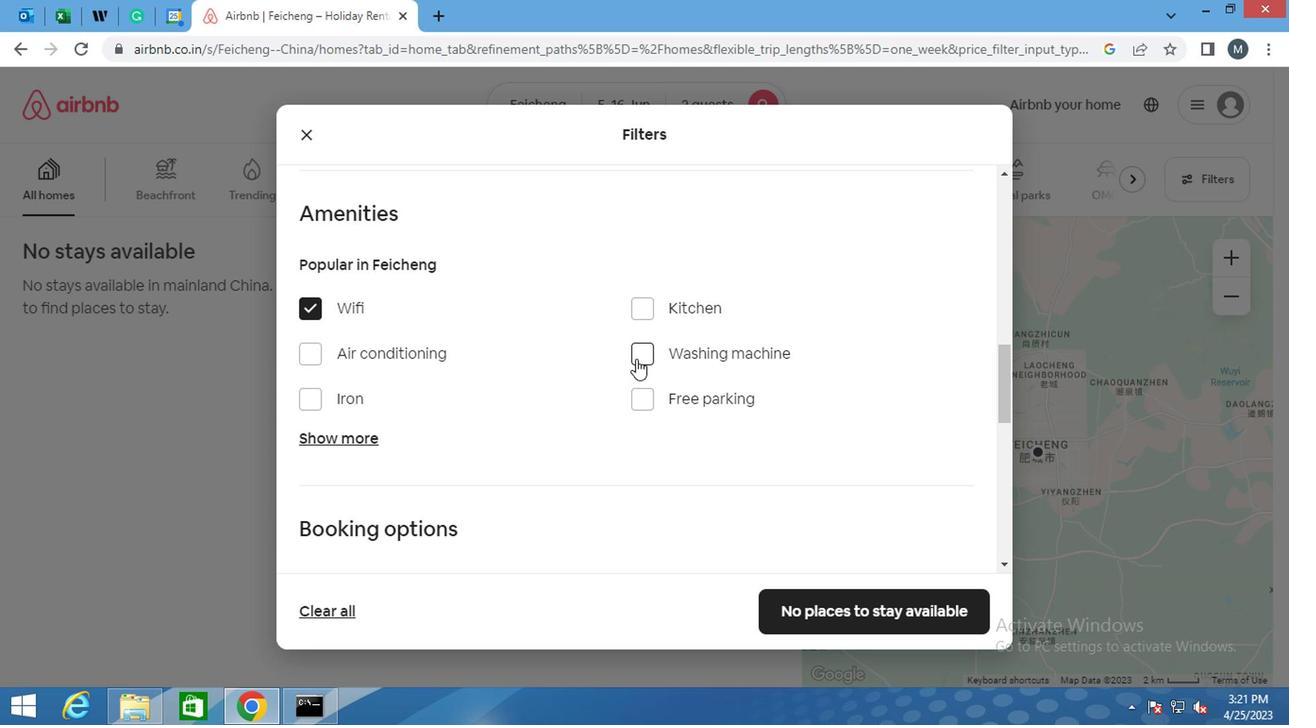 
Action: Mouse moved to (632, 357)
Screenshot: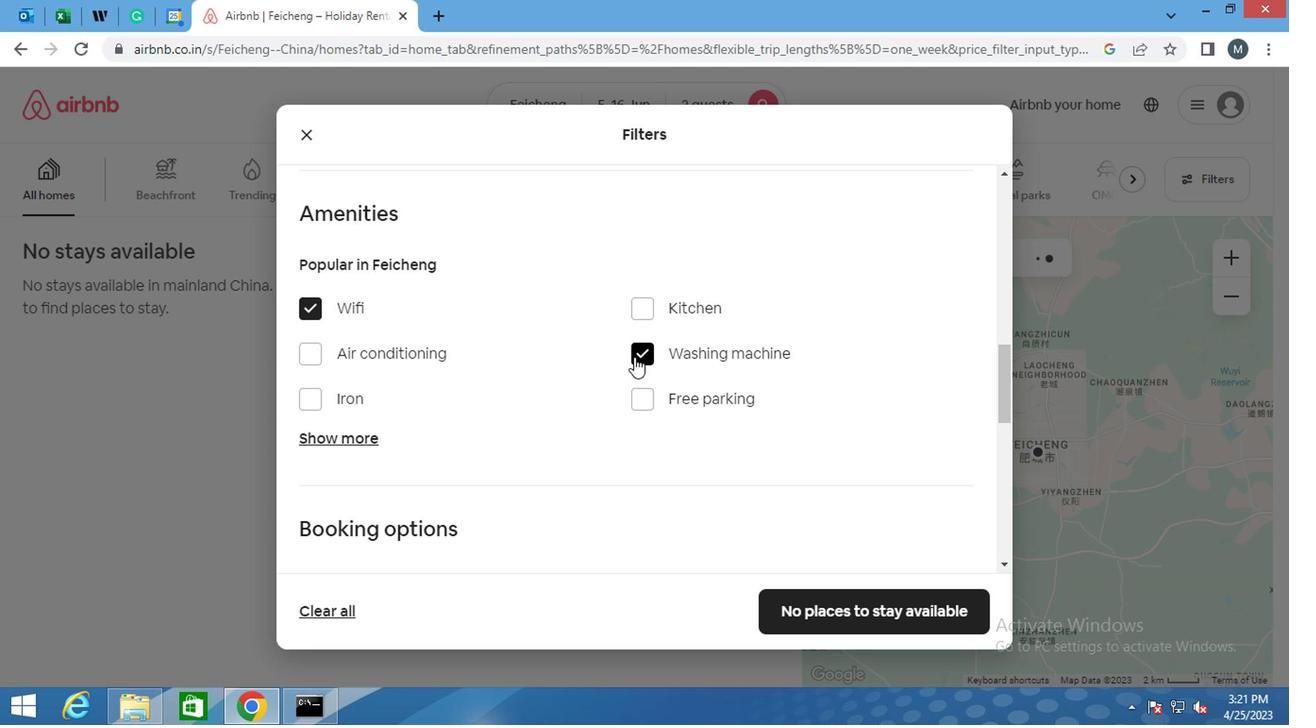 
Action: Mouse scrolled (632, 356) with delta (0, 0)
Screenshot: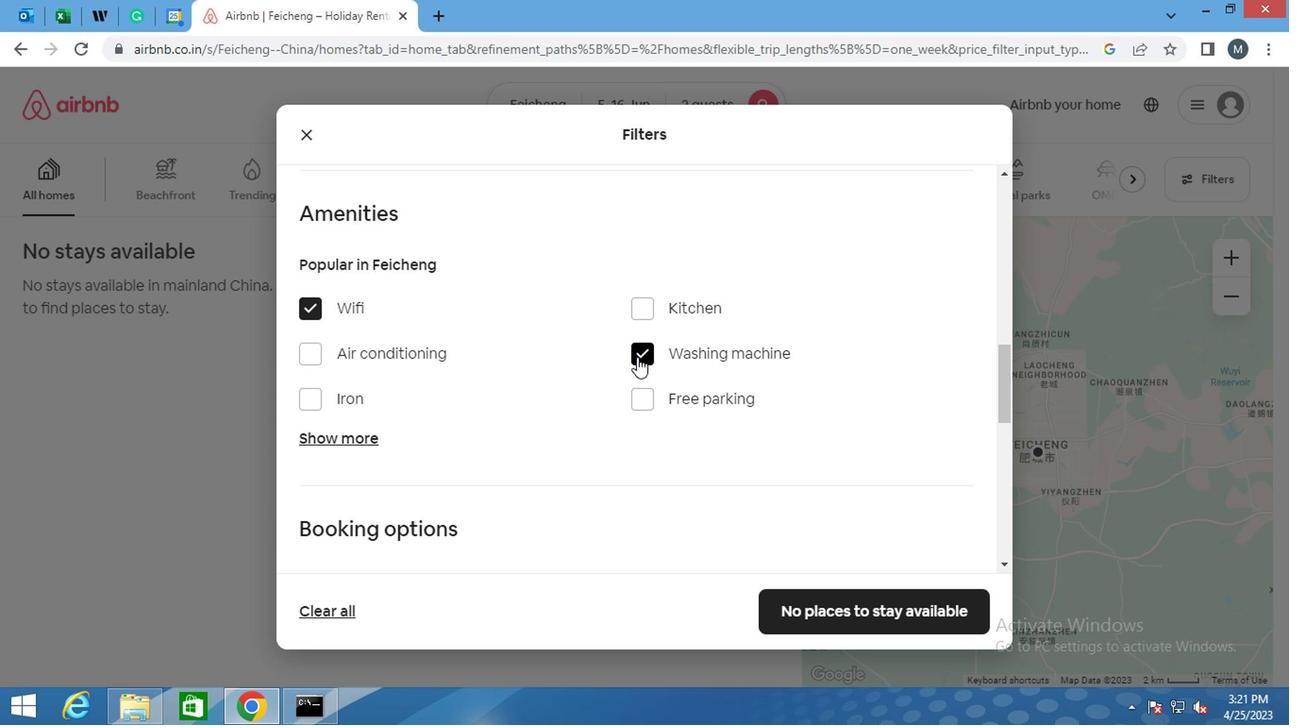 
Action: Mouse scrolled (632, 356) with delta (0, 0)
Screenshot: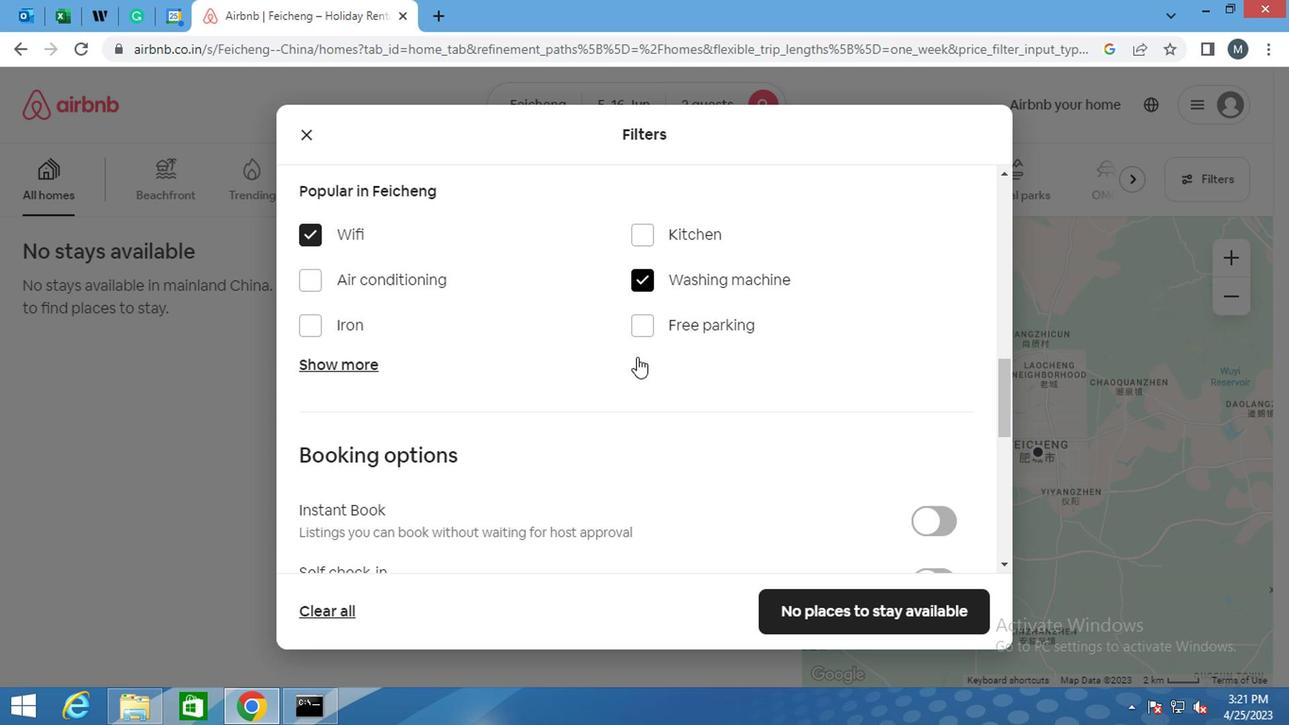 
Action: Mouse moved to (944, 468)
Screenshot: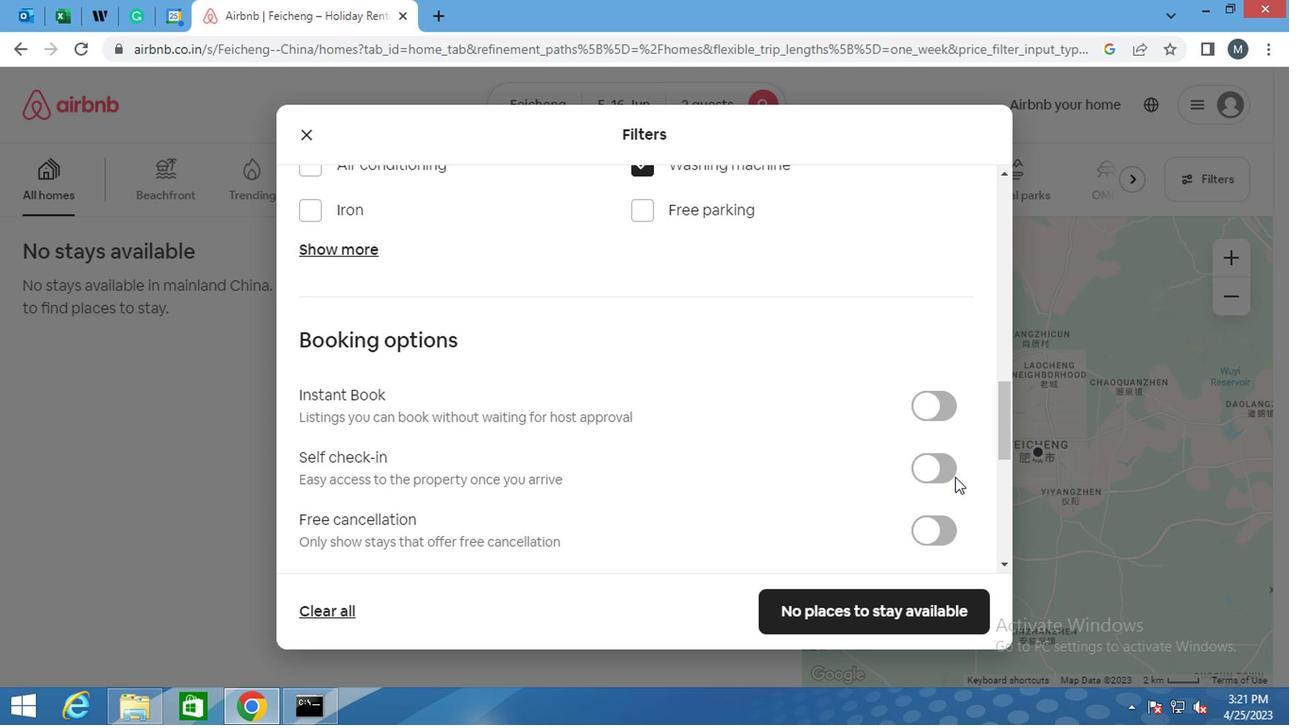 
Action: Mouse pressed left at (944, 468)
Screenshot: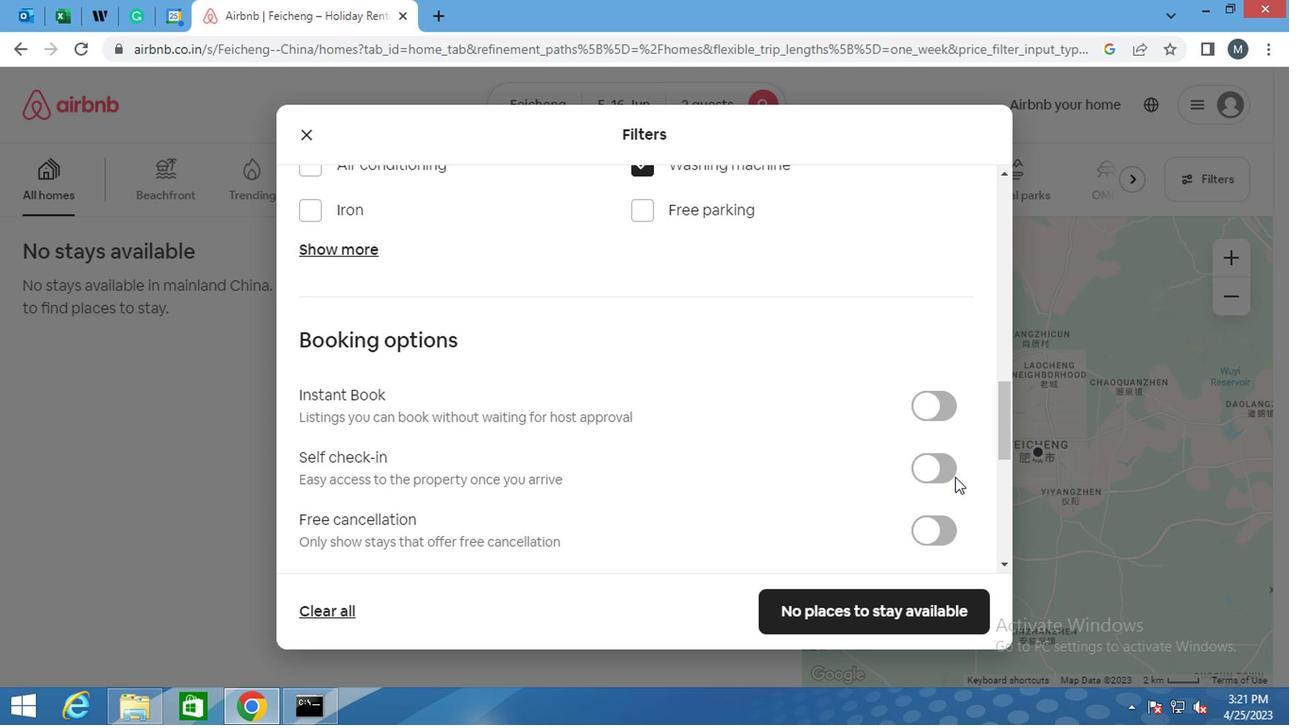 
Action: Mouse moved to (686, 428)
Screenshot: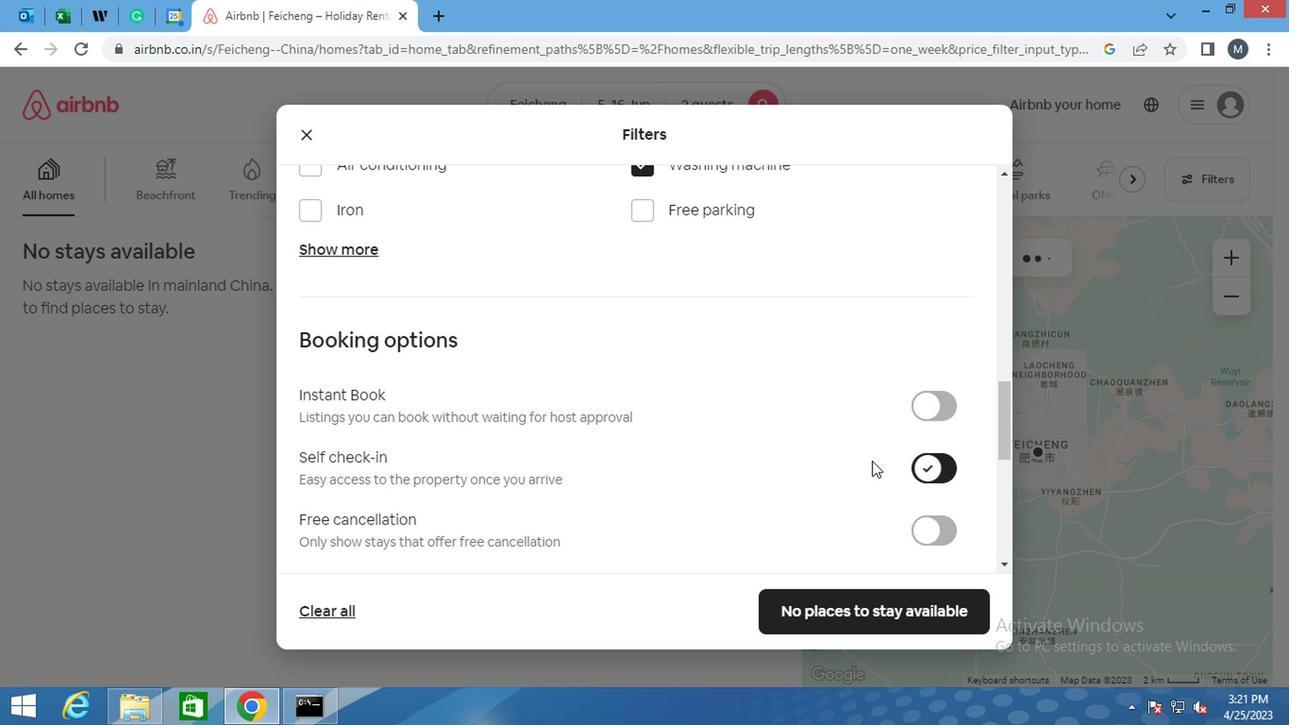 
Action: Mouse scrolled (686, 427) with delta (0, -1)
Screenshot: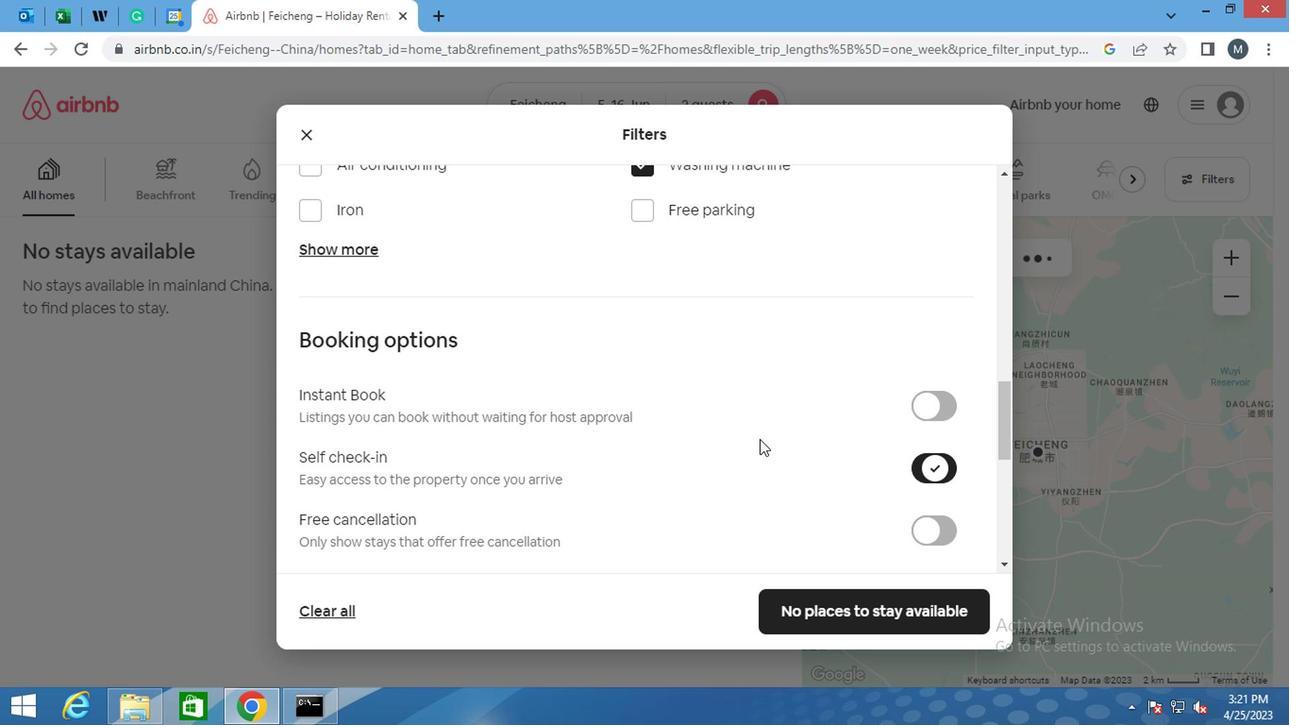 
Action: Mouse scrolled (686, 427) with delta (0, -1)
Screenshot: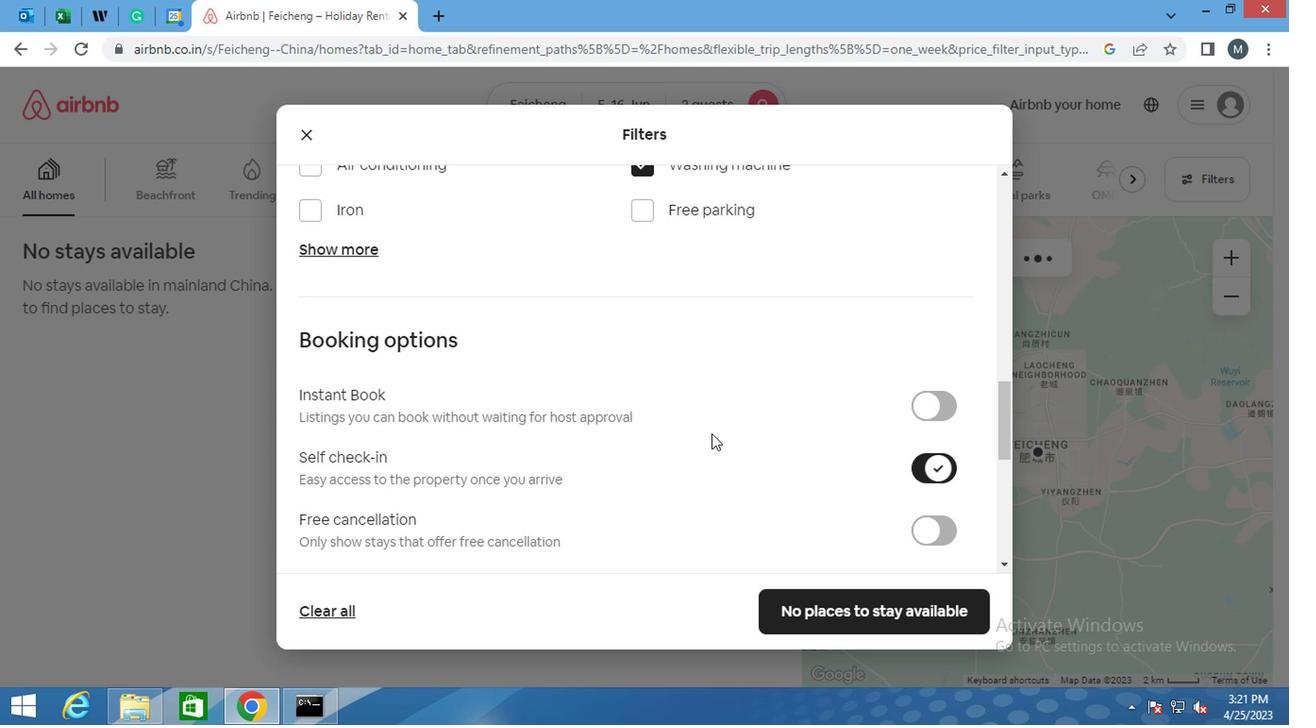 
Action: Mouse scrolled (686, 427) with delta (0, -1)
Screenshot: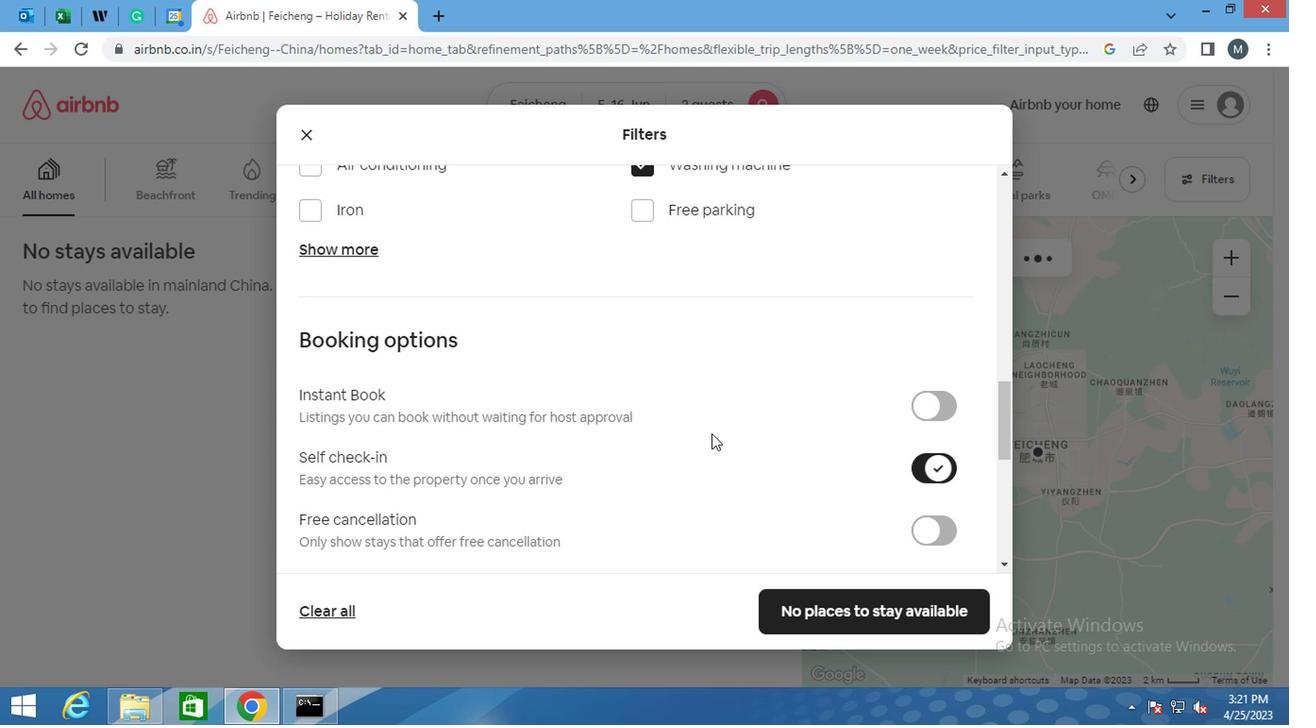 
Action: Mouse moved to (649, 426)
Screenshot: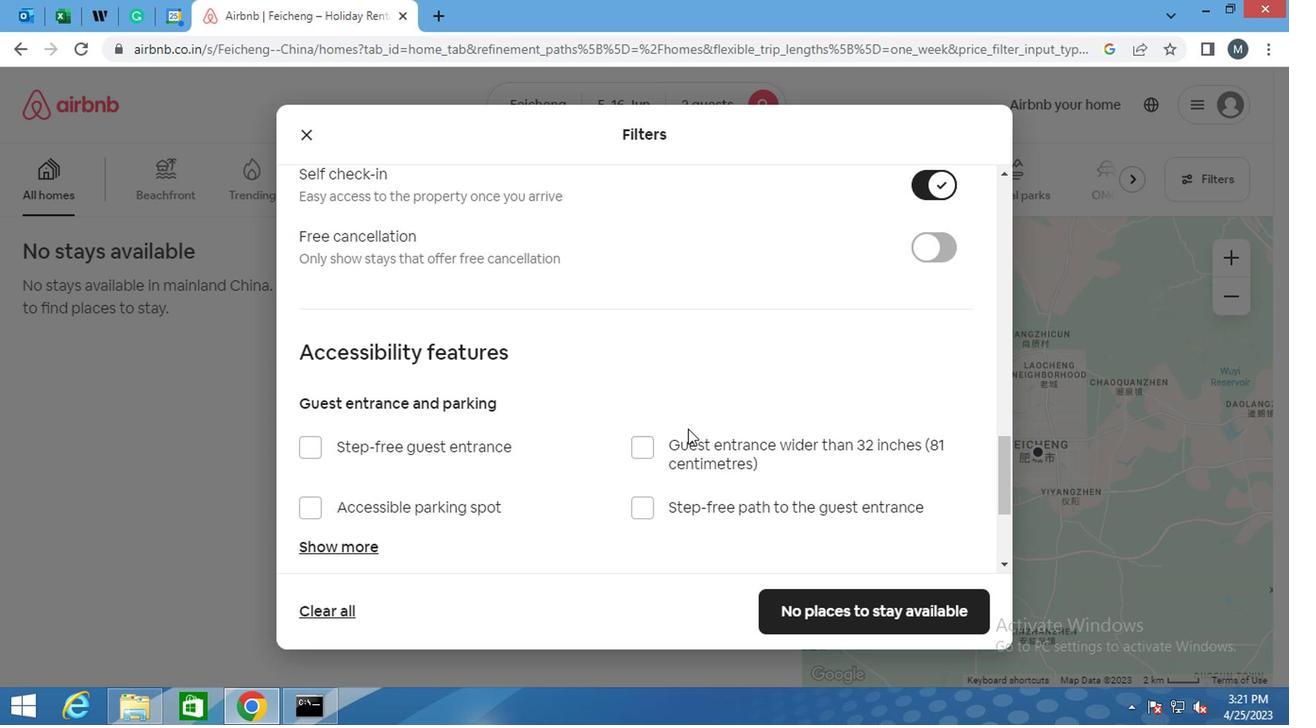 
Action: Mouse scrolled (649, 425) with delta (0, -1)
Screenshot: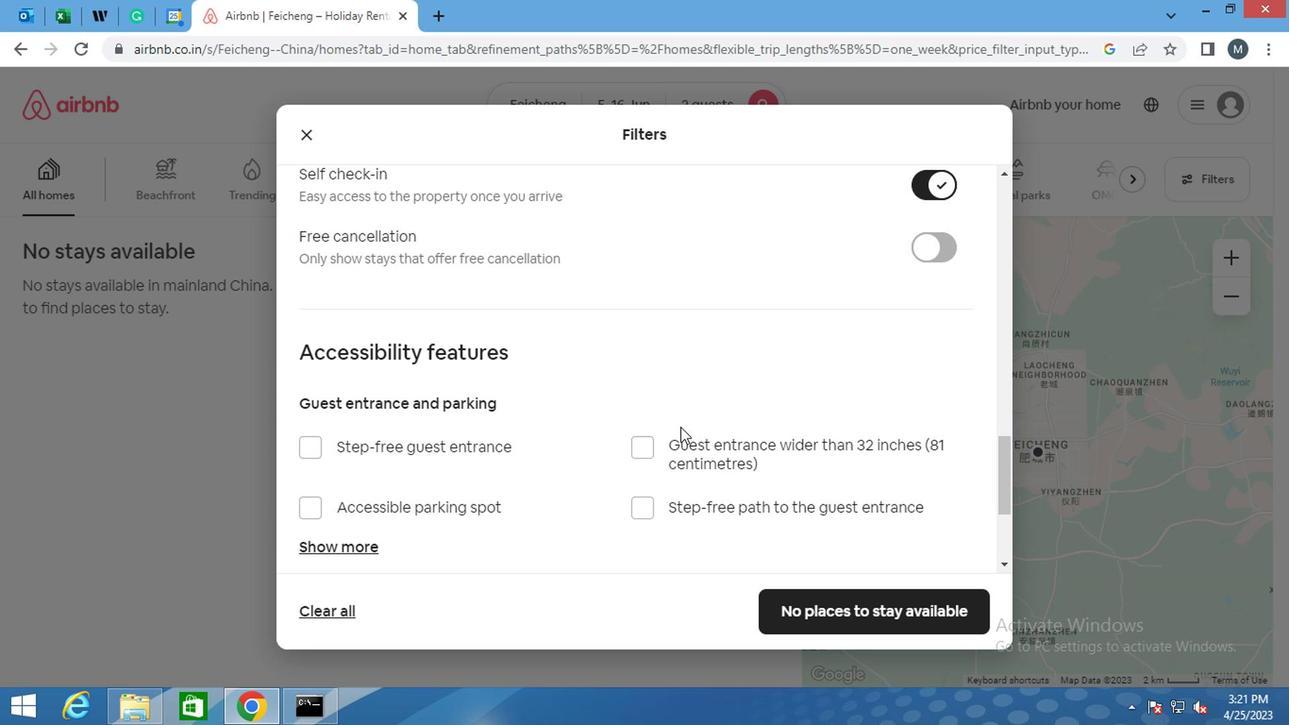 
Action: Mouse scrolled (649, 425) with delta (0, -1)
Screenshot: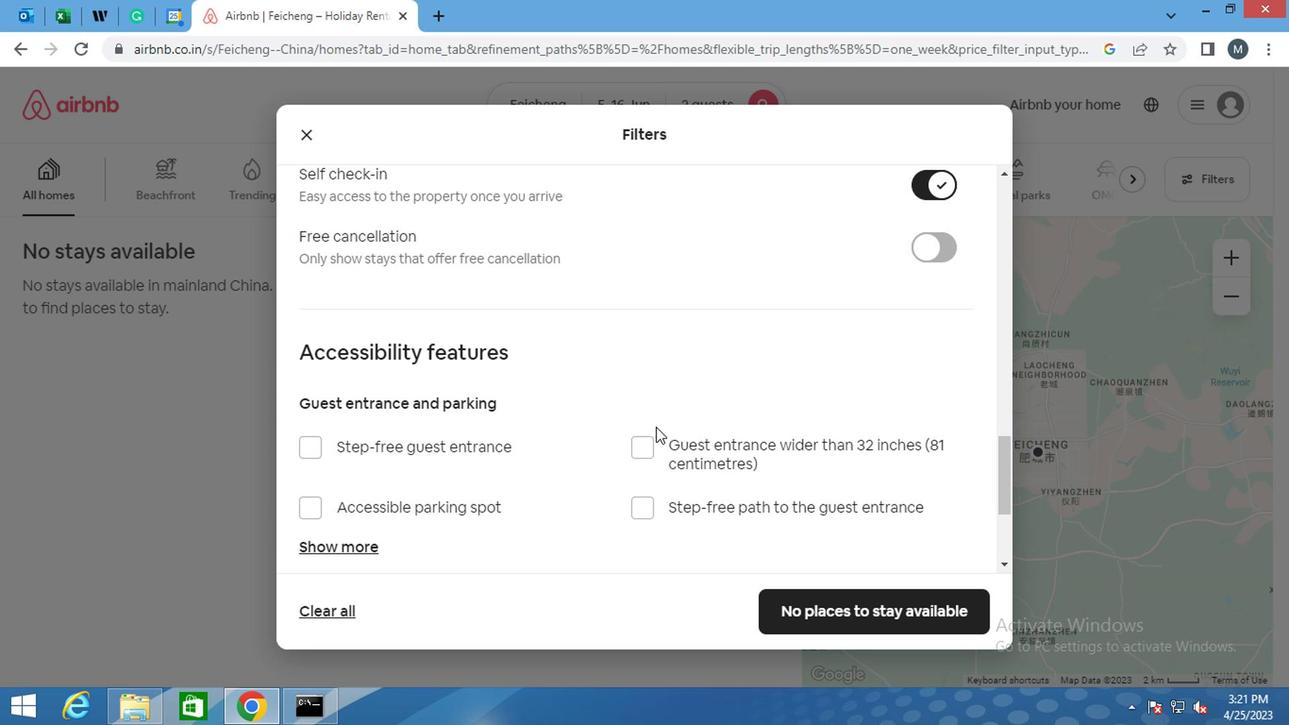
Action: Mouse moved to (647, 427)
Screenshot: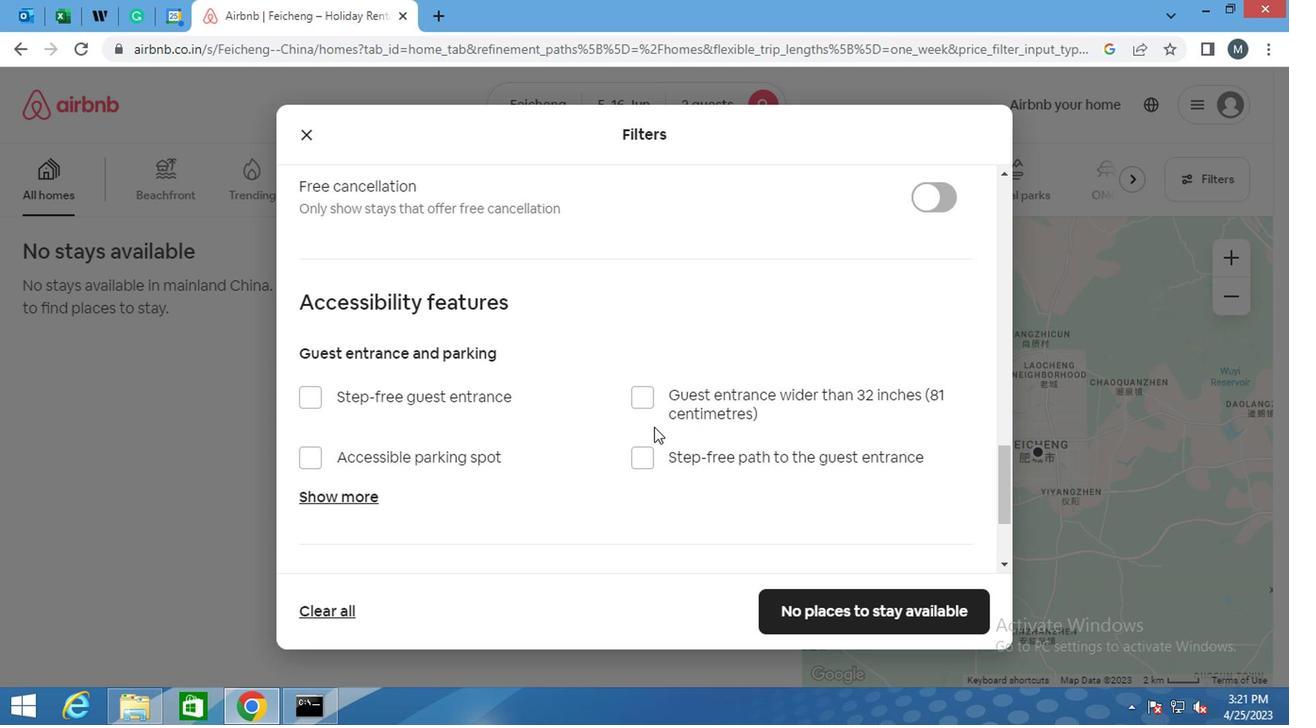 
Action: Mouse scrolled (647, 426) with delta (0, 0)
Screenshot: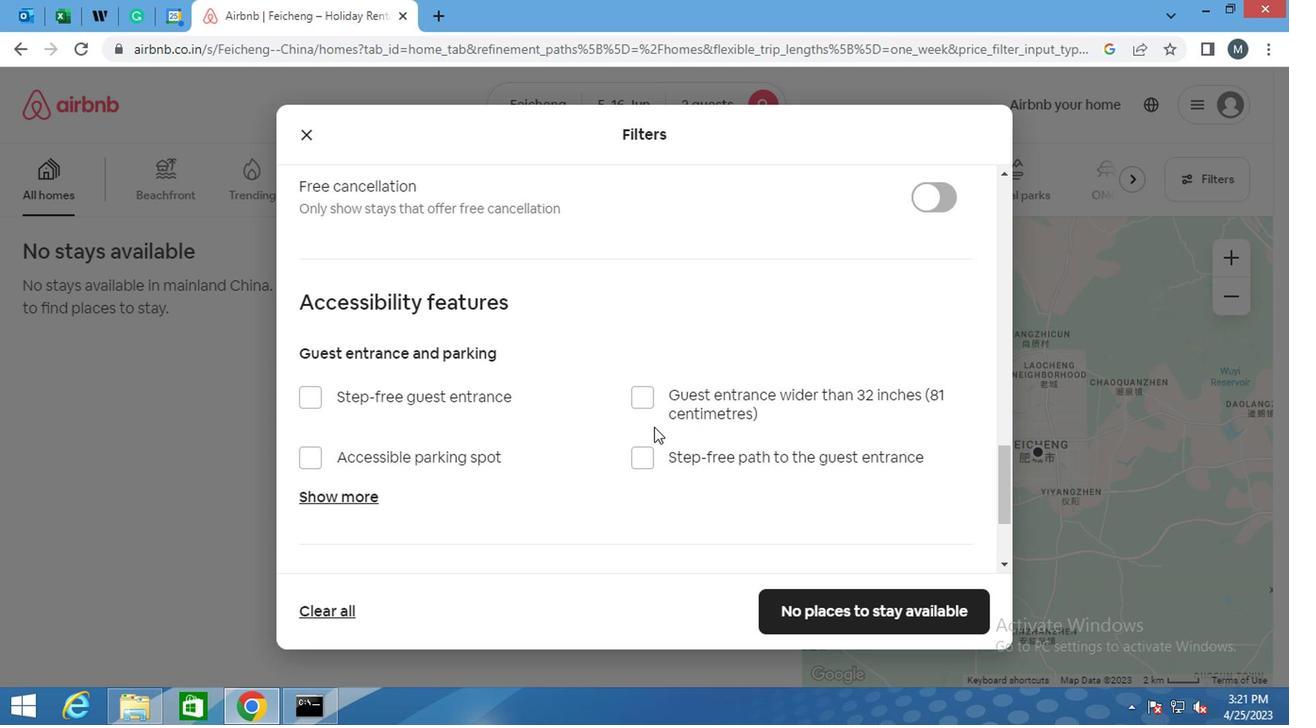
Action: Mouse moved to (647, 428)
Screenshot: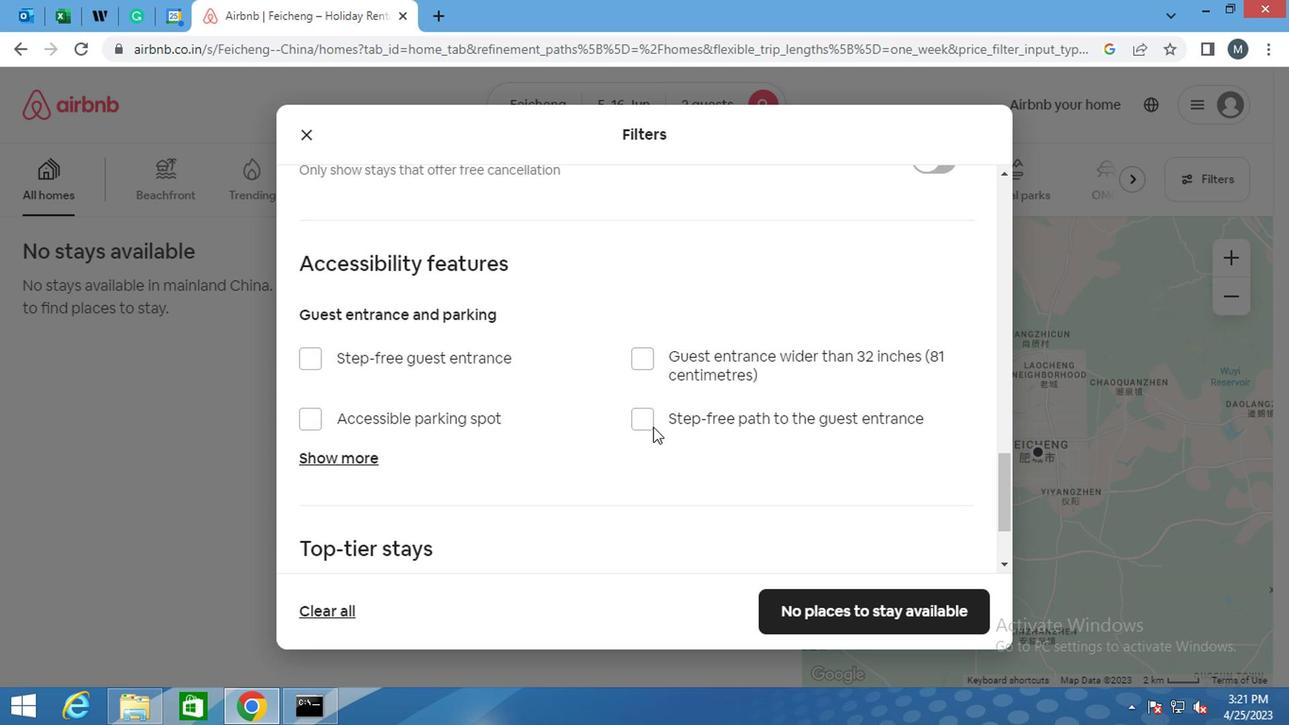 
Action: Mouse scrolled (647, 427) with delta (0, -1)
Screenshot: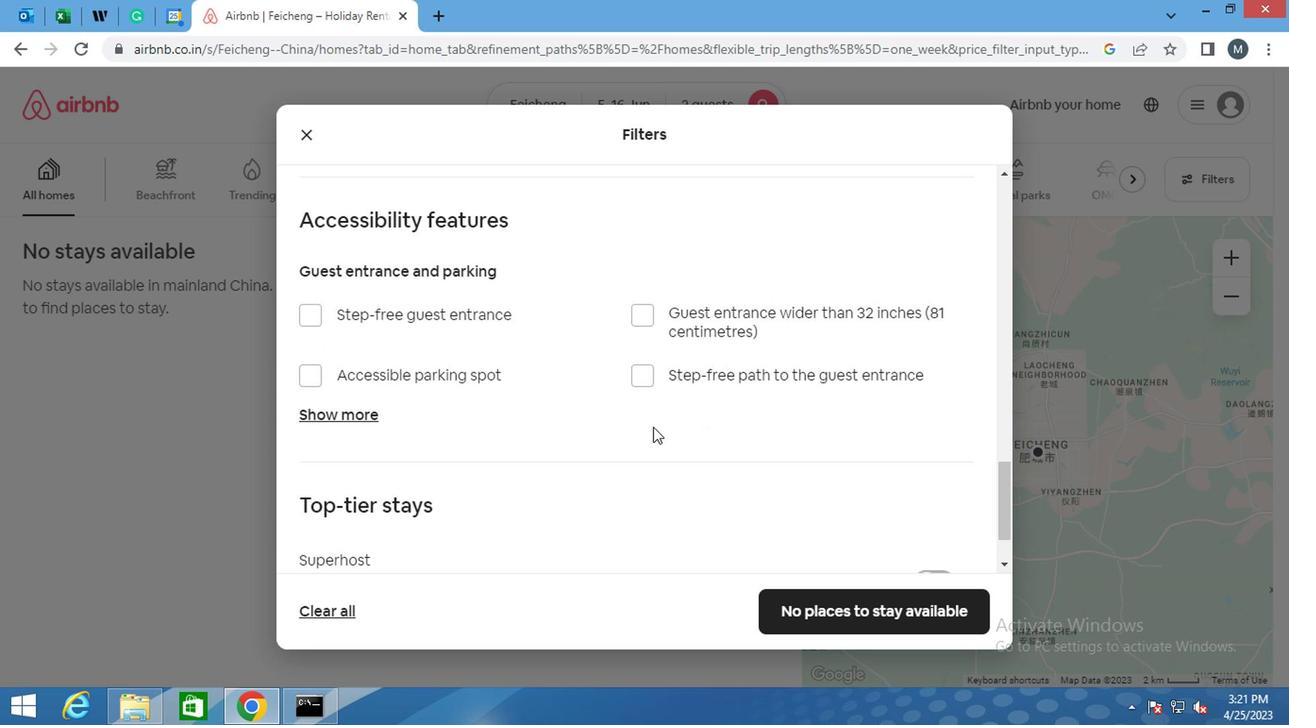 
Action: Mouse moved to (616, 446)
Screenshot: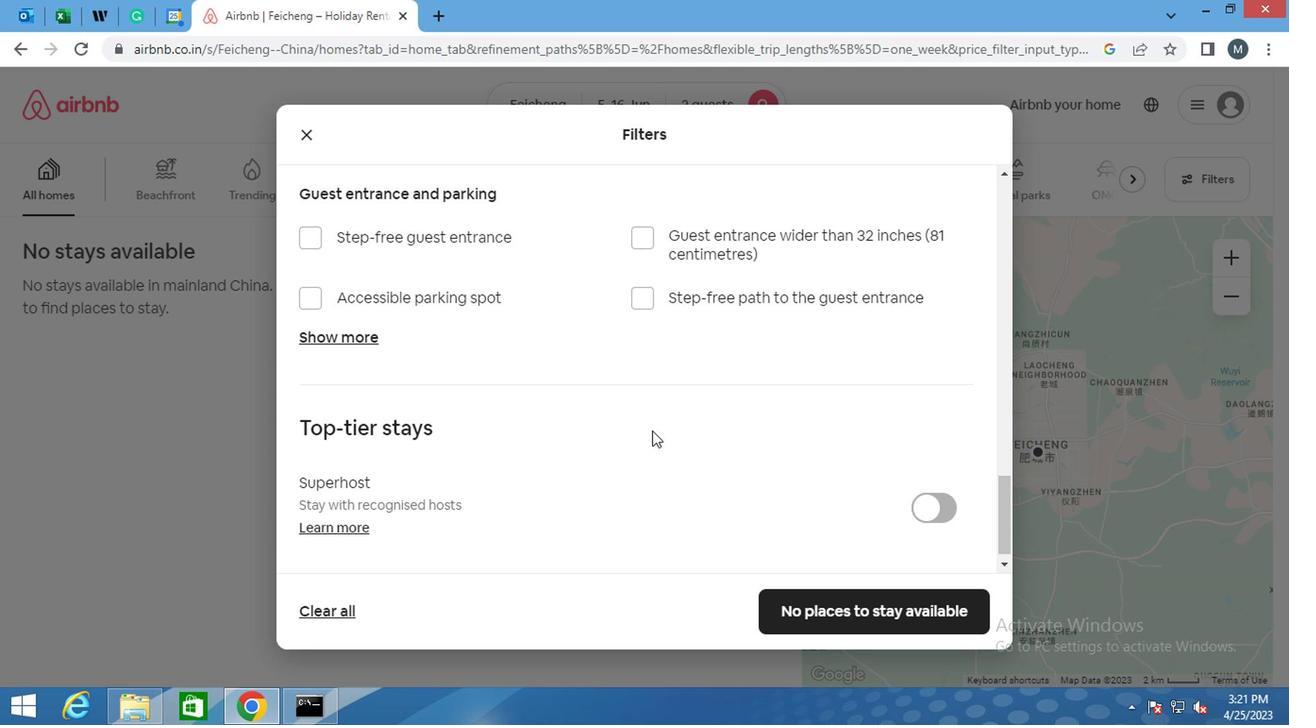 
Action: Mouse scrolled (616, 445) with delta (0, 0)
Screenshot: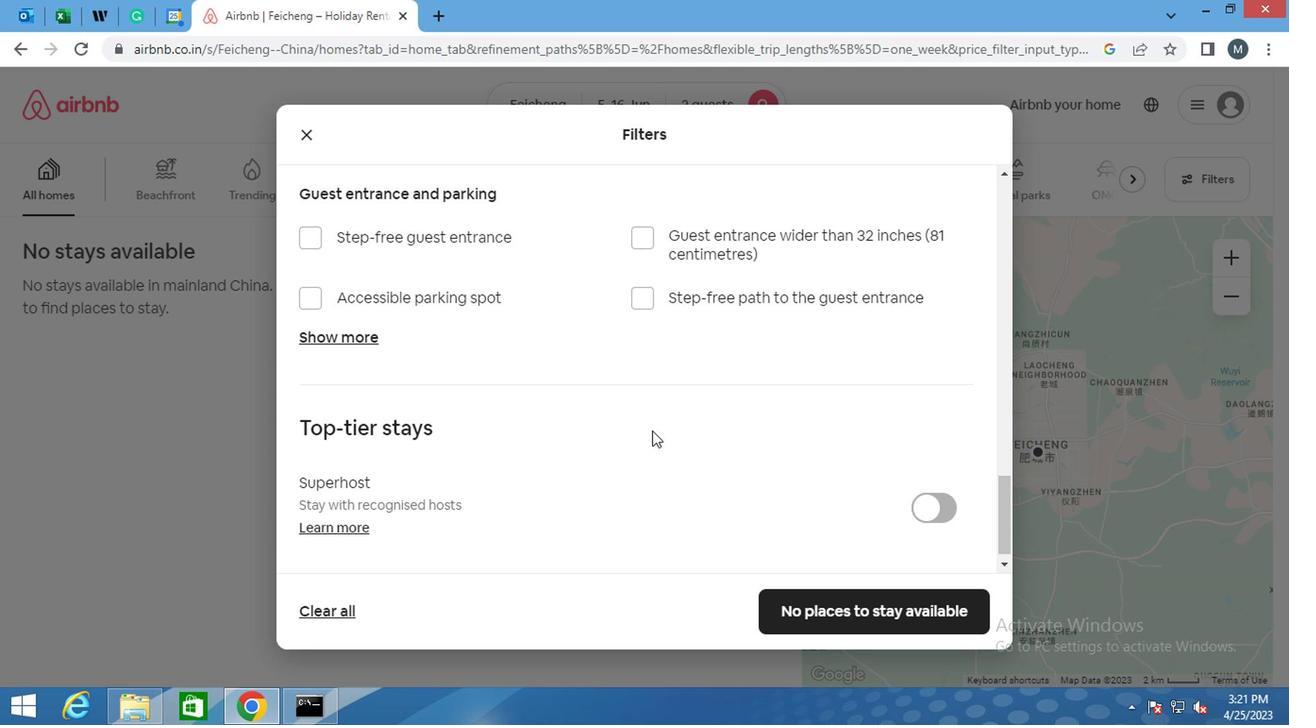 
Action: Mouse moved to (614, 447)
Screenshot: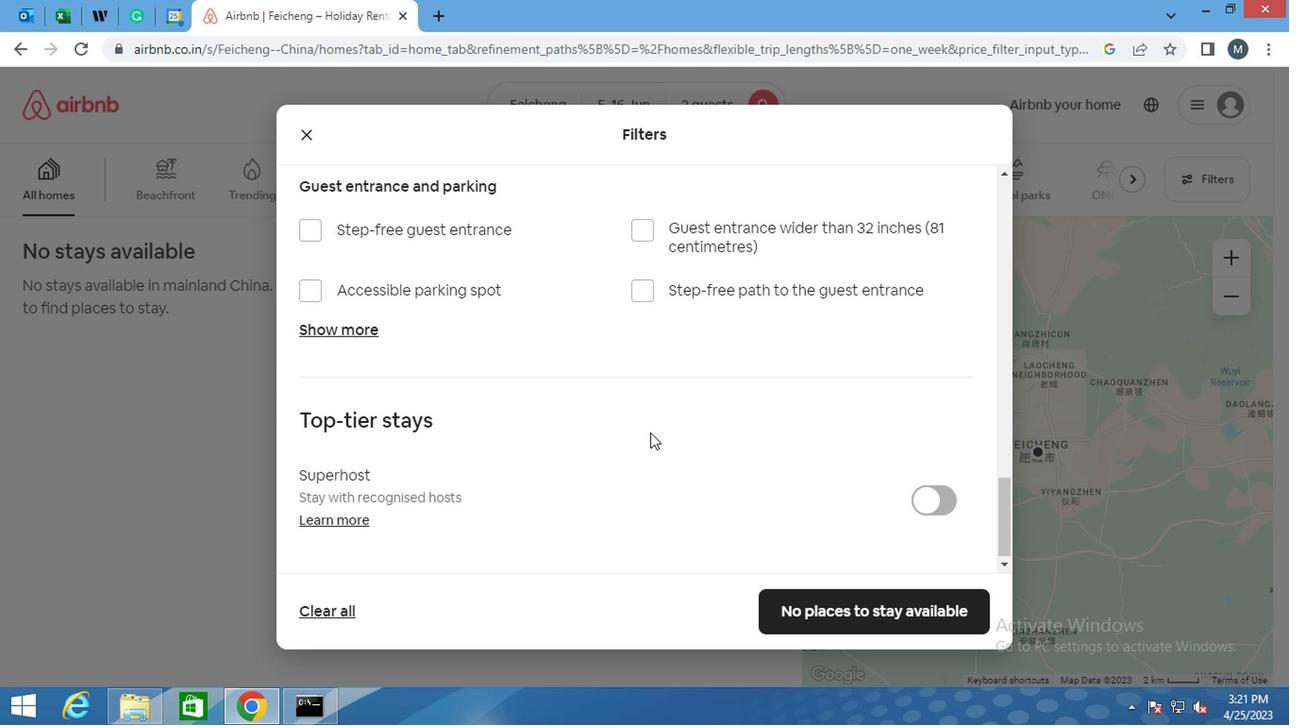
Action: Mouse scrolled (614, 446) with delta (0, -1)
Screenshot: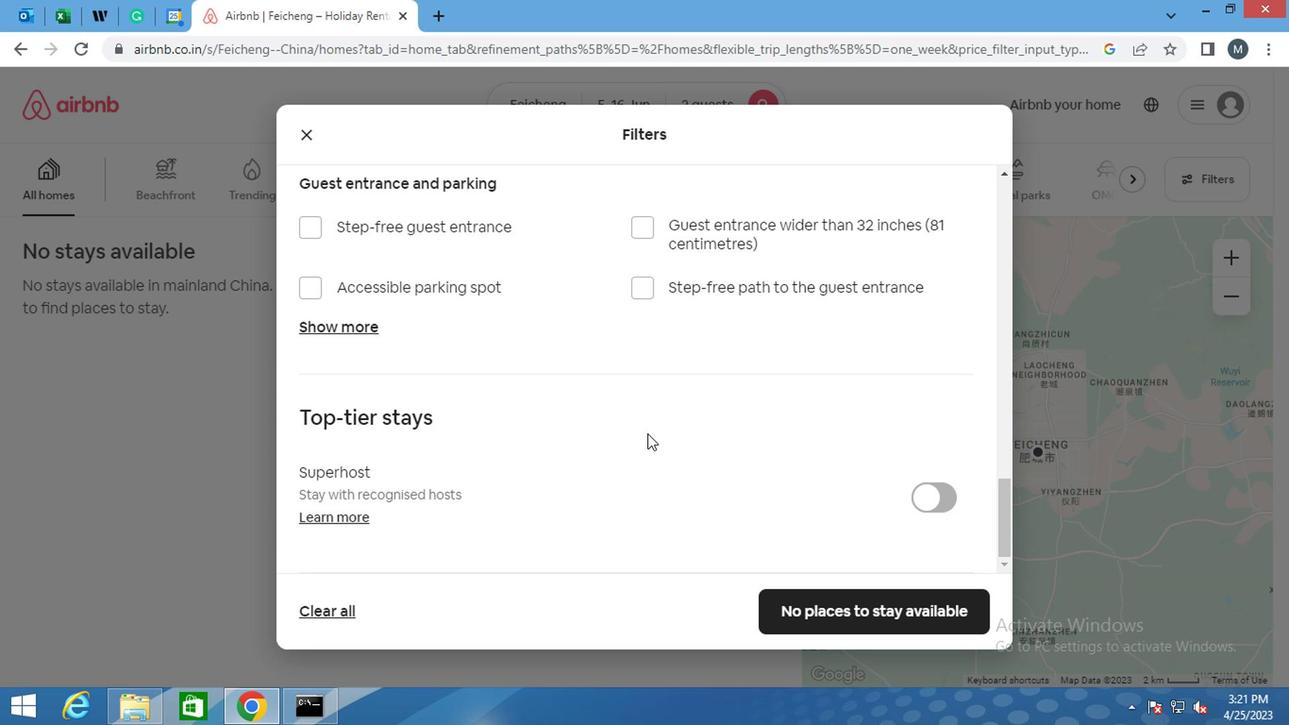 
Action: Mouse moved to (613, 448)
Screenshot: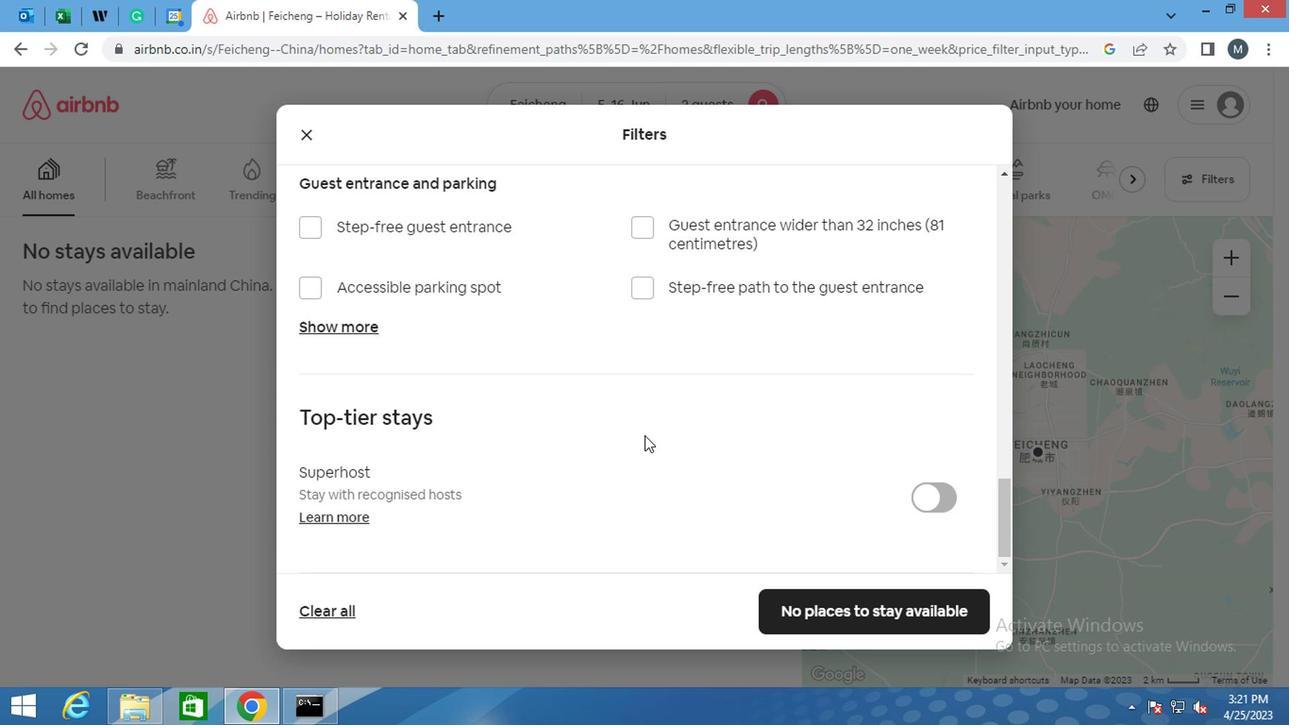 
Action: Mouse scrolled (613, 447) with delta (0, 0)
Screenshot: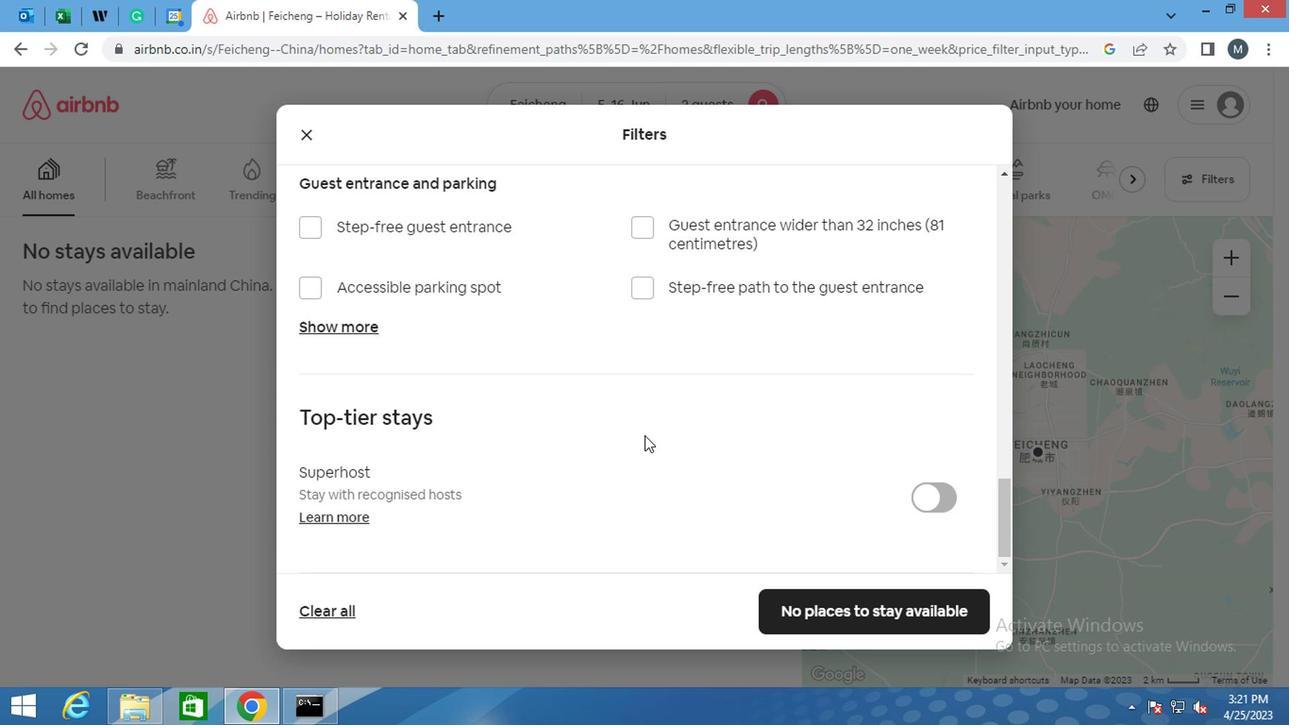 
Action: Mouse moved to (870, 603)
Screenshot: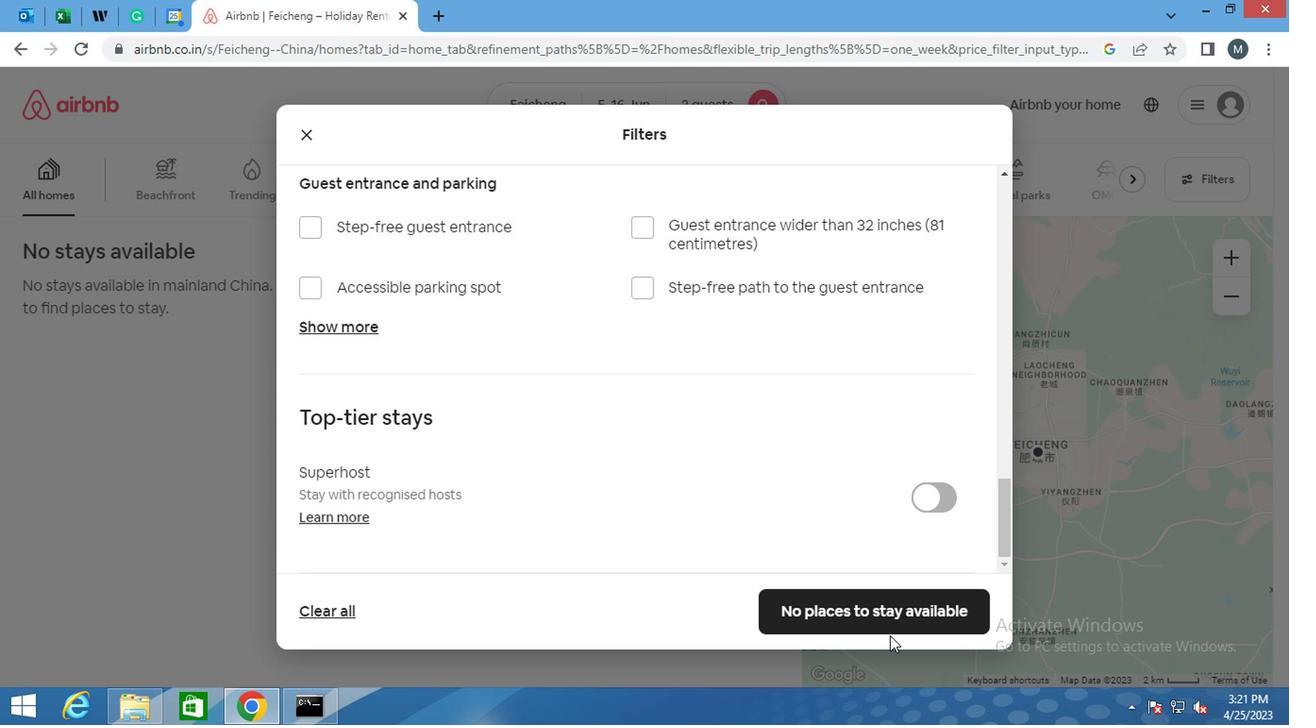 
Action: Mouse pressed left at (870, 603)
Screenshot: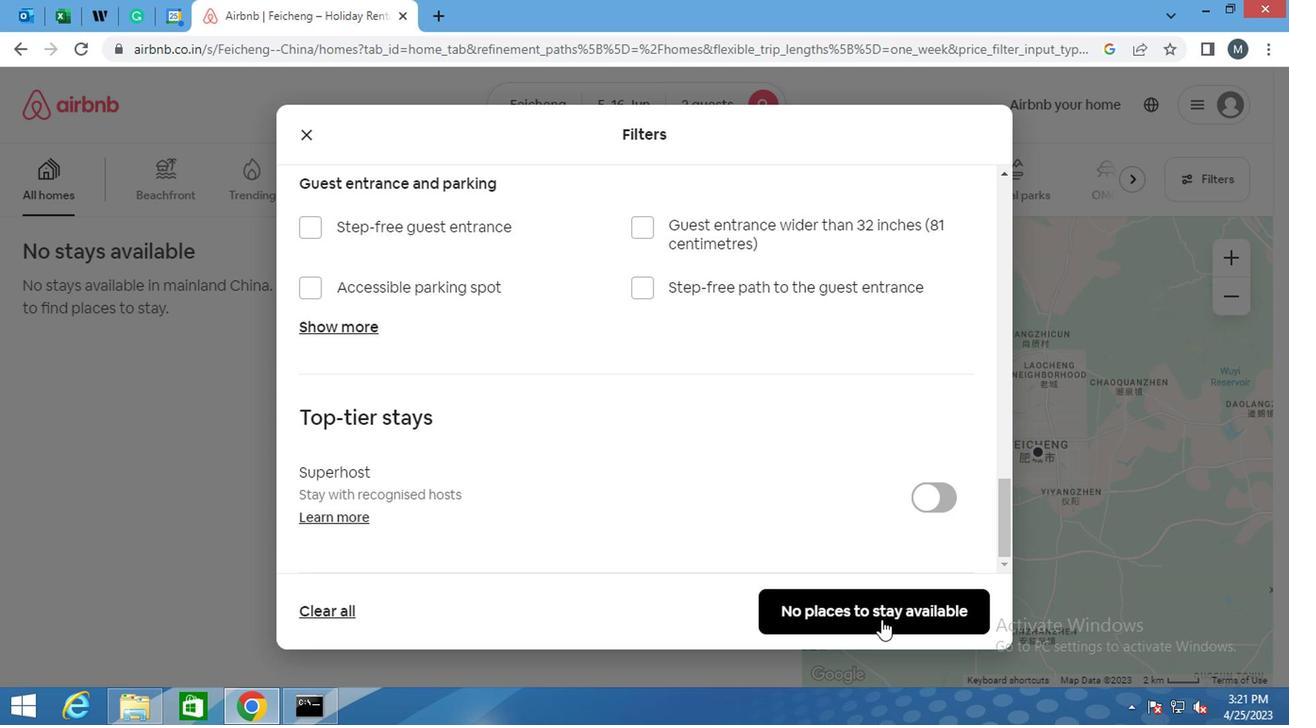 
Action: Mouse moved to (870, 602)
Screenshot: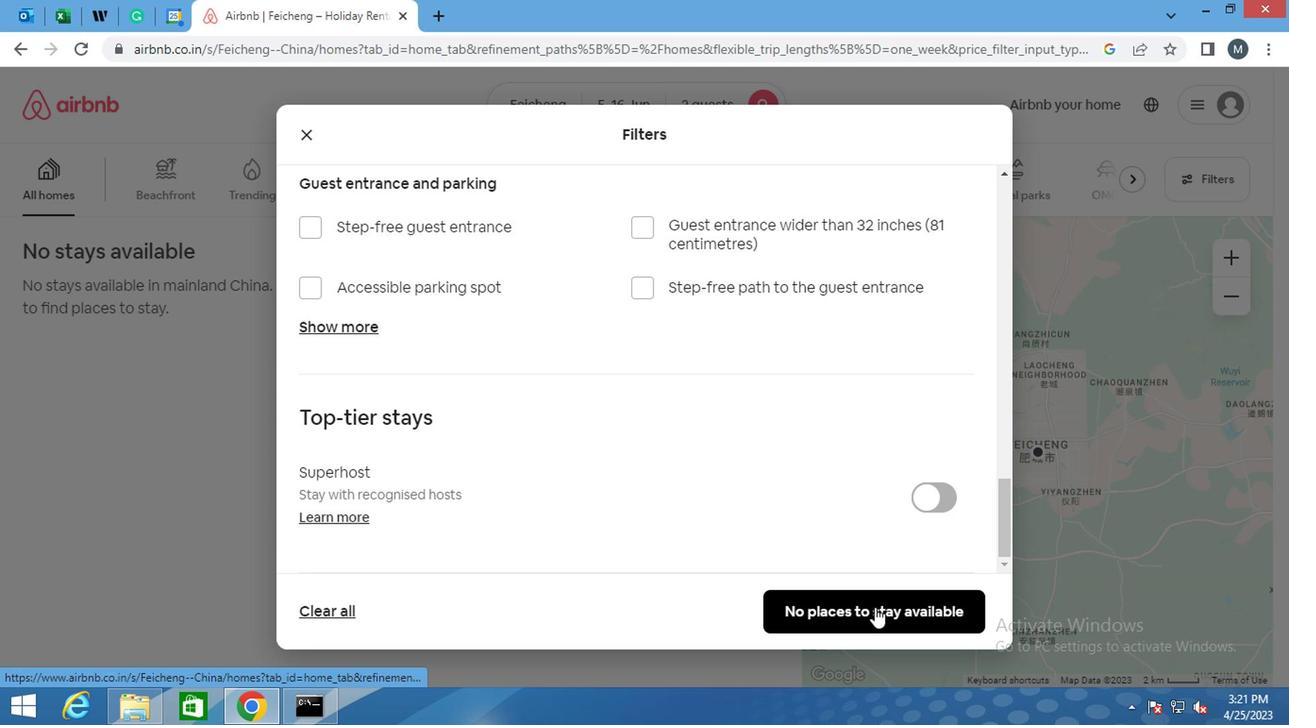 
